 Task: Look for space in Río Cuarto, Argentina from 7th July, 2023 to 14th July, 2023 for 1 adult in price range Rs.6000 to Rs.14000. Place can be shared room with 1  bedroom having 1 bed and 1 bathroom. Property type can be hotel. Amenities needed are: wifi, heating, . Booking option can be shelf check-in. Required host language is English.
Action: Mouse moved to (478, 106)
Screenshot: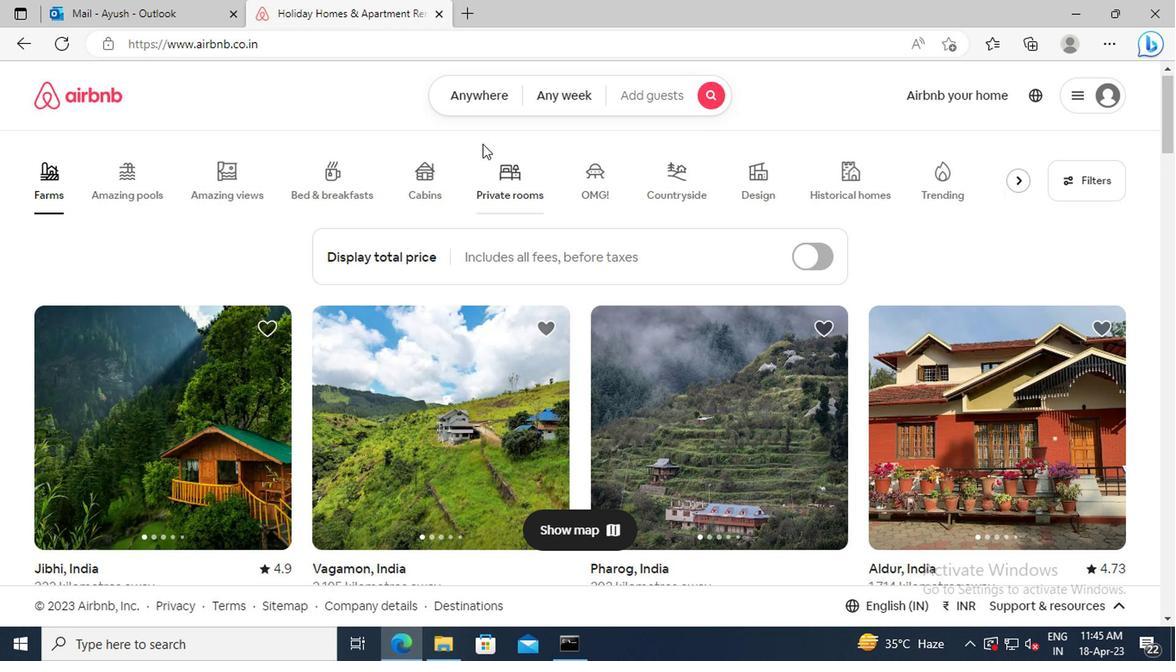 
Action: Mouse pressed left at (478, 106)
Screenshot: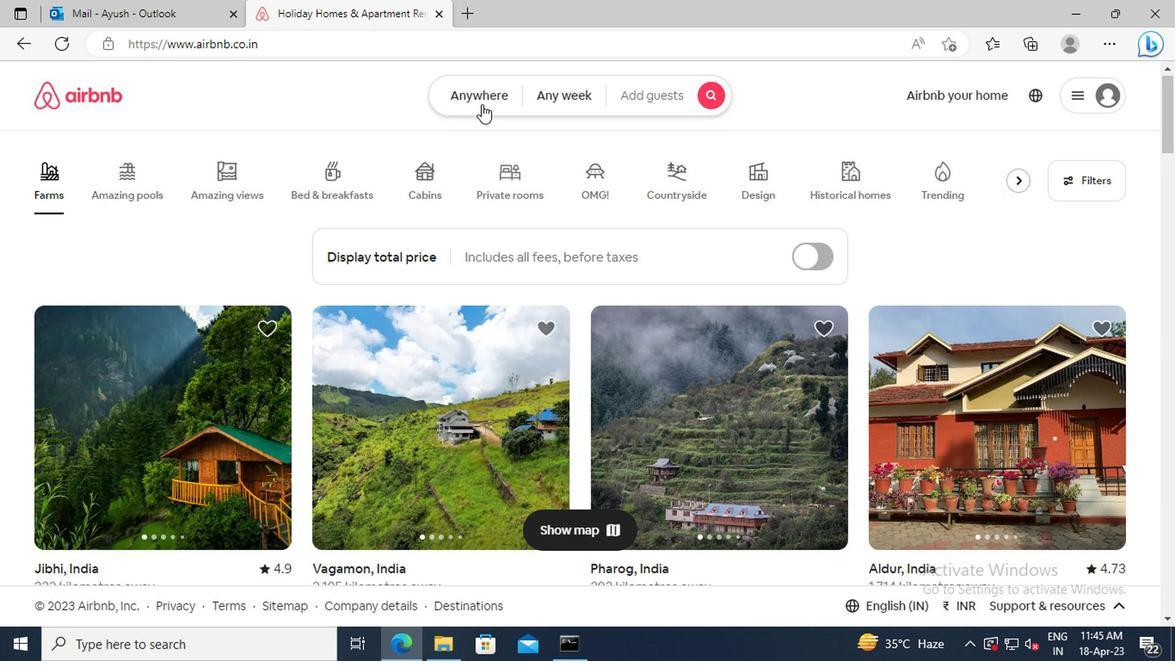 
Action: Mouse moved to (306, 169)
Screenshot: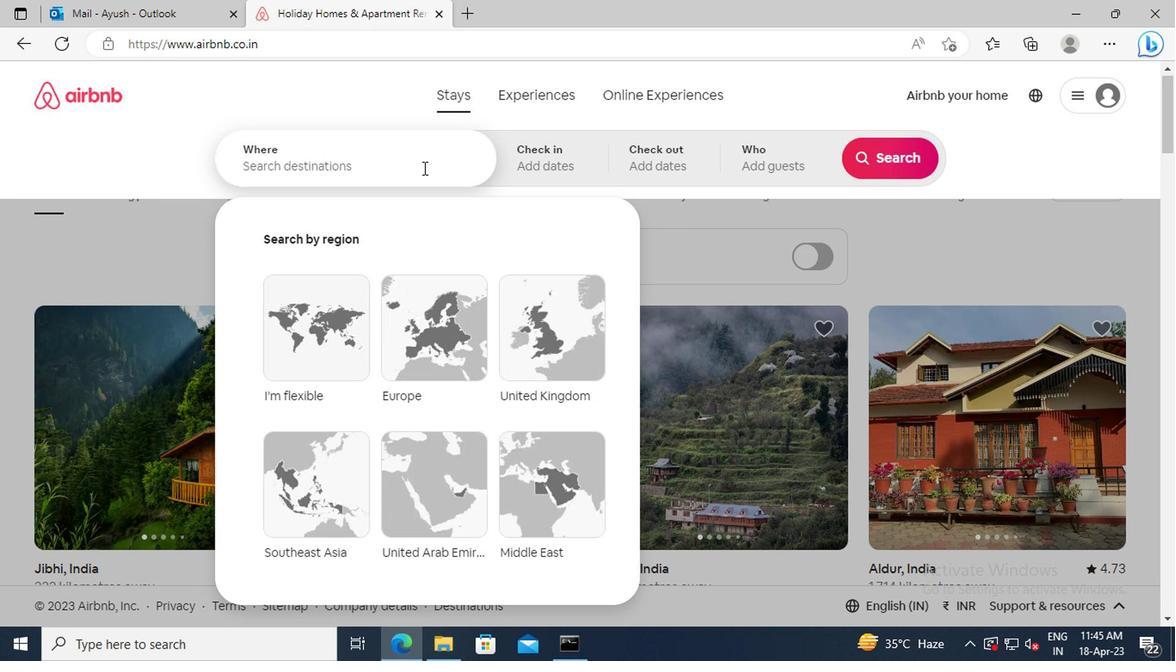 
Action: Mouse pressed left at (306, 169)
Screenshot: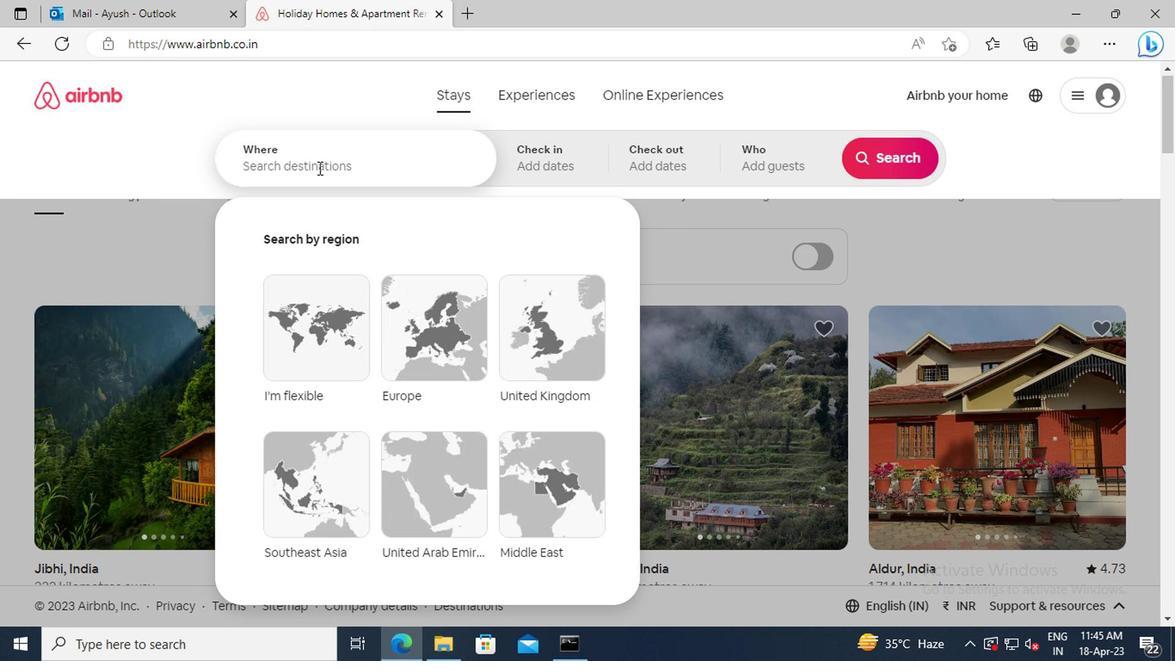 
Action: Key pressed <Key.shift>RIO<Key.space><Key.shift>CUARTO,<Key.space><Key.shift_r>ARGENTINA<Key.enter>
Screenshot: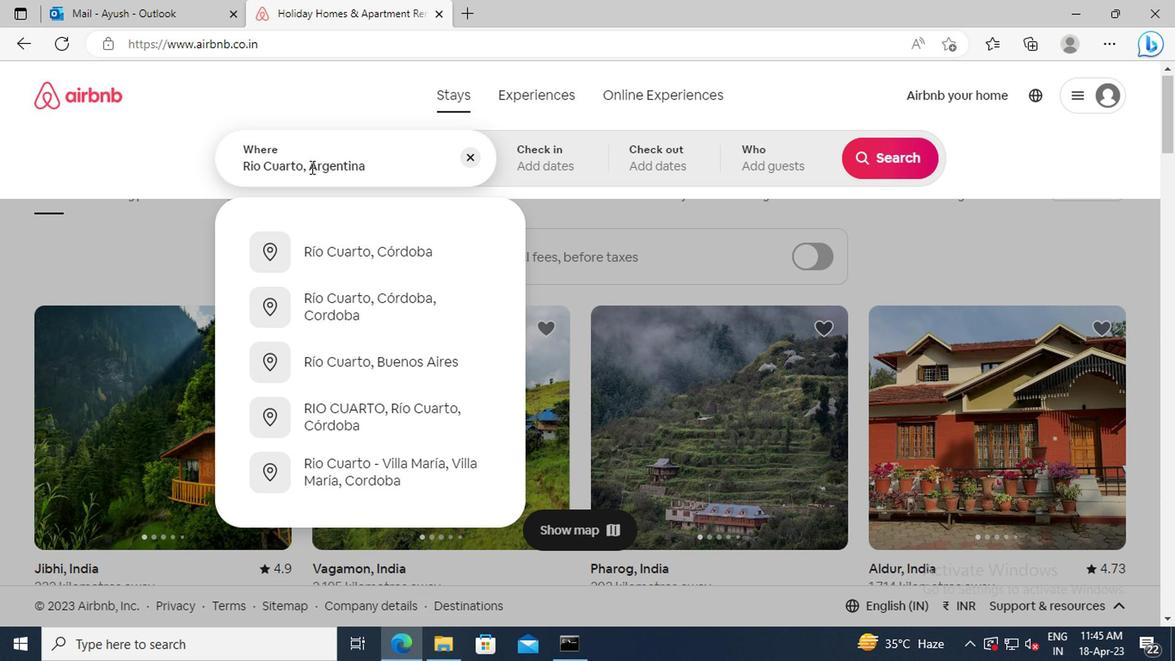 
Action: Mouse moved to (874, 298)
Screenshot: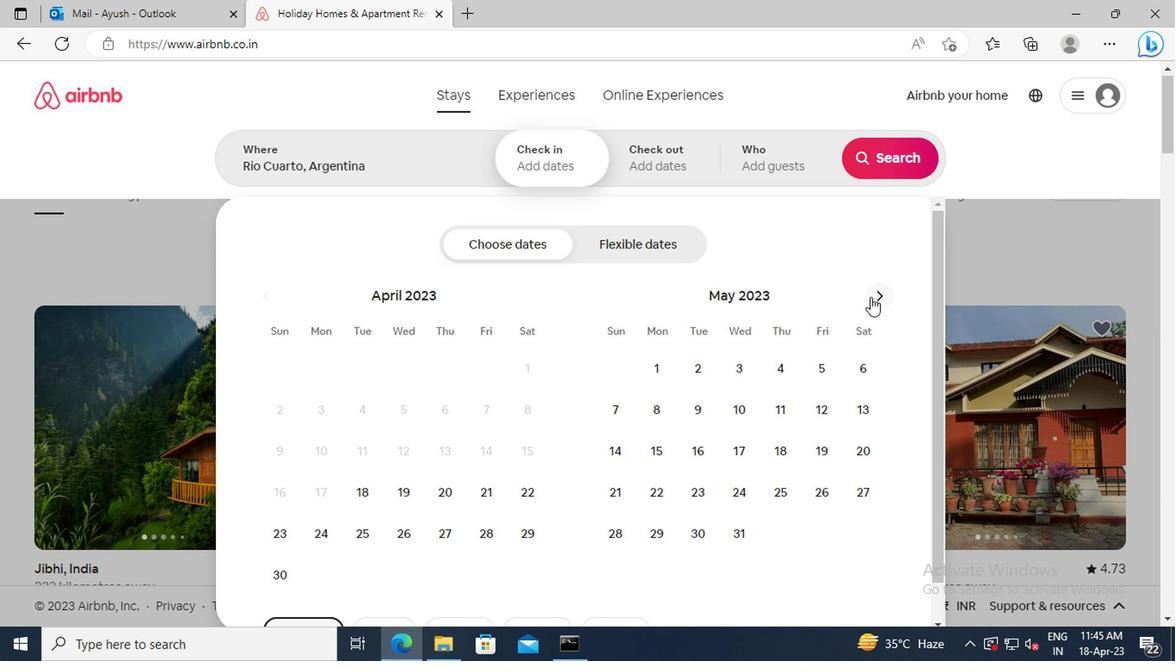 
Action: Mouse pressed left at (874, 298)
Screenshot: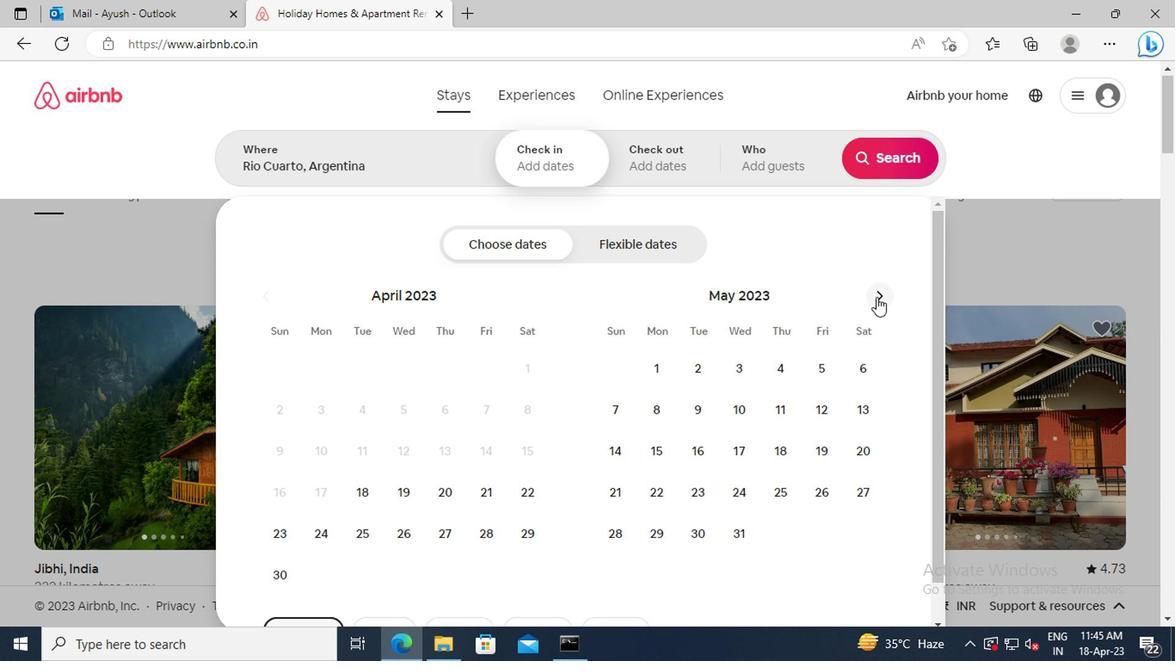 
Action: Mouse pressed left at (874, 298)
Screenshot: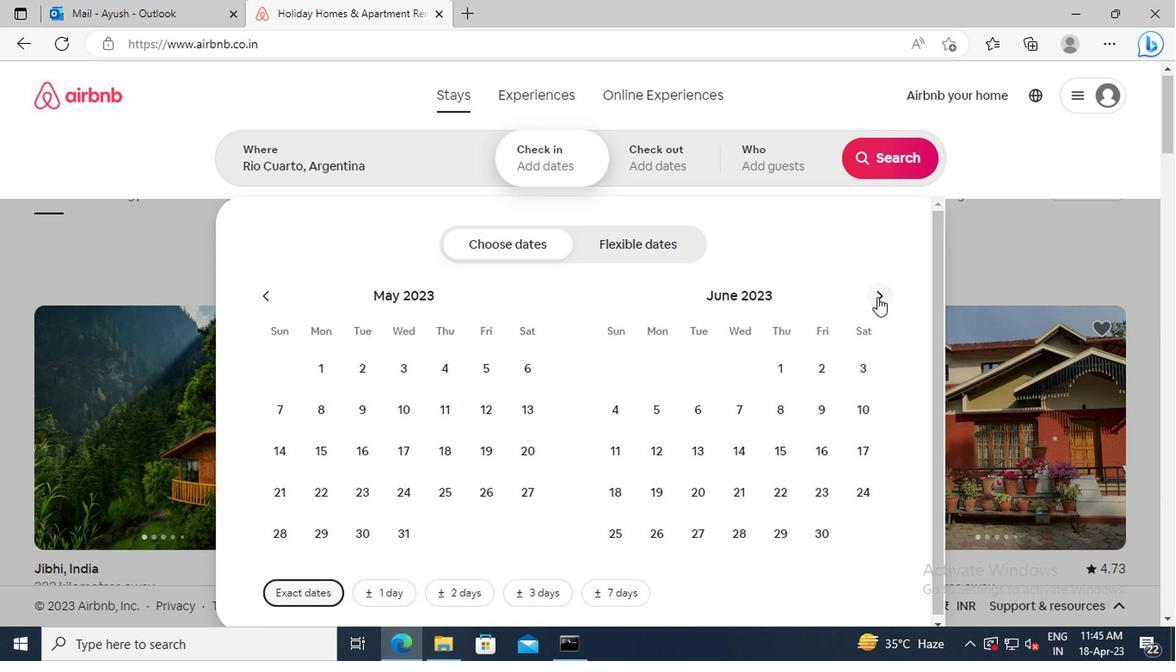 
Action: Mouse moved to (822, 405)
Screenshot: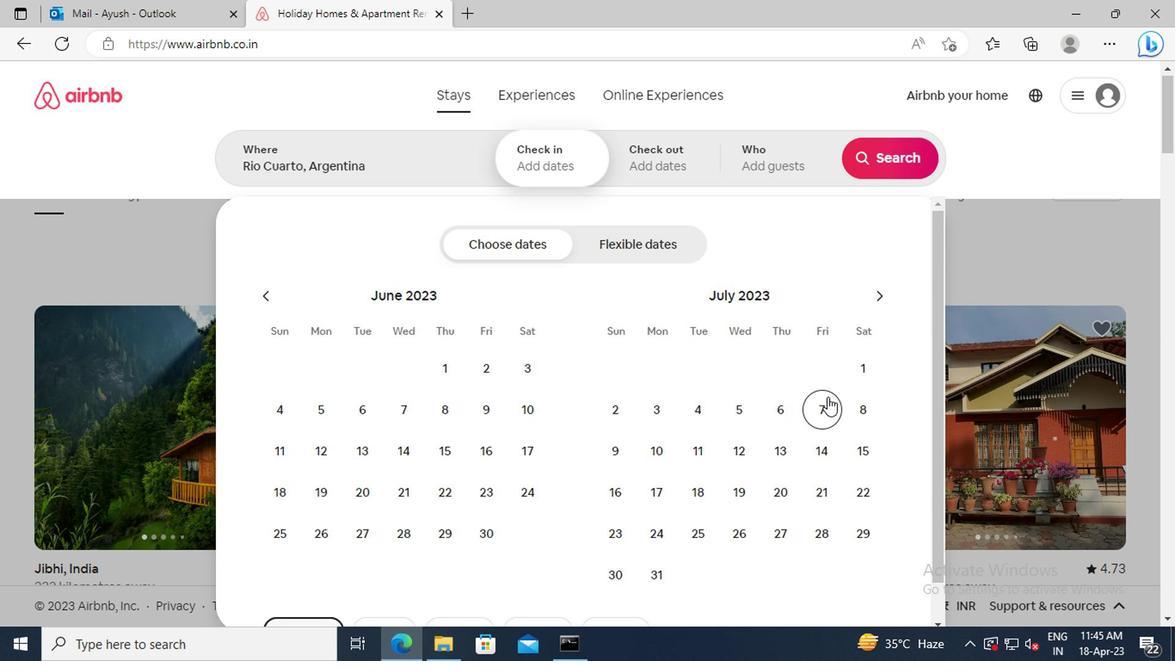 
Action: Mouse pressed left at (822, 405)
Screenshot: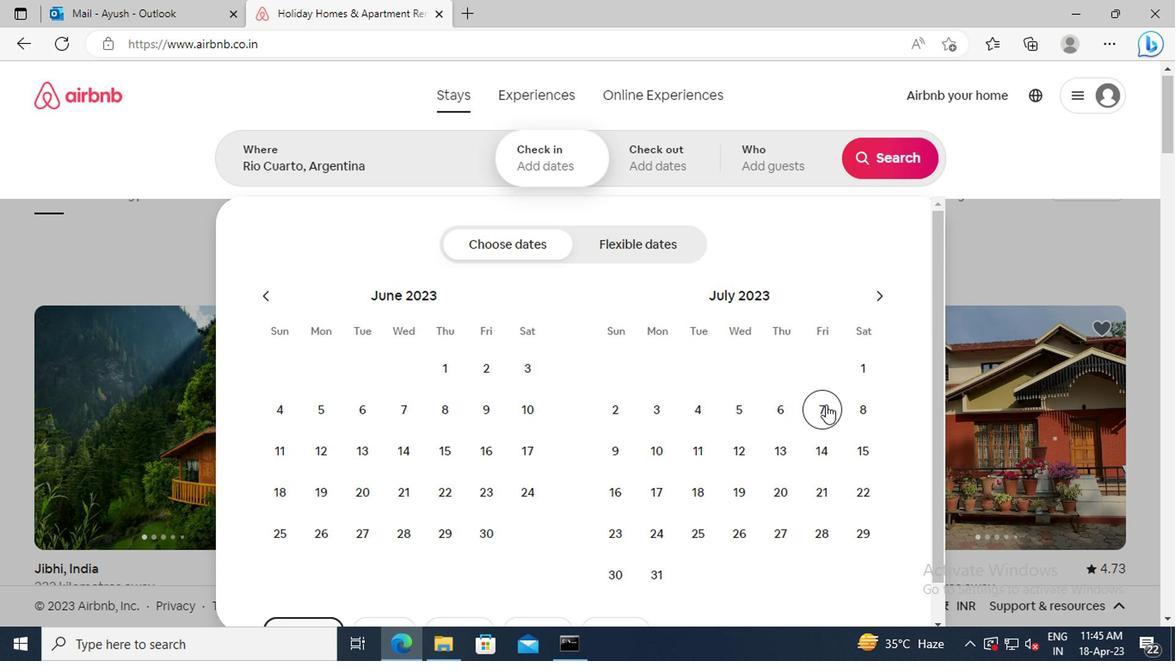 
Action: Mouse moved to (810, 450)
Screenshot: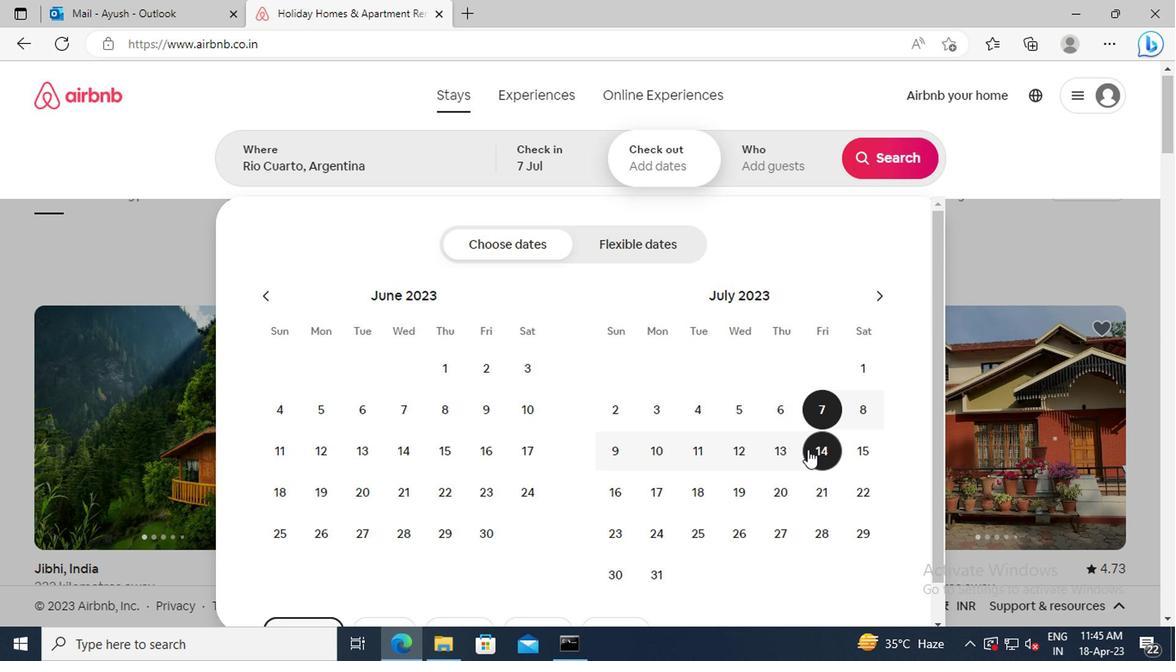 
Action: Mouse pressed left at (810, 450)
Screenshot: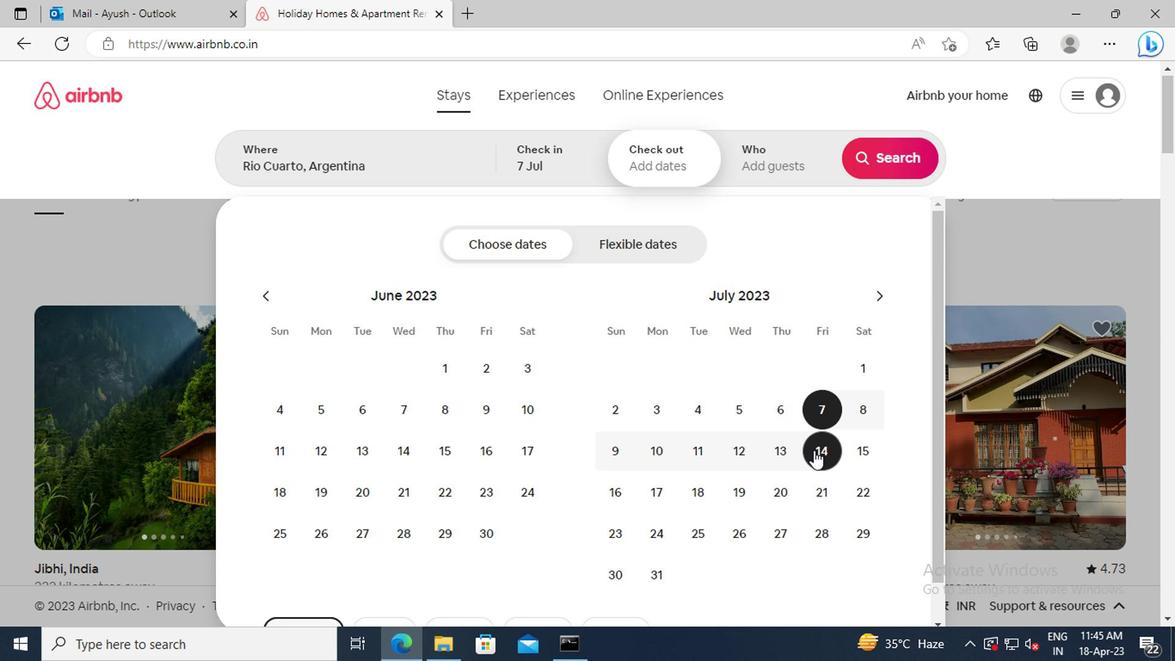 
Action: Mouse moved to (777, 160)
Screenshot: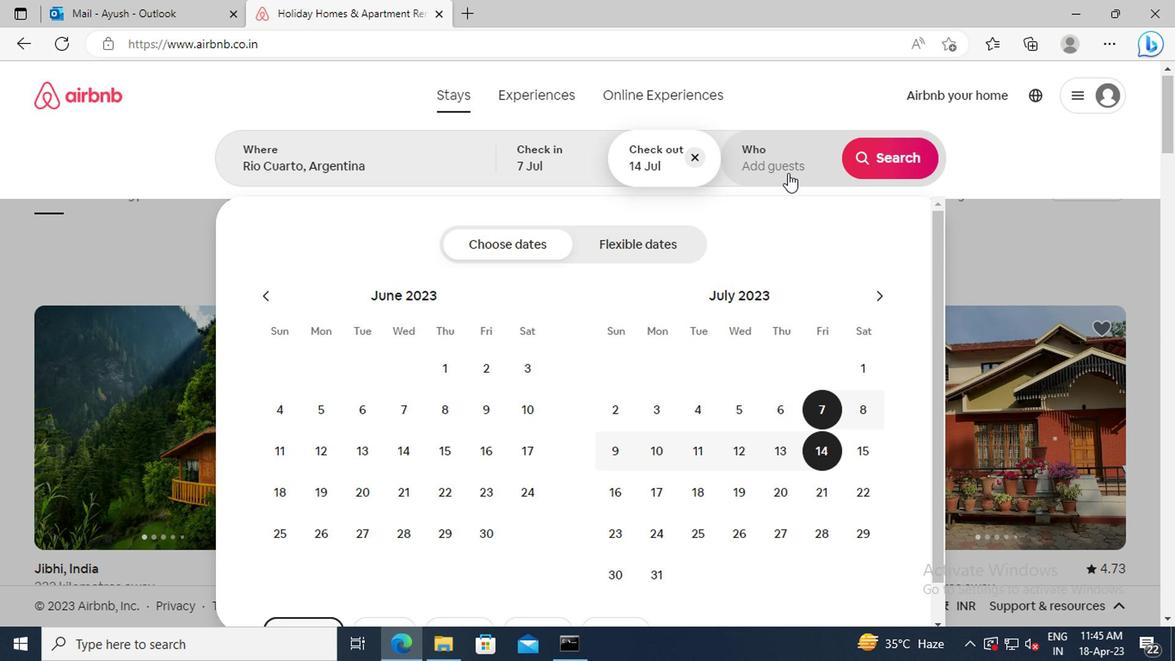 
Action: Mouse pressed left at (777, 160)
Screenshot: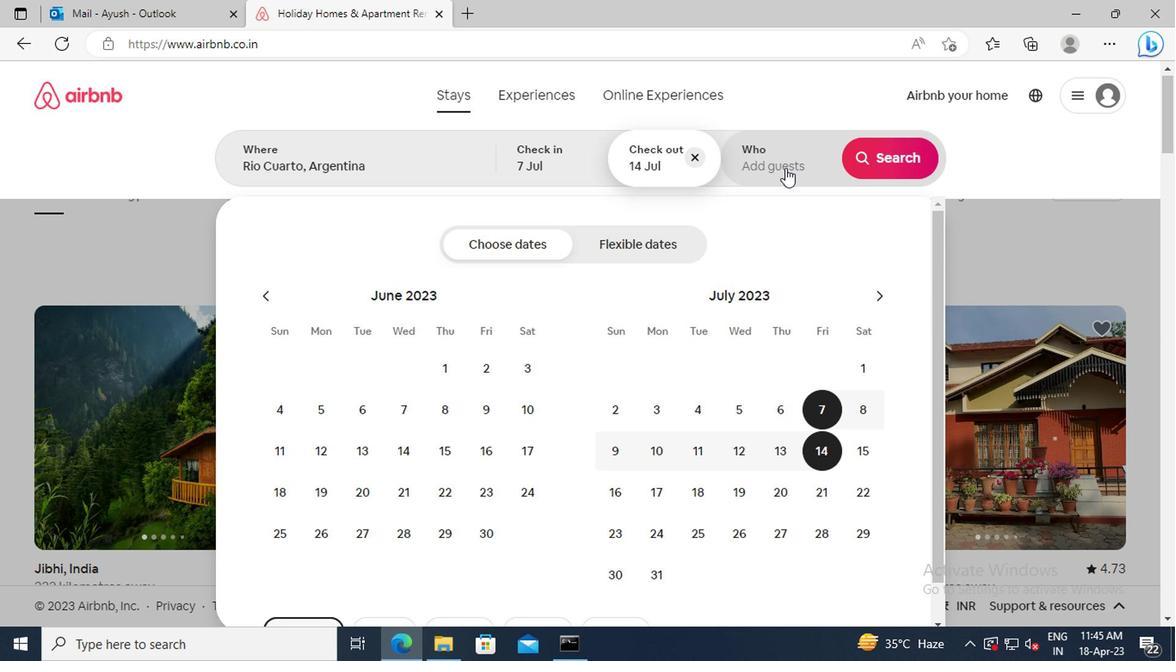 
Action: Mouse moved to (886, 250)
Screenshot: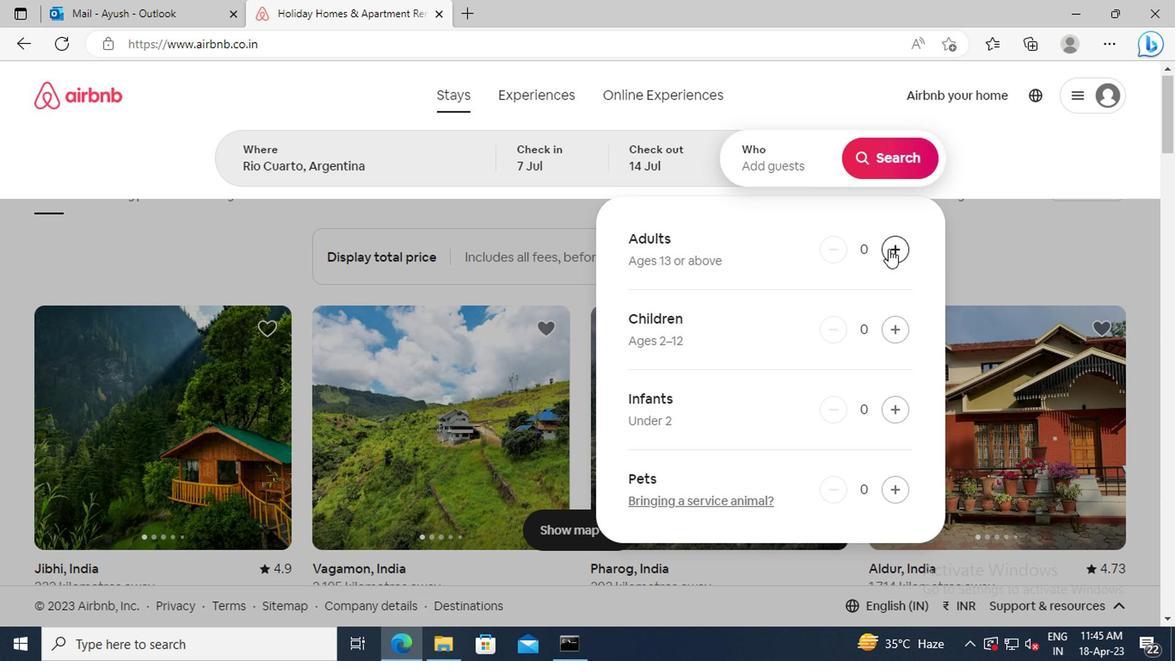 
Action: Mouse pressed left at (886, 250)
Screenshot: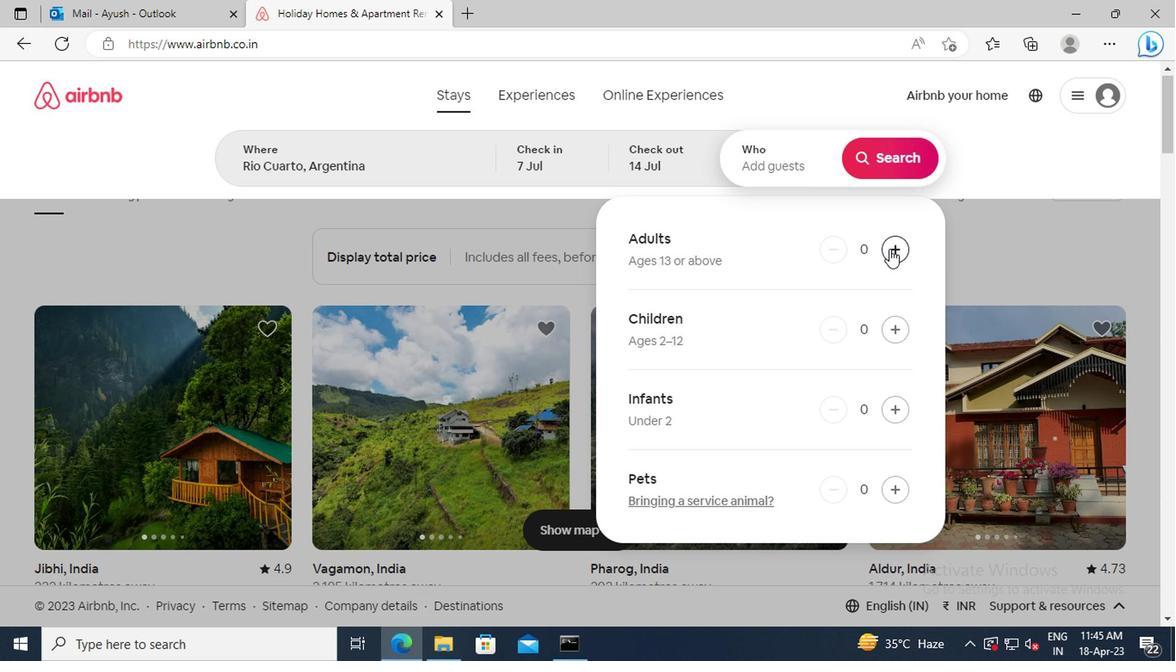 
Action: Mouse moved to (885, 156)
Screenshot: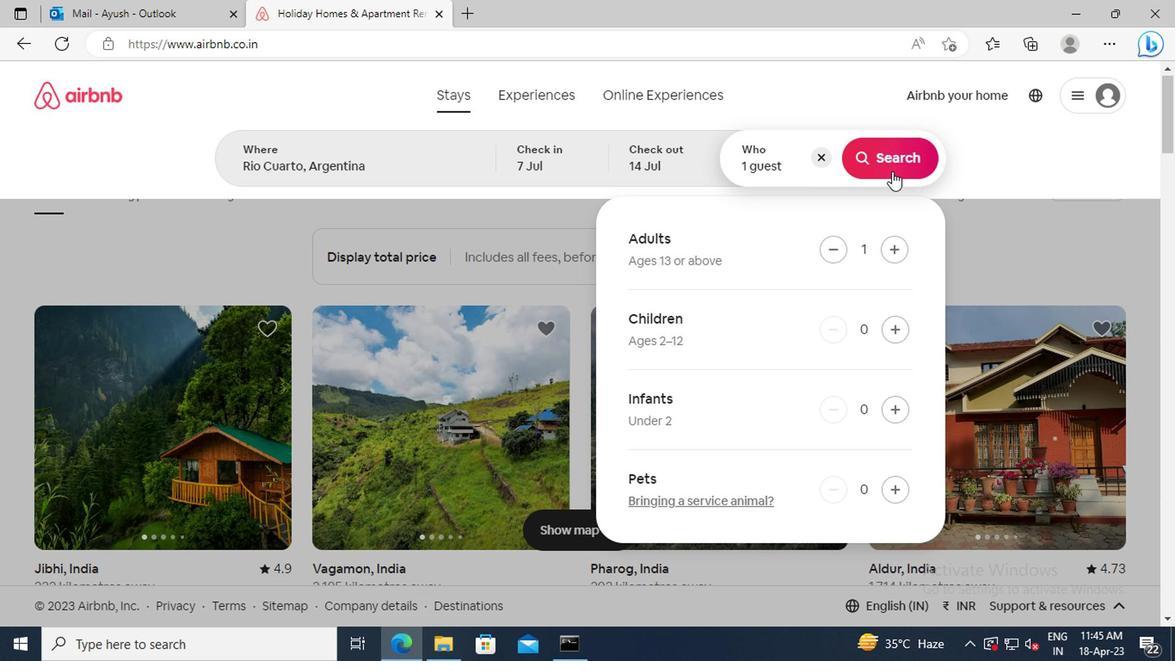 
Action: Mouse pressed left at (885, 156)
Screenshot: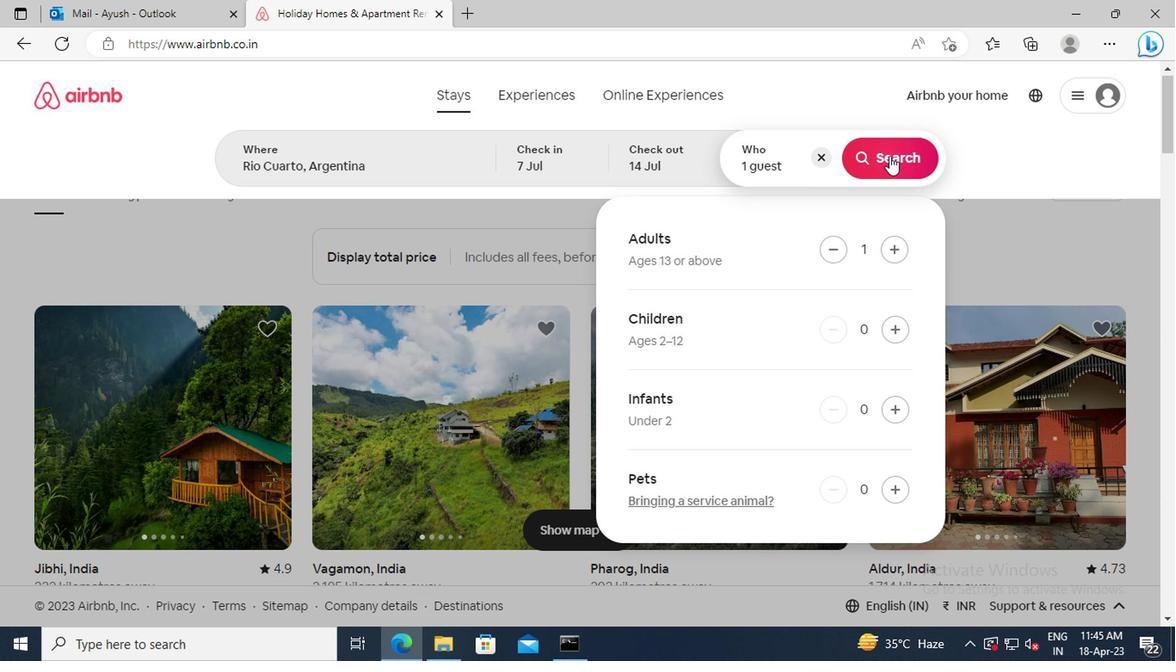 
Action: Mouse moved to (1081, 167)
Screenshot: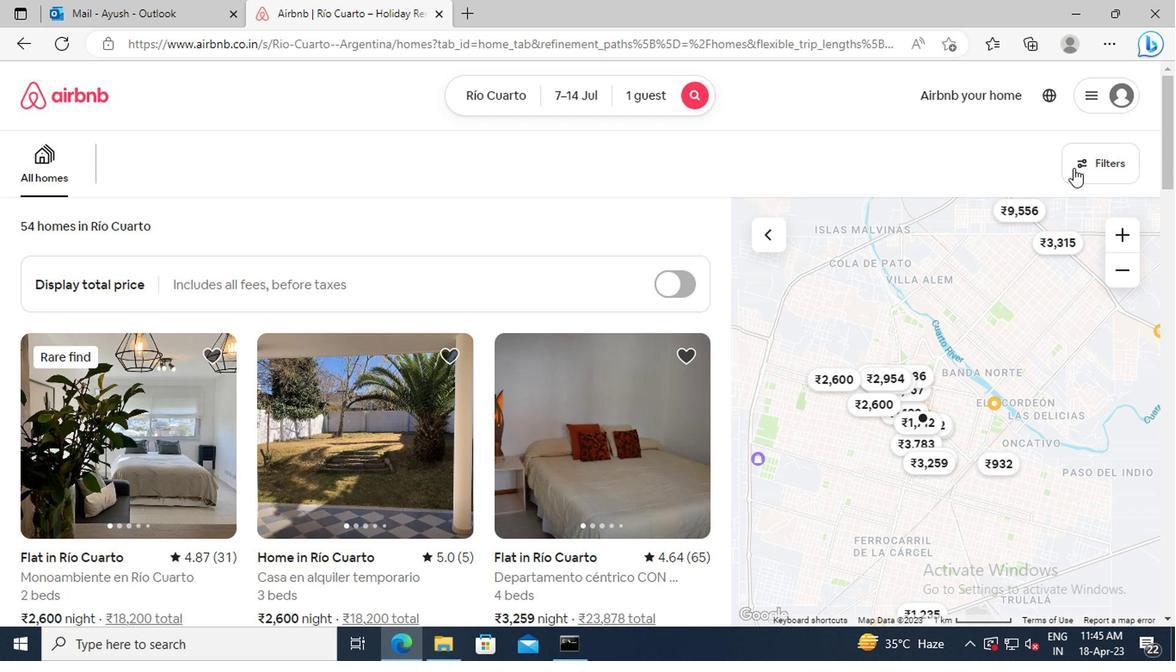 
Action: Mouse pressed left at (1081, 167)
Screenshot: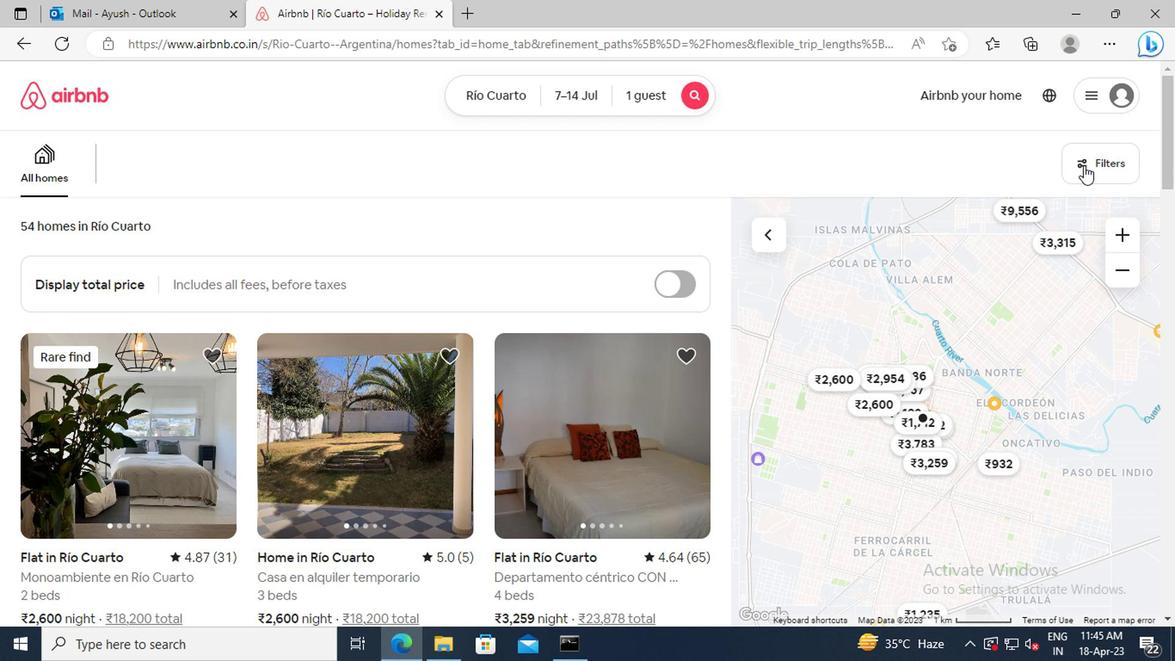 
Action: Mouse moved to (384, 388)
Screenshot: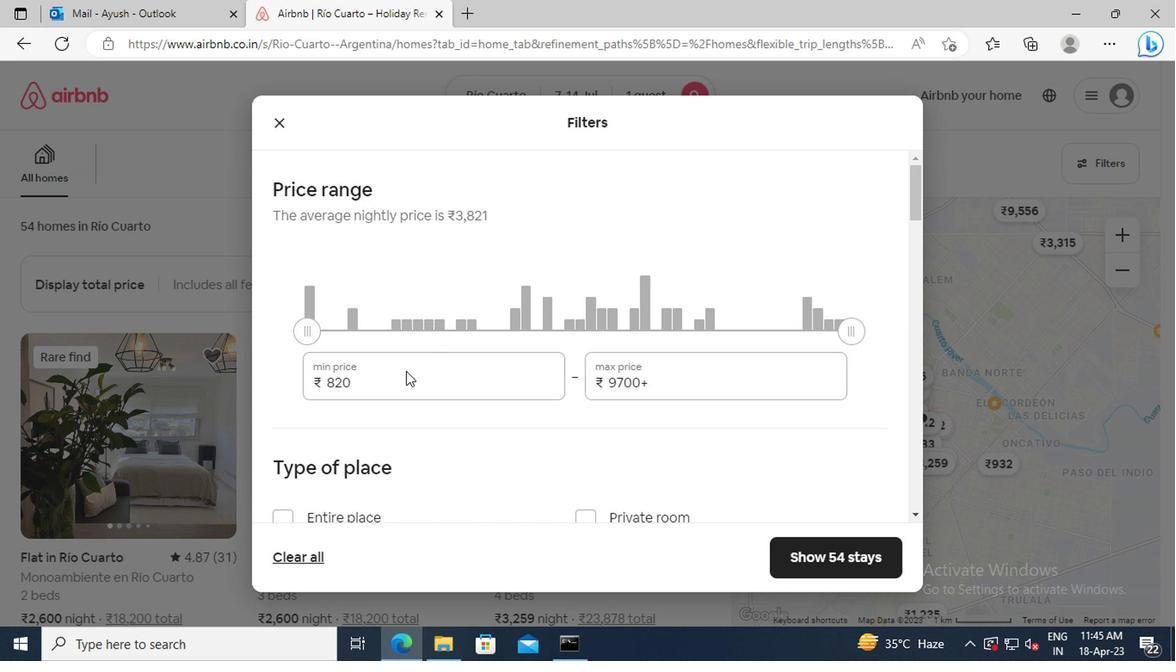 
Action: Mouse pressed left at (384, 388)
Screenshot: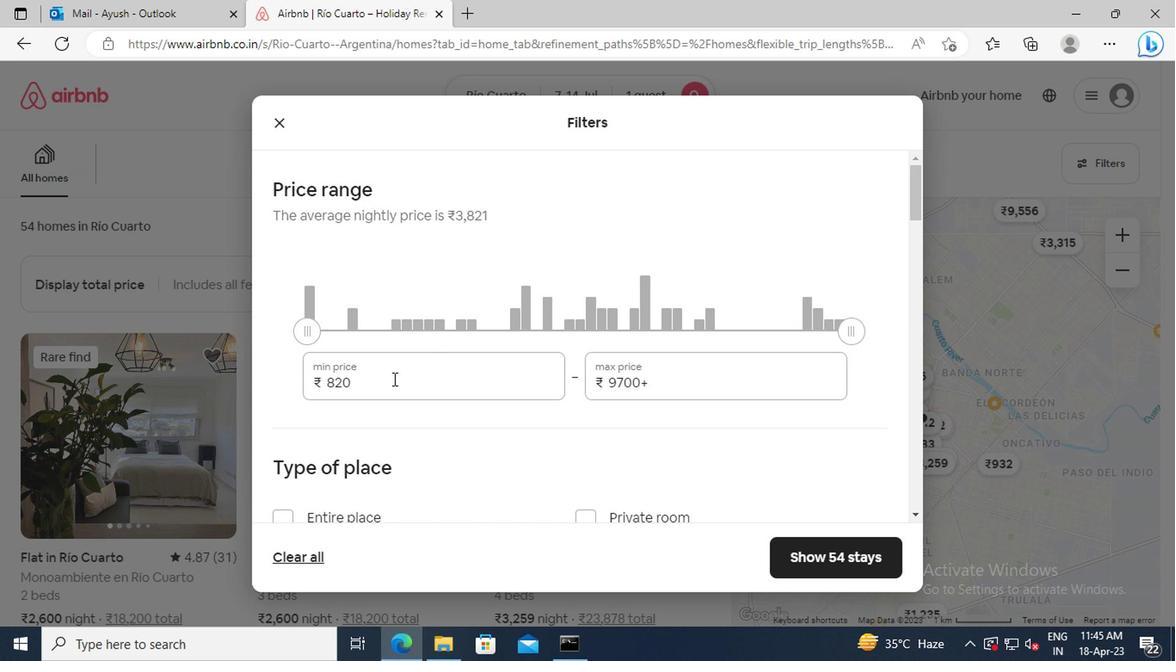 
Action: Key pressed <Key.backspace><Key.backspace><Key.backspace>6000<Key.tab><Key.delete>14000
Screenshot: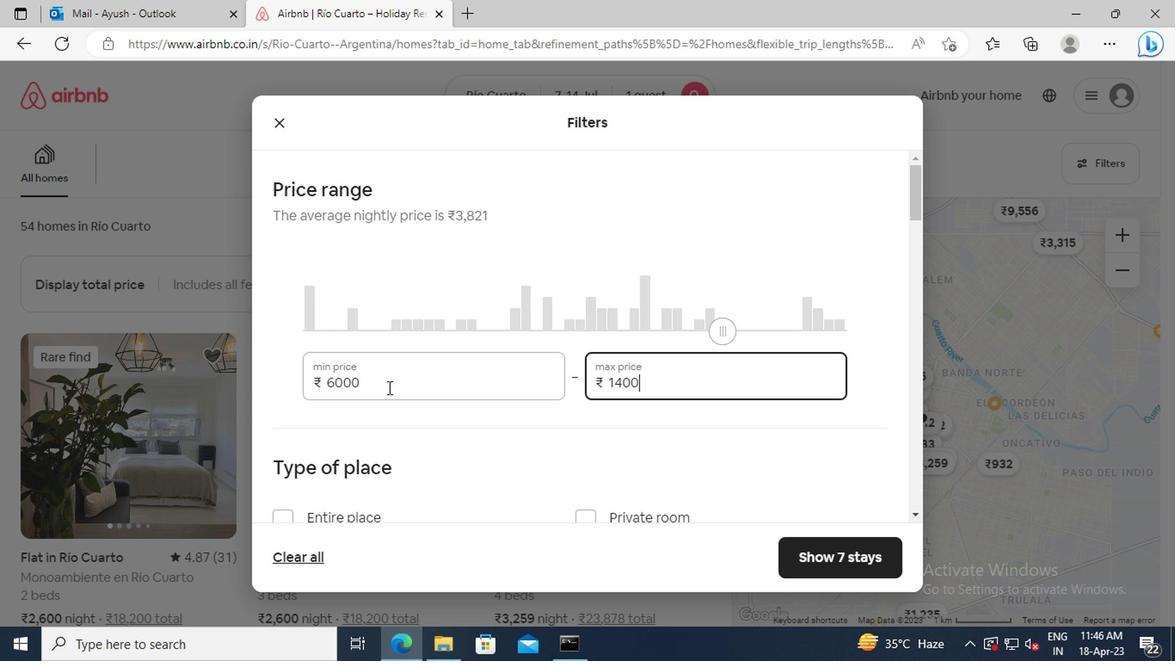 
Action: Mouse scrolled (384, 387) with delta (0, 0)
Screenshot: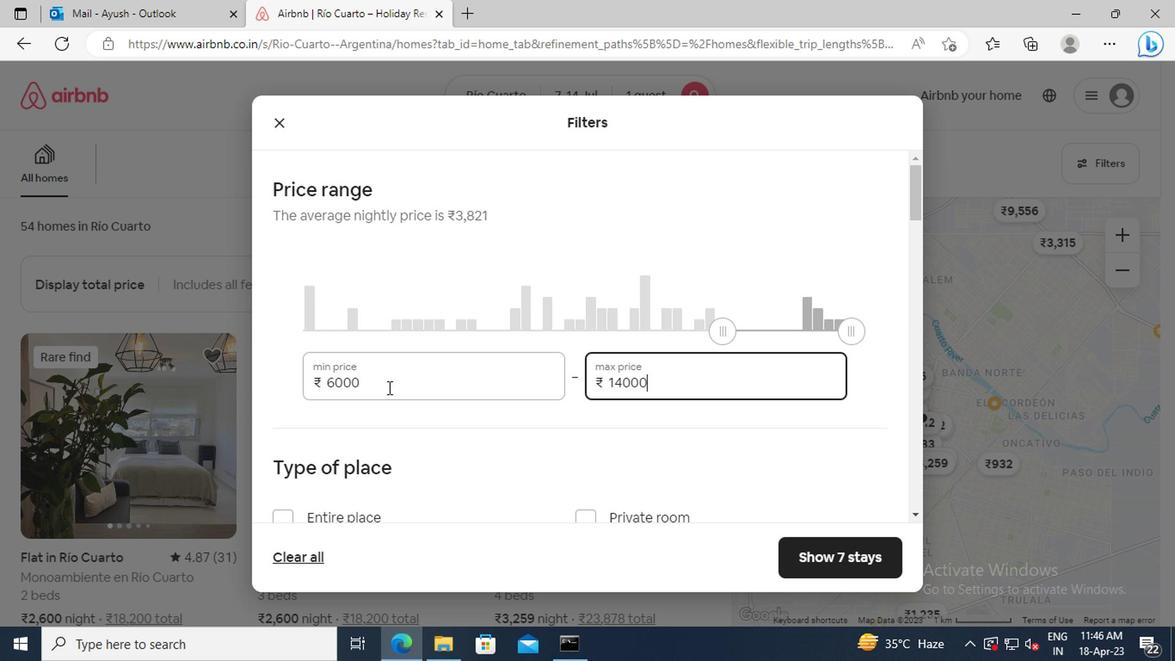 
Action: Mouse moved to (418, 333)
Screenshot: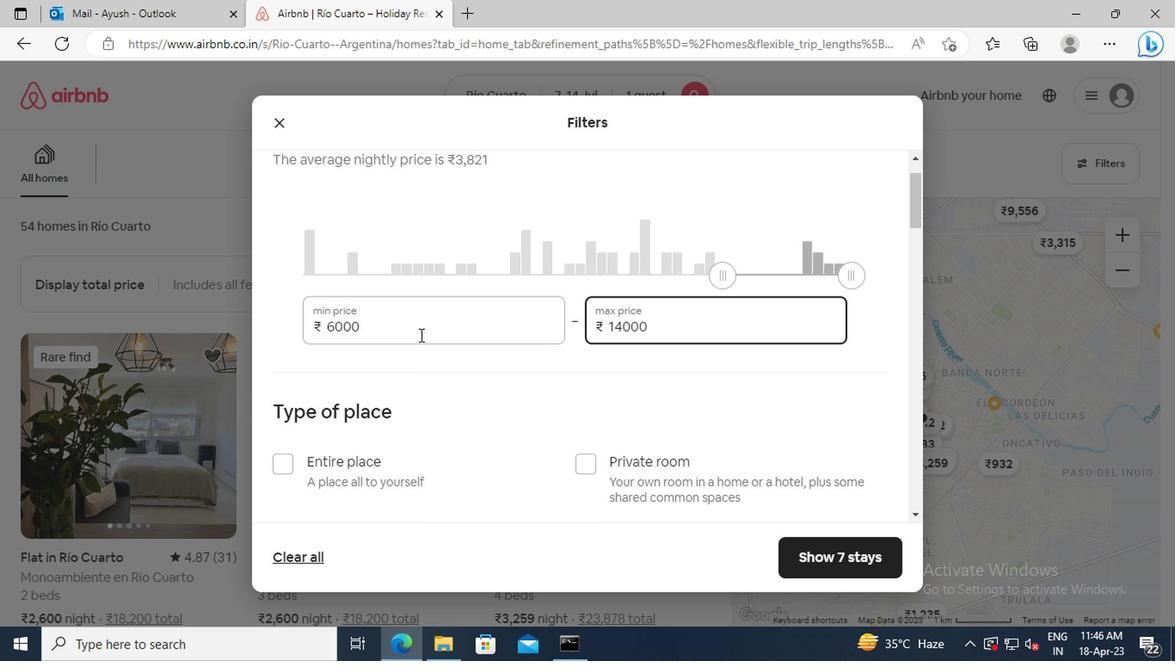 
Action: Mouse scrolled (418, 332) with delta (0, 0)
Screenshot: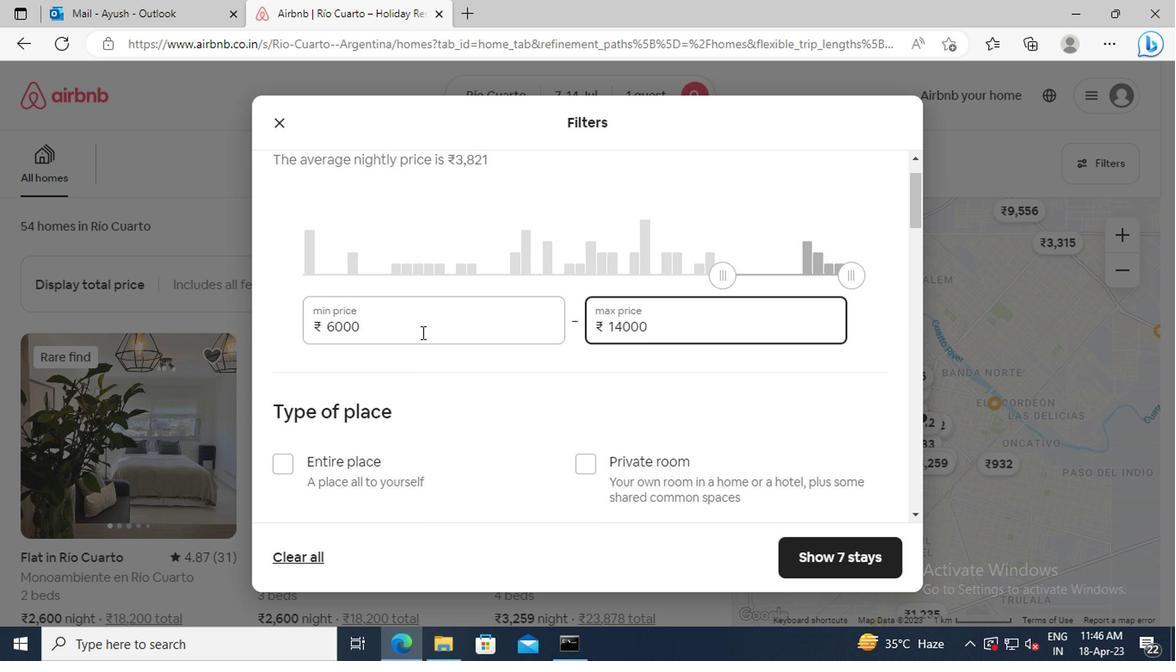 
Action: Mouse scrolled (418, 332) with delta (0, 0)
Screenshot: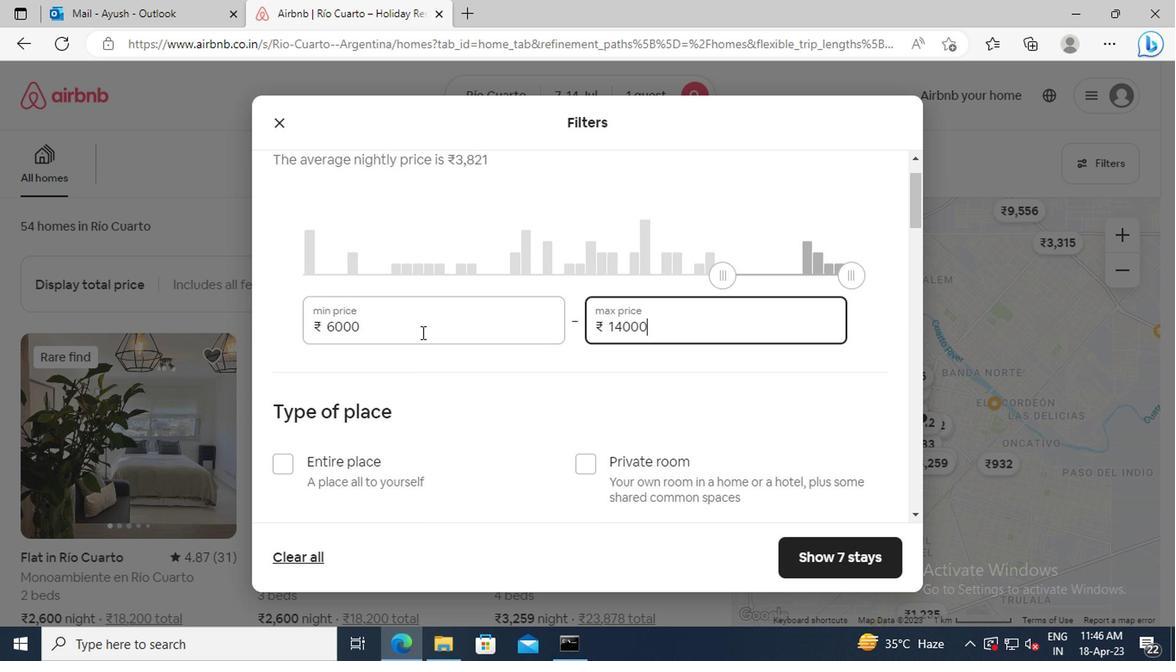 
Action: Mouse scrolled (418, 332) with delta (0, 0)
Screenshot: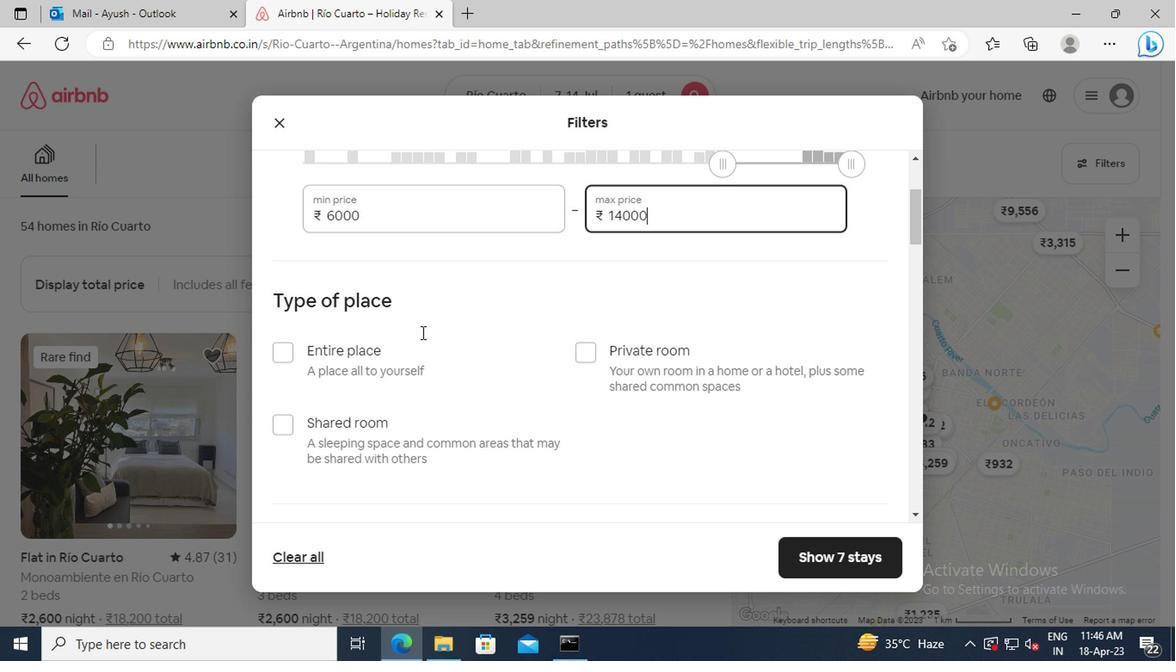 
Action: Mouse moved to (274, 367)
Screenshot: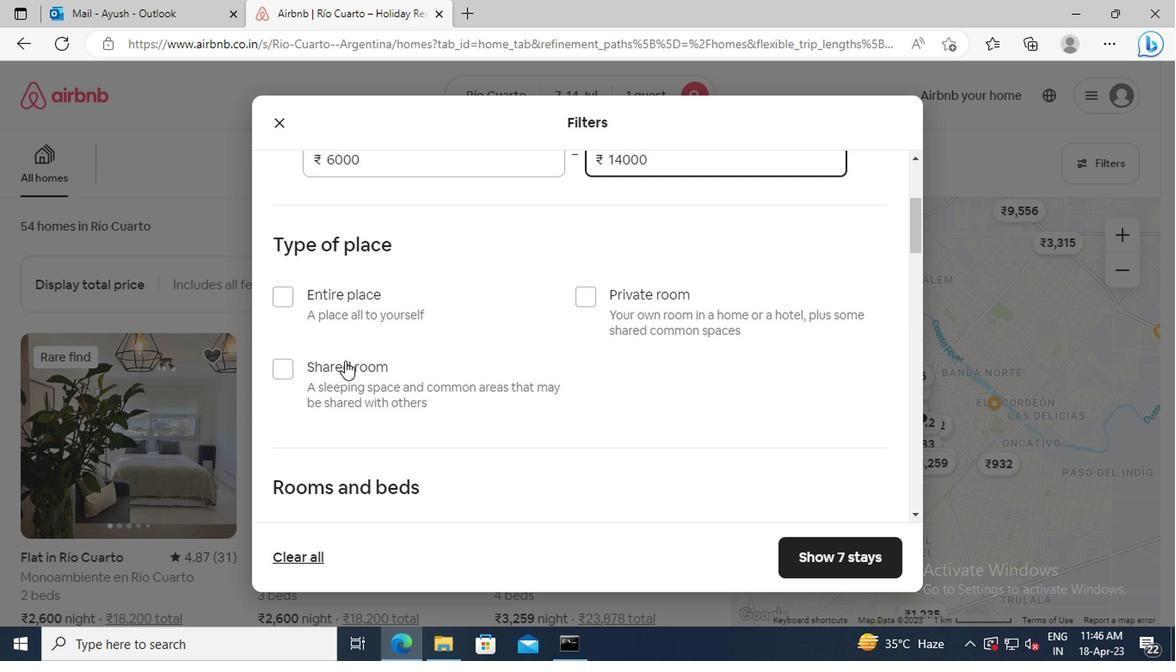 
Action: Mouse pressed left at (274, 367)
Screenshot: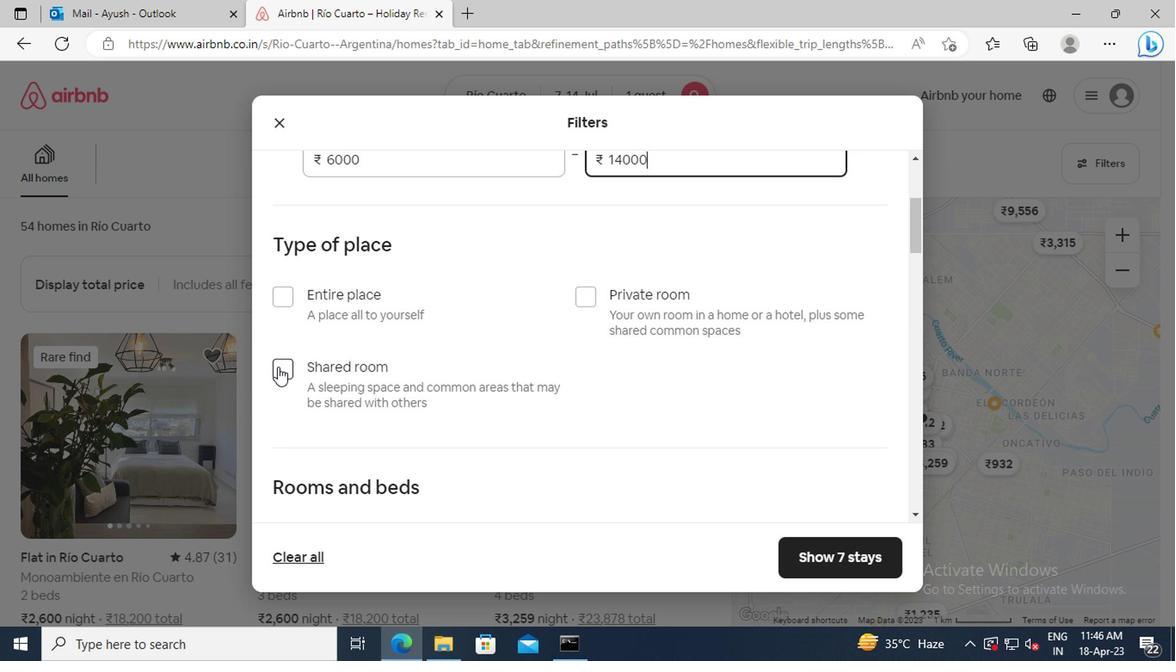 
Action: Mouse moved to (435, 341)
Screenshot: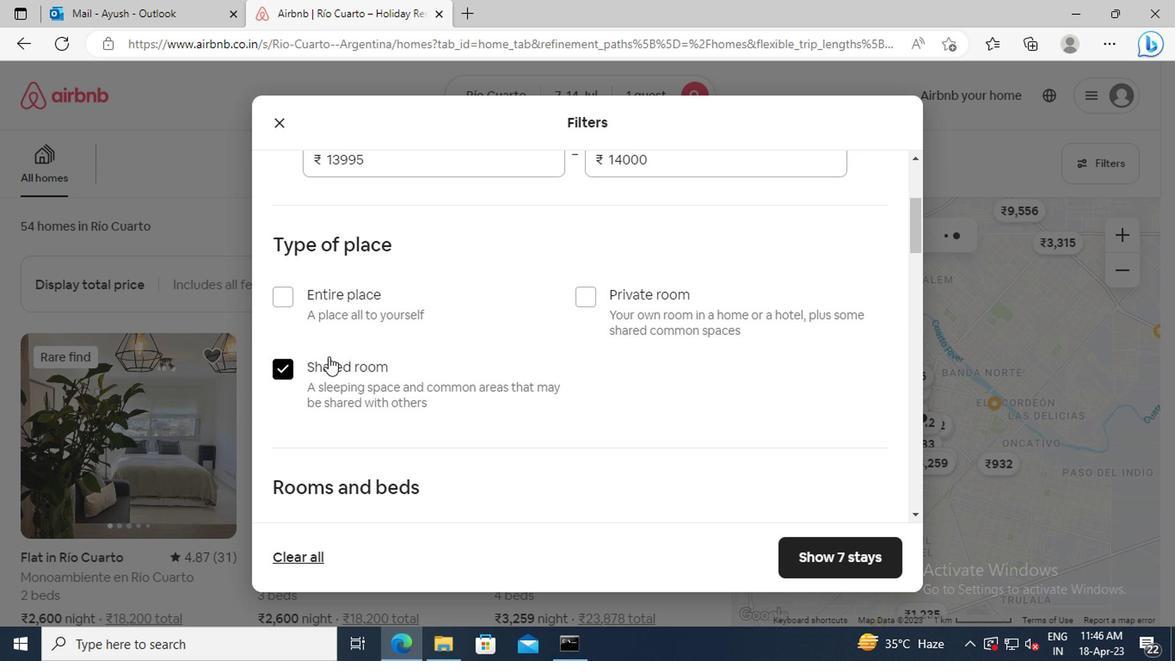
Action: Mouse scrolled (435, 340) with delta (0, 0)
Screenshot: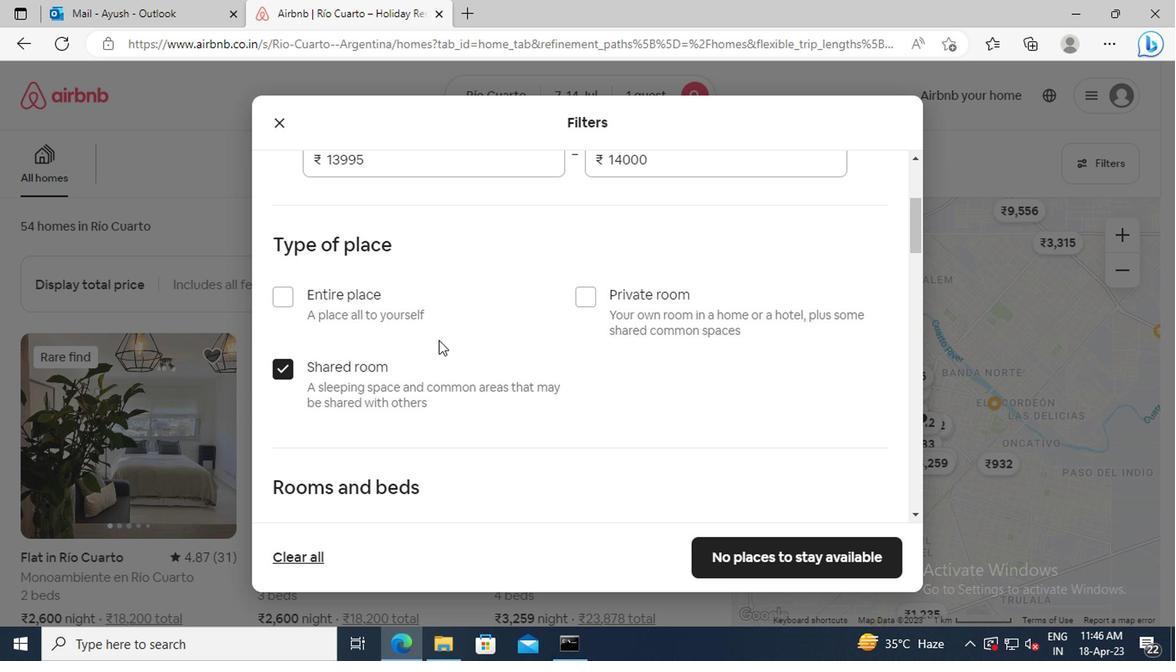 
Action: Mouse scrolled (435, 340) with delta (0, 0)
Screenshot: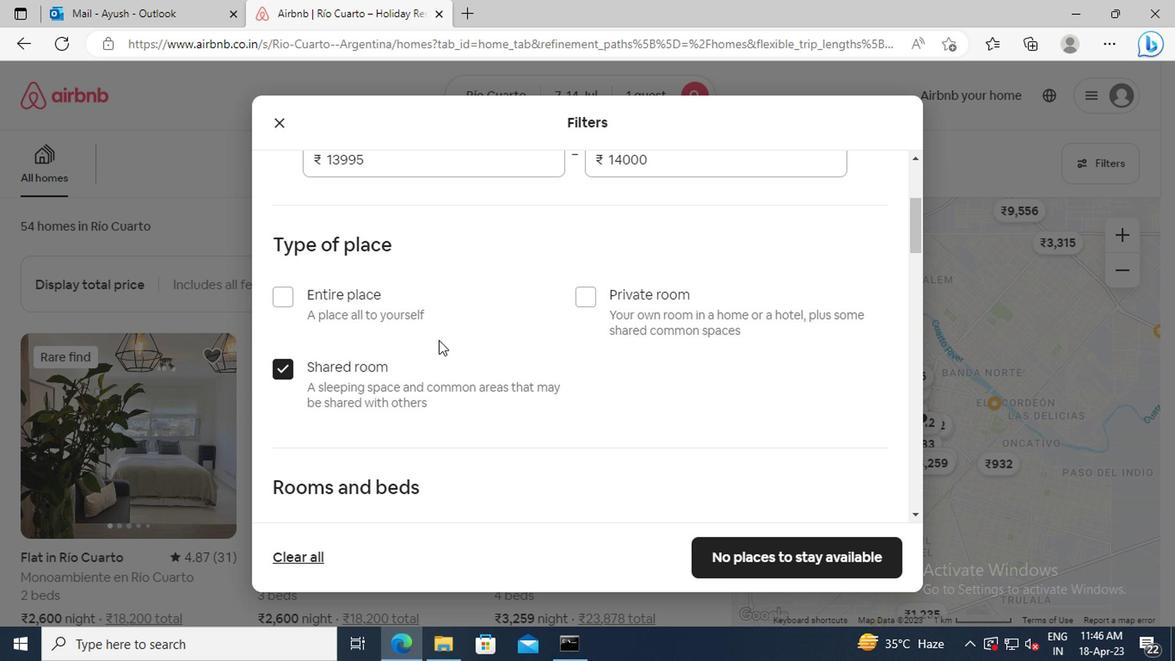 
Action: Mouse scrolled (435, 340) with delta (0, 0)
Screenshot: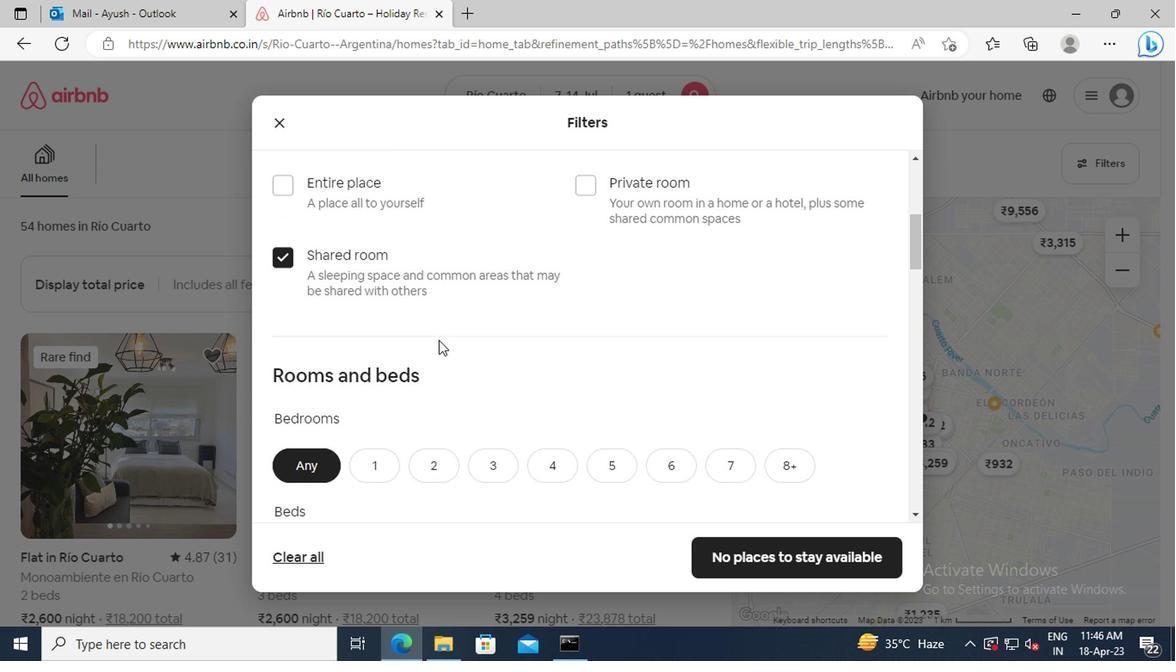 
Action: Mouse scrolled (435, 340) with delta (0, 0)
Screenshot: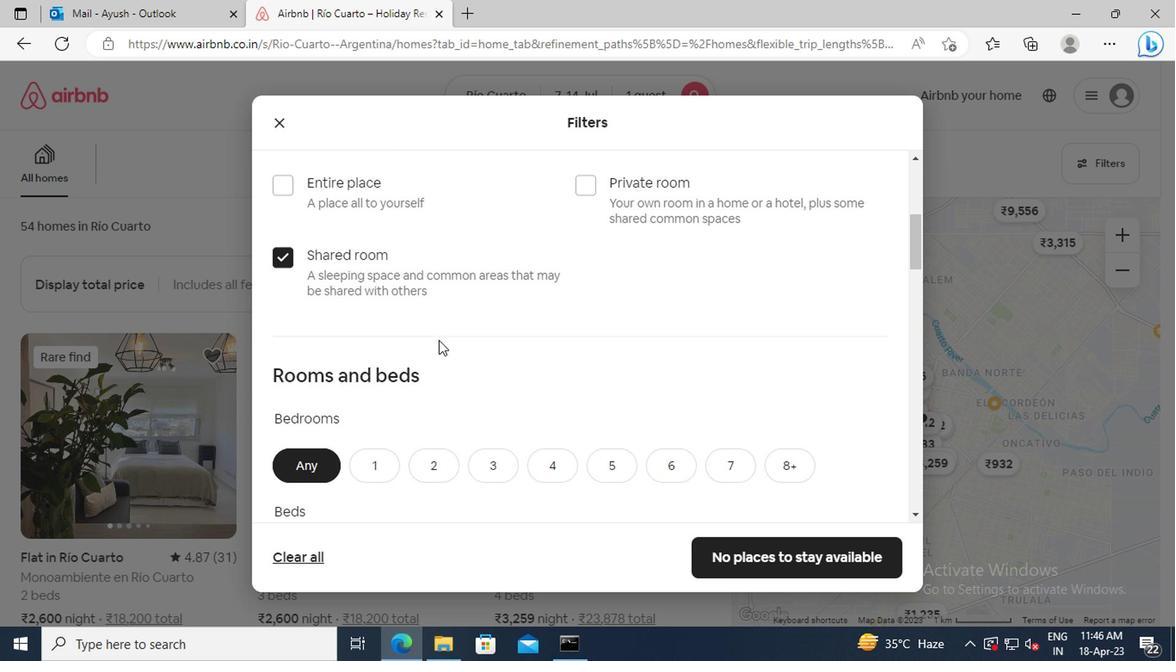 
Action: Mouse moved to (385, 350)
Screenshot: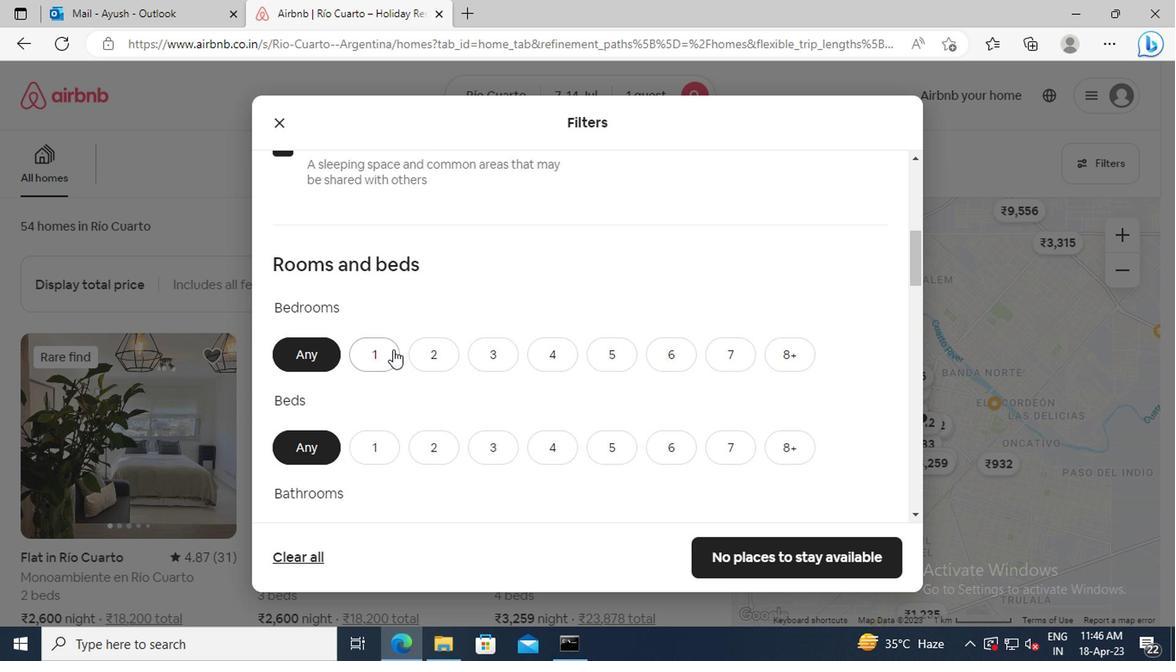 
Action: Mouse pressed left at (385, 350)
Screenshot: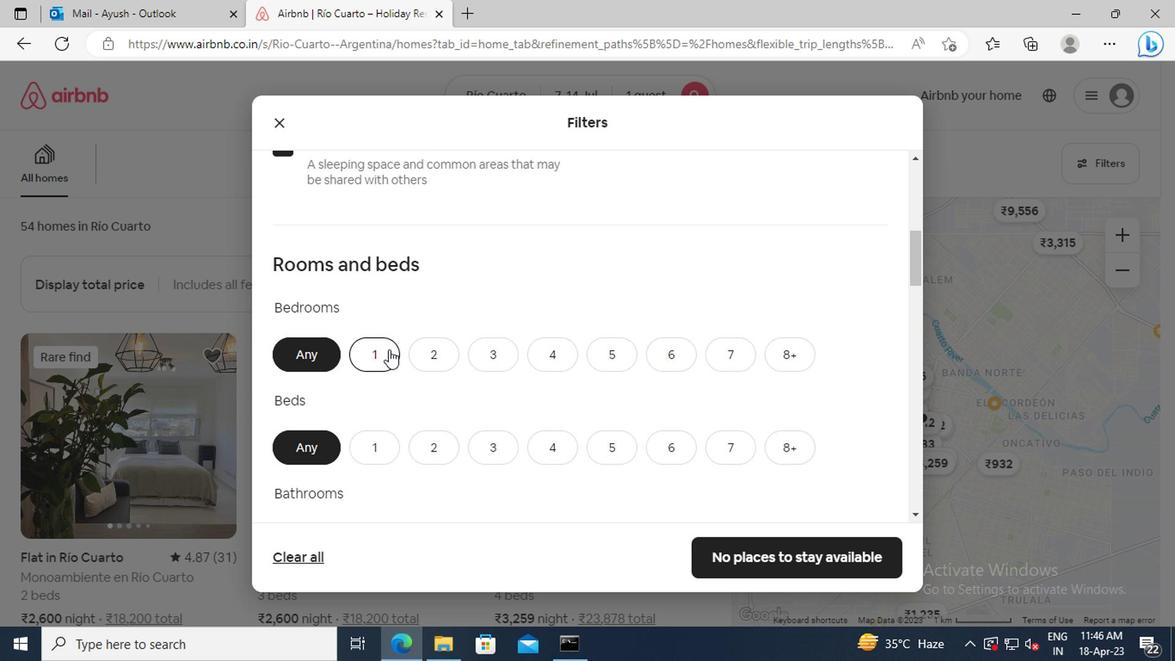 
Action: Mouse scrolled (385, 349) with delta (0, 0)
Screenshot: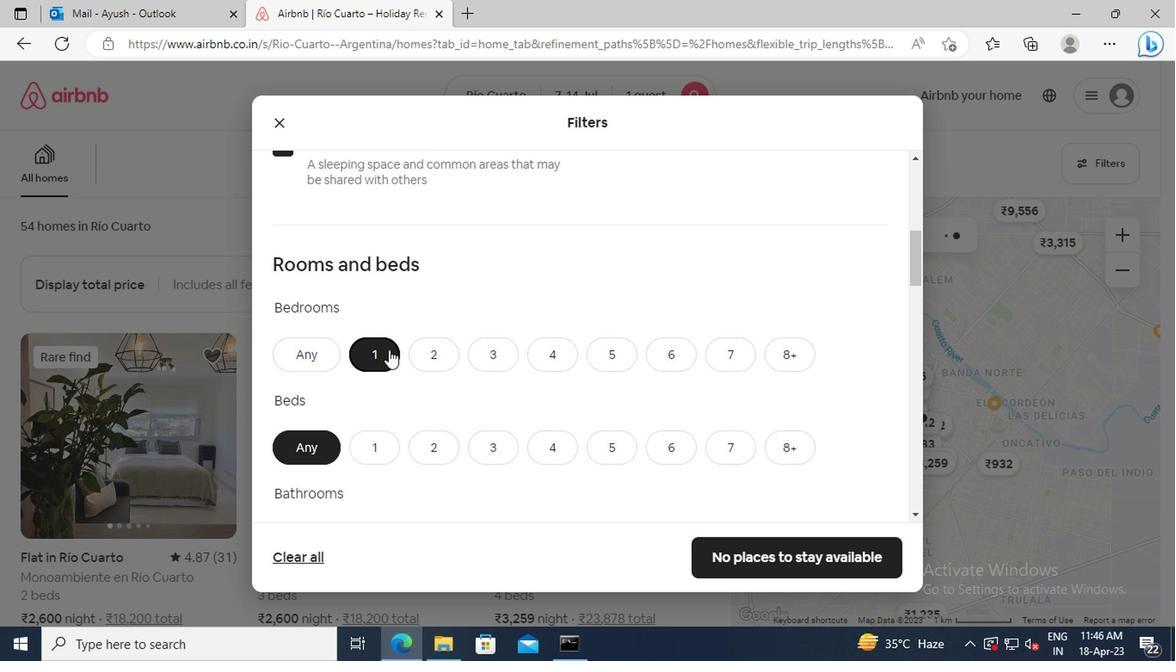 
Action: Mouse scrolled (385, 349) with delta (0, 0)
Screenshot: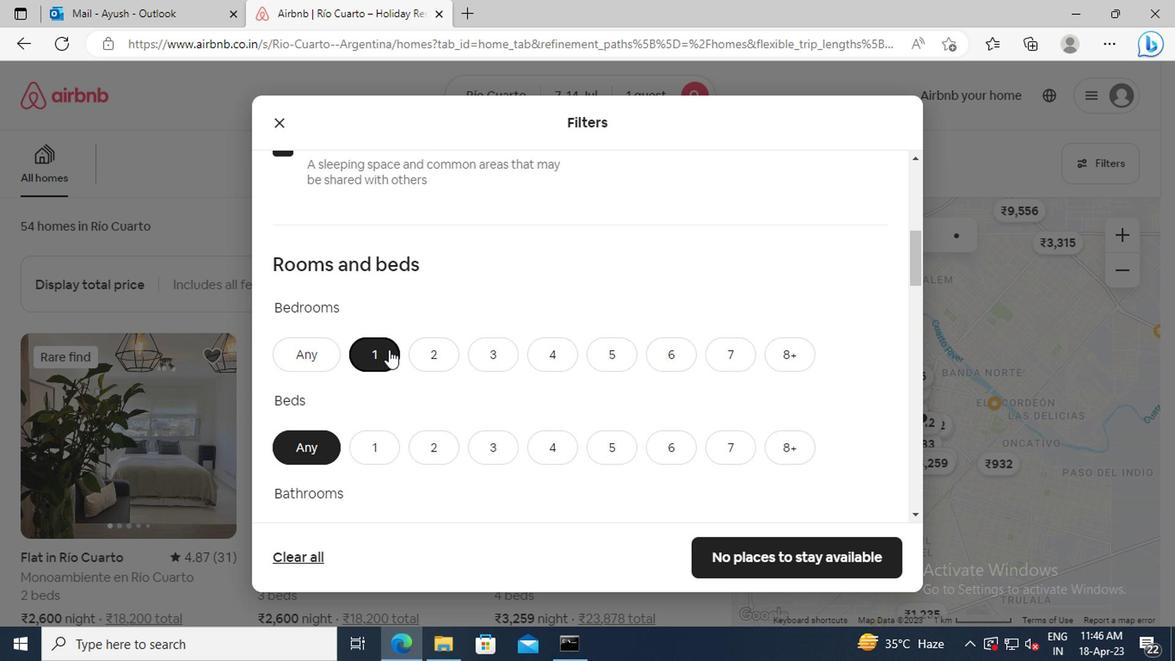 
Action: Mouse moved to (372, 345)
Screenshot: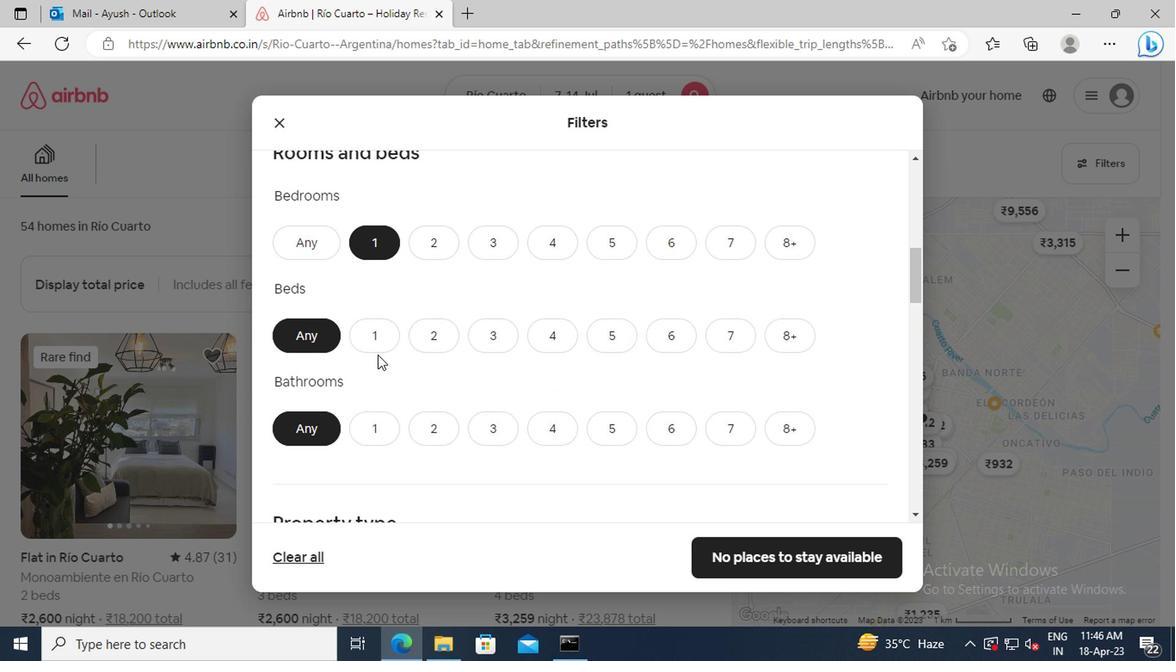 
Action: Mouse pressed left at (372, 345)
Screenshot: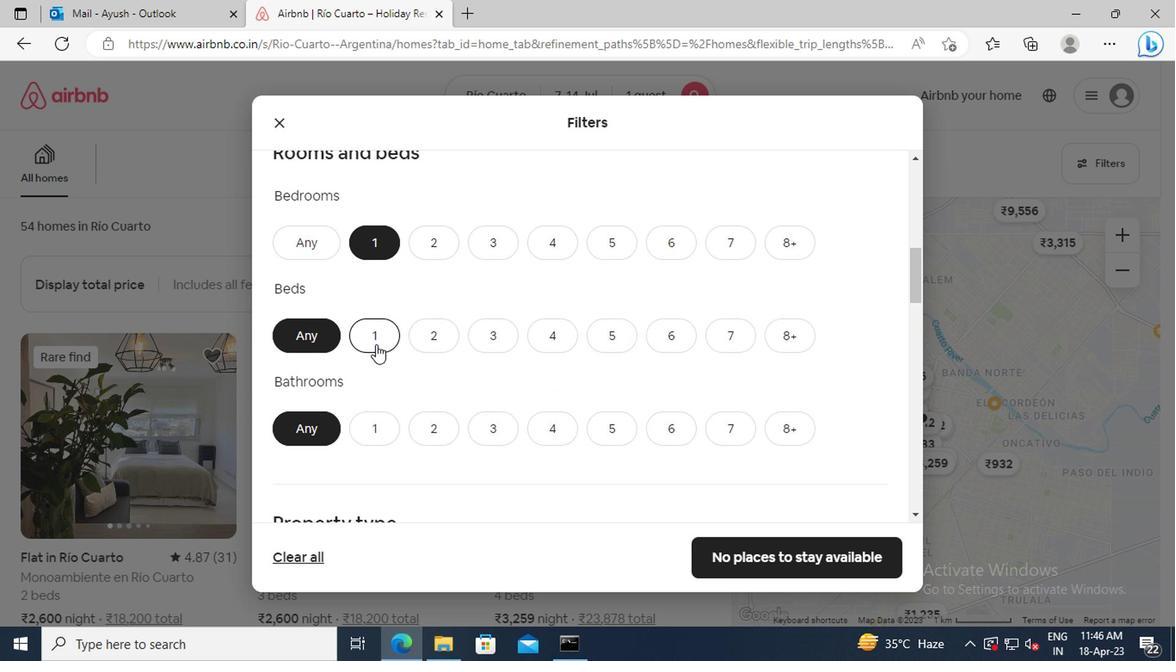 
Action: Mouse scrolled (372, 344) with delta (0, 0)
Screenshot: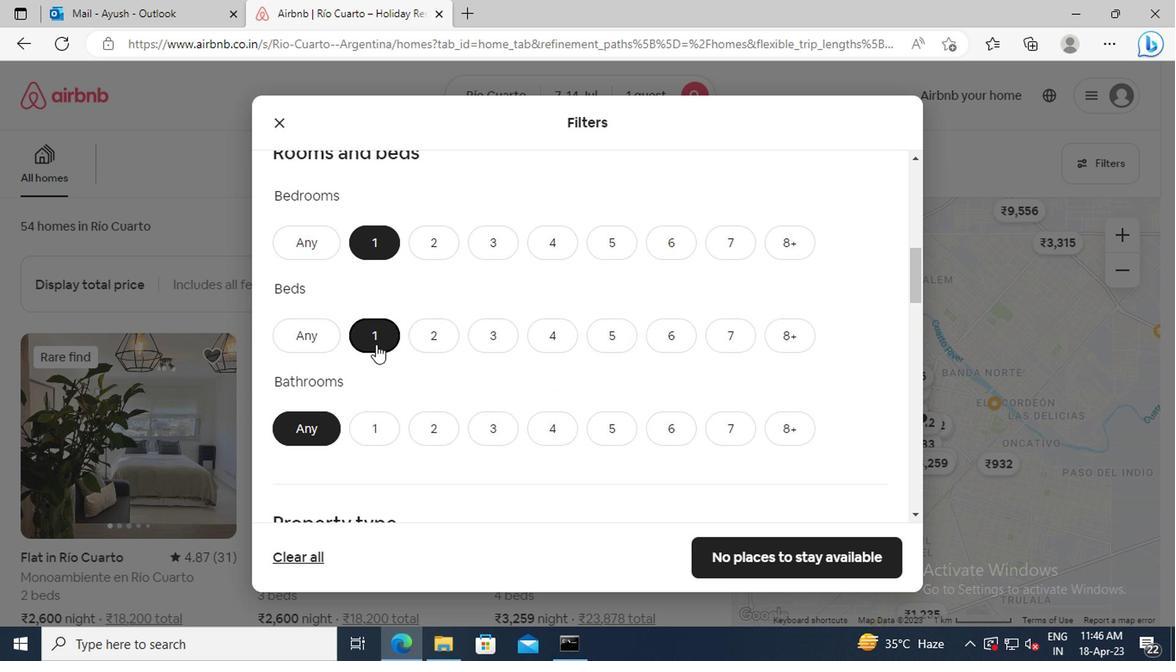 
Action: Mouse moved to (363, 368)
Screenshot: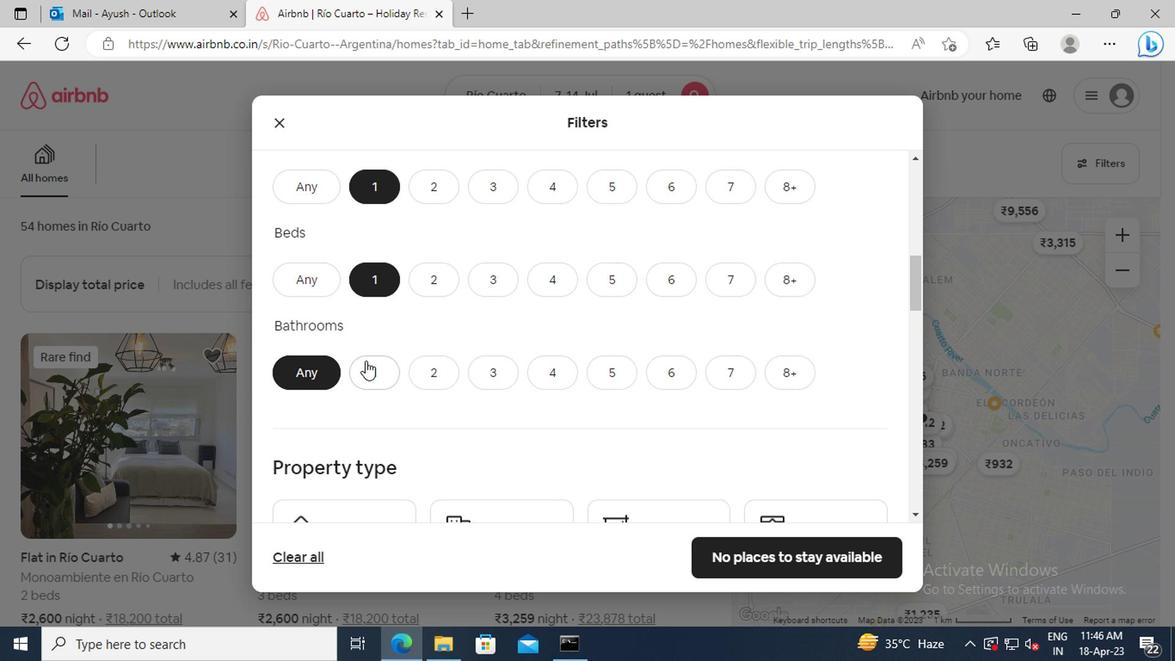 
Action: Mouse pressed left at (363, 368)
Screenshot: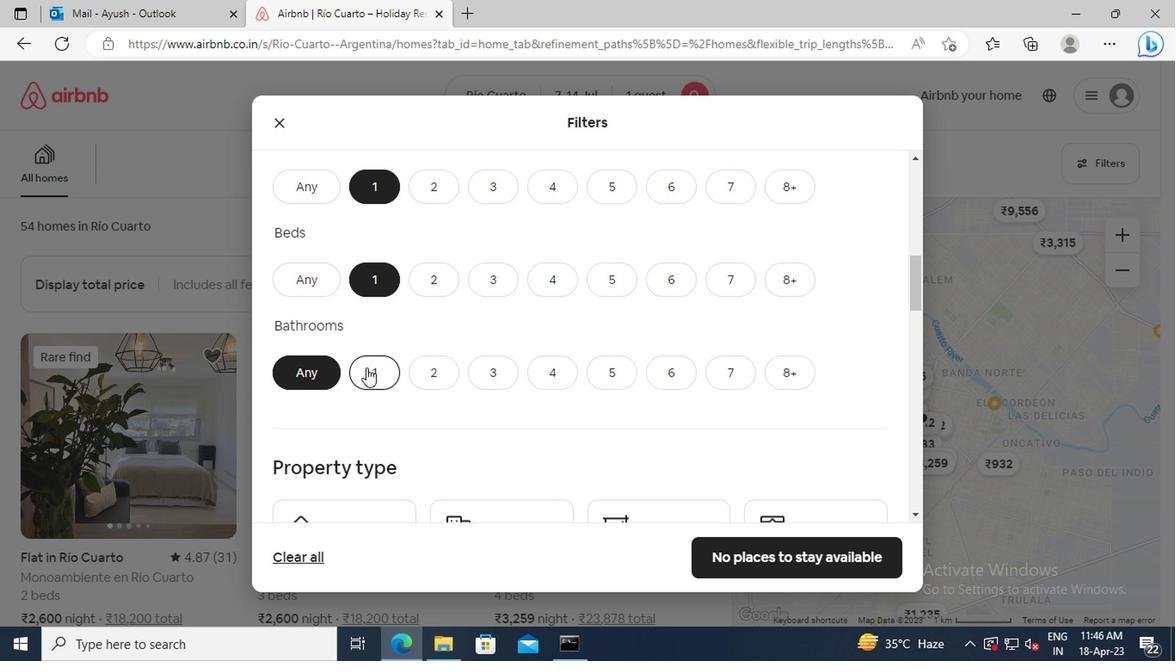 
Action: Mouse scrolled (363, 367) with delta (0, -1)
Screenshot: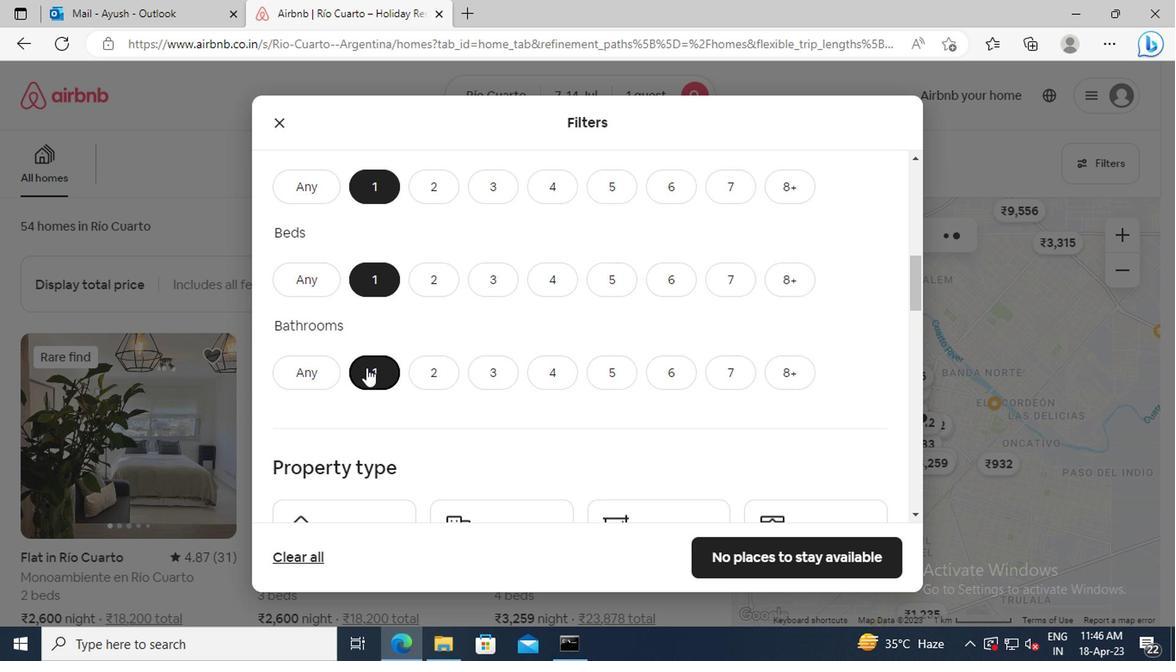 
Action: Mouse scrolled (363, 367) with delta (0, -1)
Screenshot: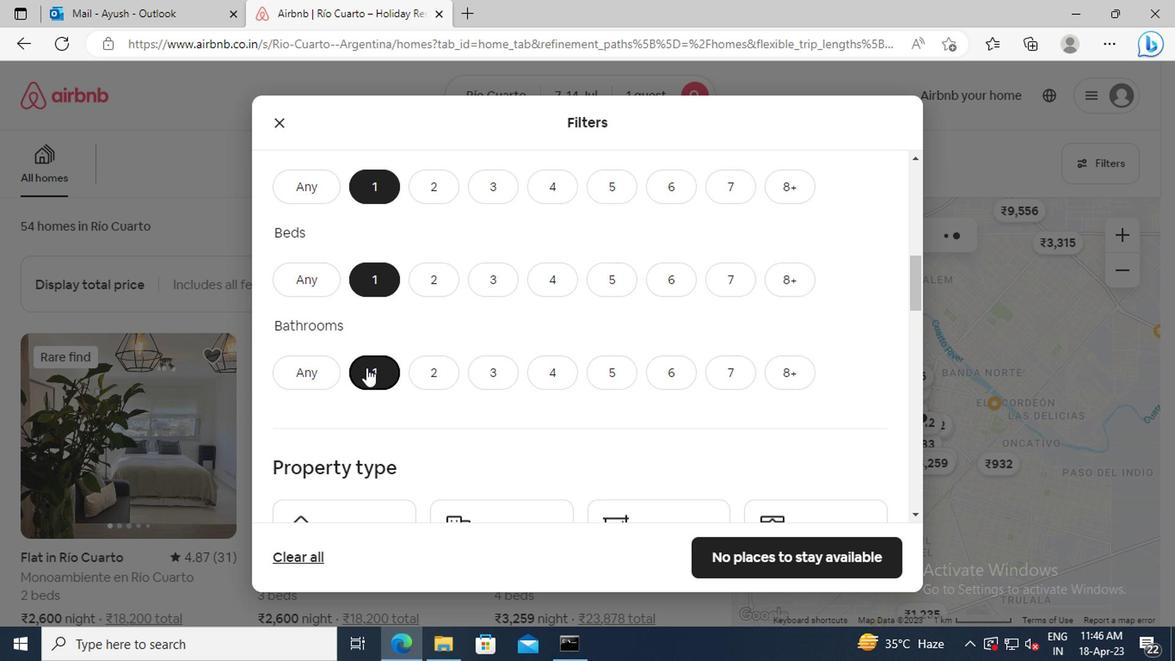 
Action: Mouse scrolled (363, 367) with delta (0, -1)
Screenshot: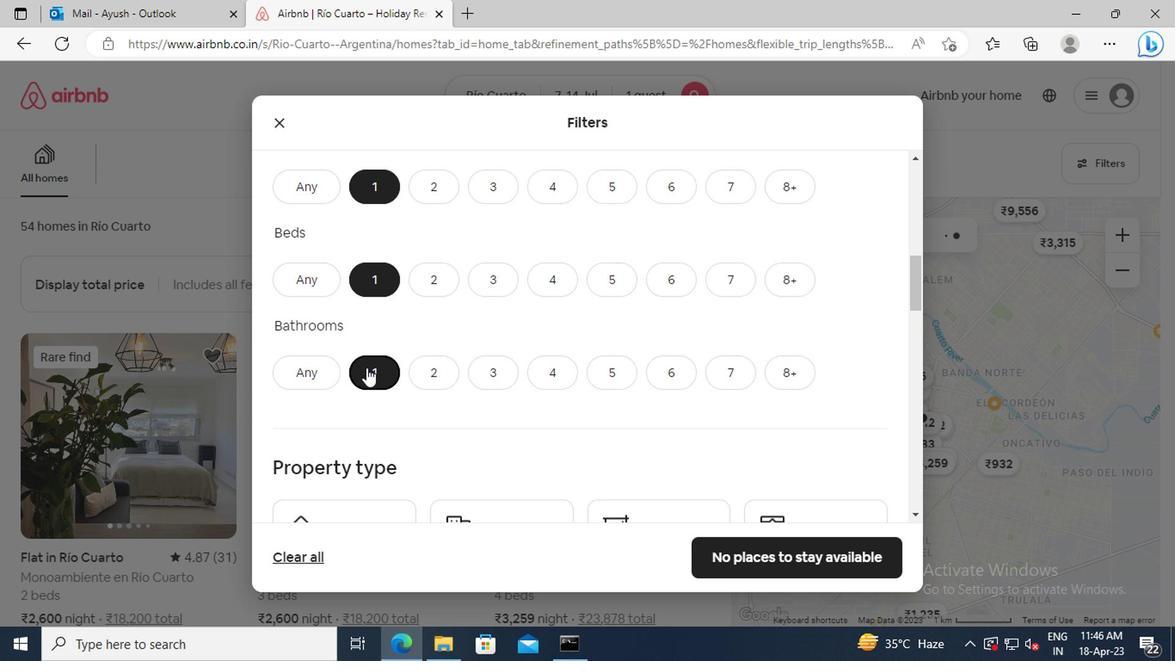 
Action: Mouse moved to (783, 379)
Screenshot: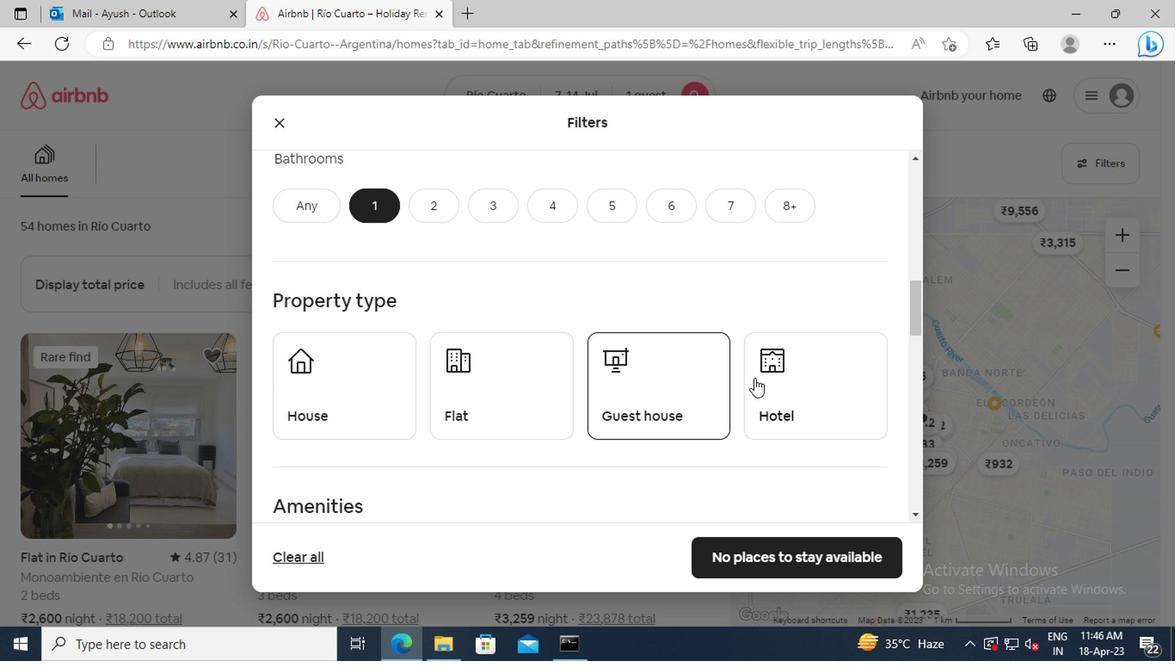 
Action: Mouse pressed left at (783, 379)
Screenshot: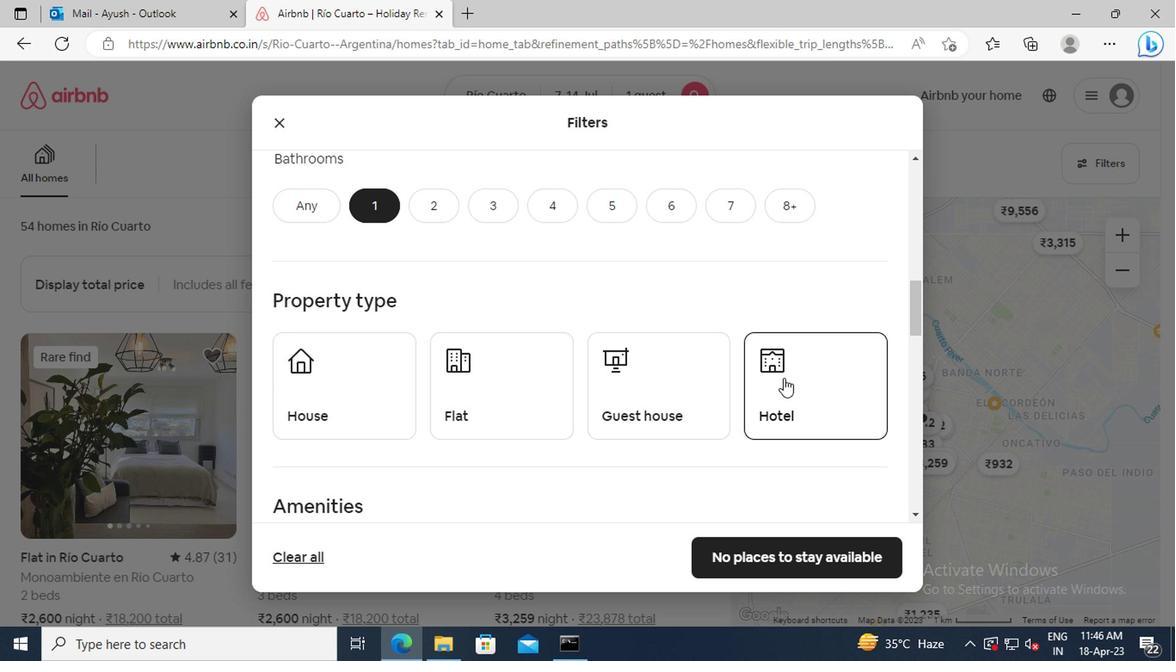
Action: Mouse moved to (516, 363)
Screenshot: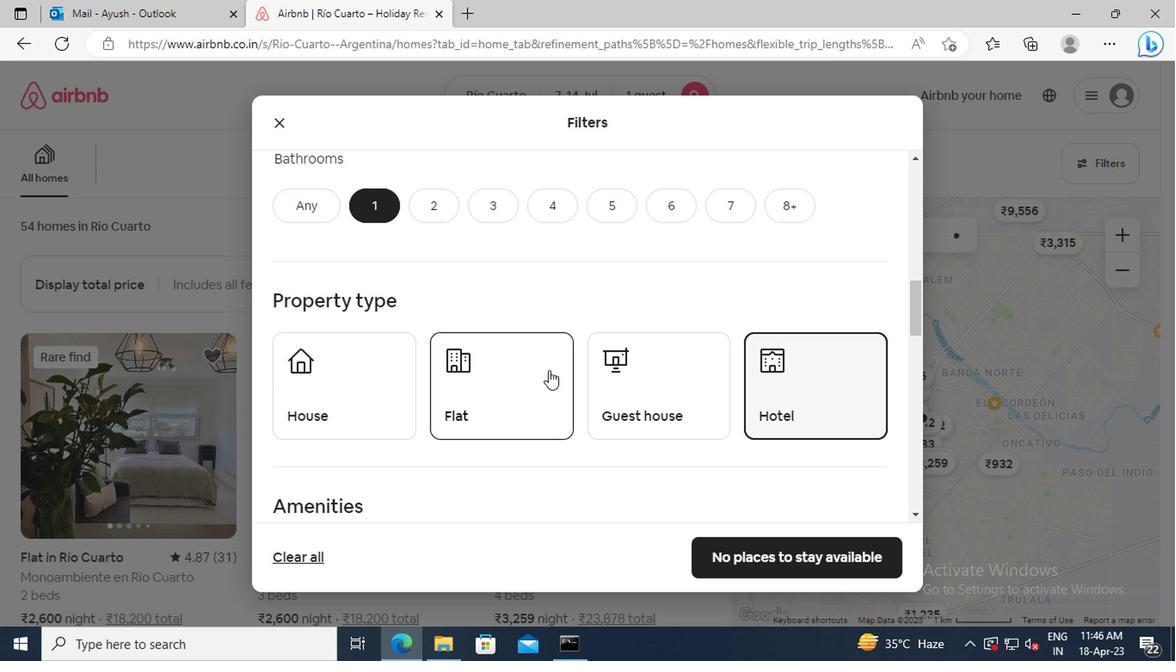
Action: Mouse scrolled (516, 362) with delta (0, 0)
Screenshot: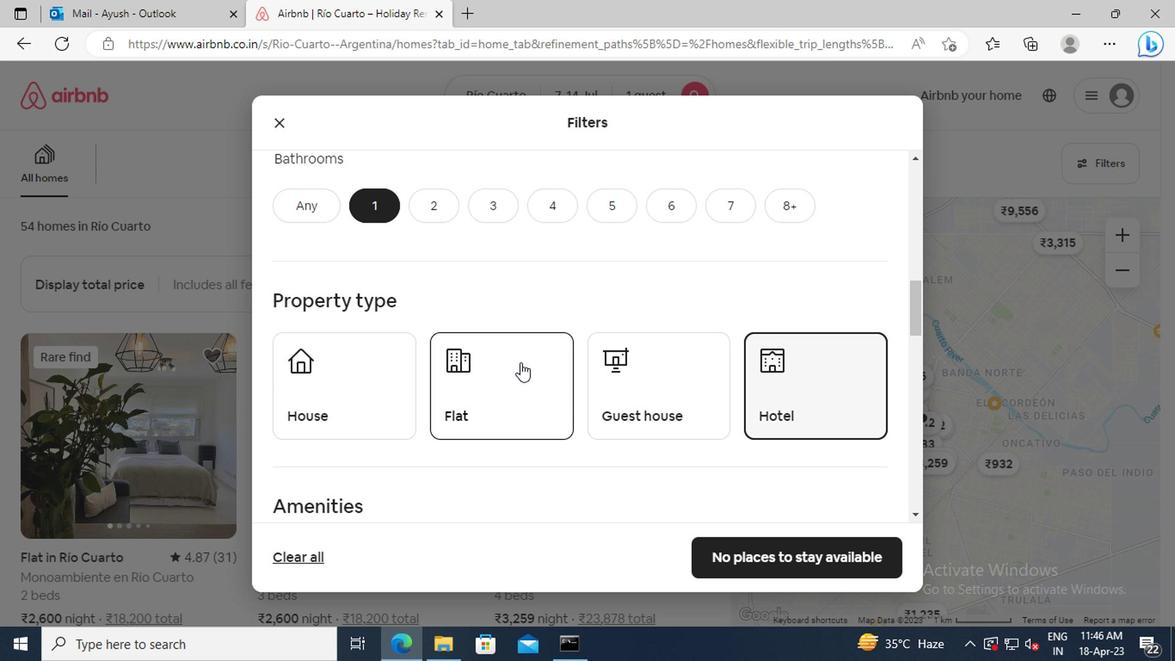 
Action: Mouse scrolled (516, 362) with delta (0, 0)
Screenshot: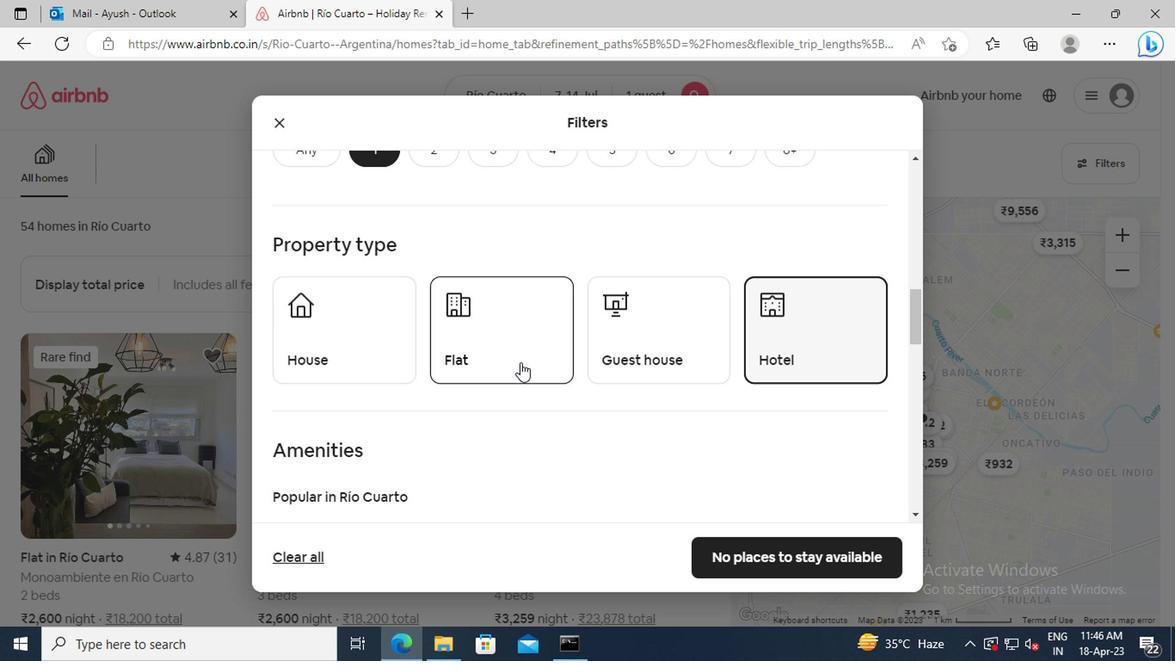 
Action: Mouse scrolled (516, 362) with delta (0, 0)
Screenshot: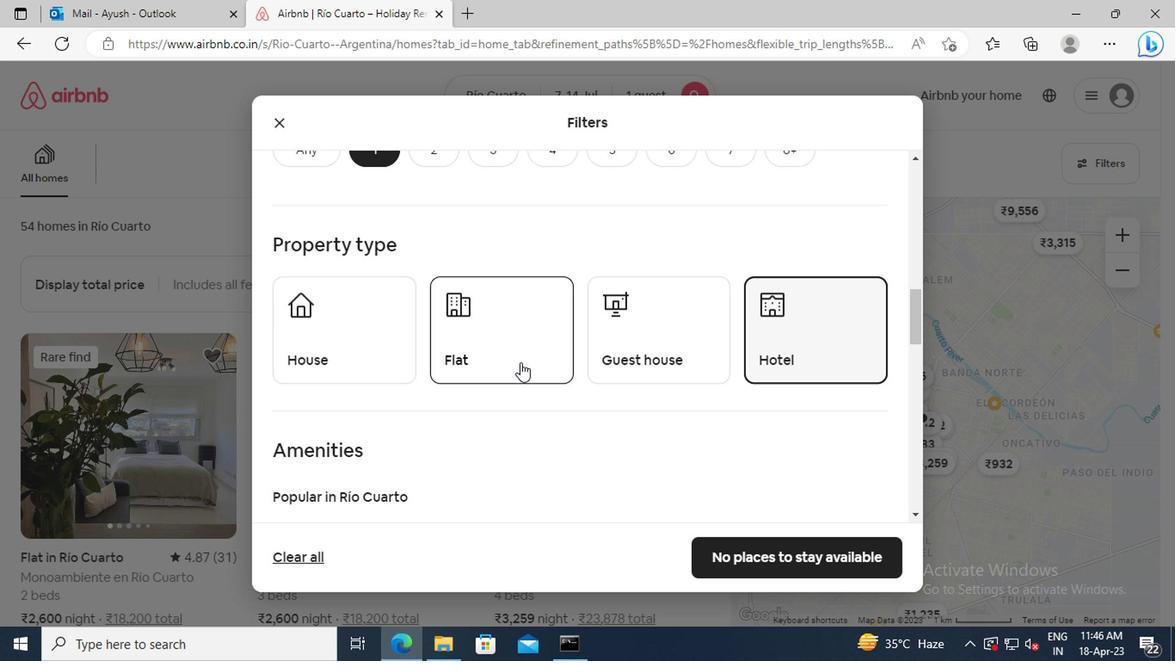 
Action: Mouse scrolled (516, 362) with delta (0, 0)
Screenshot: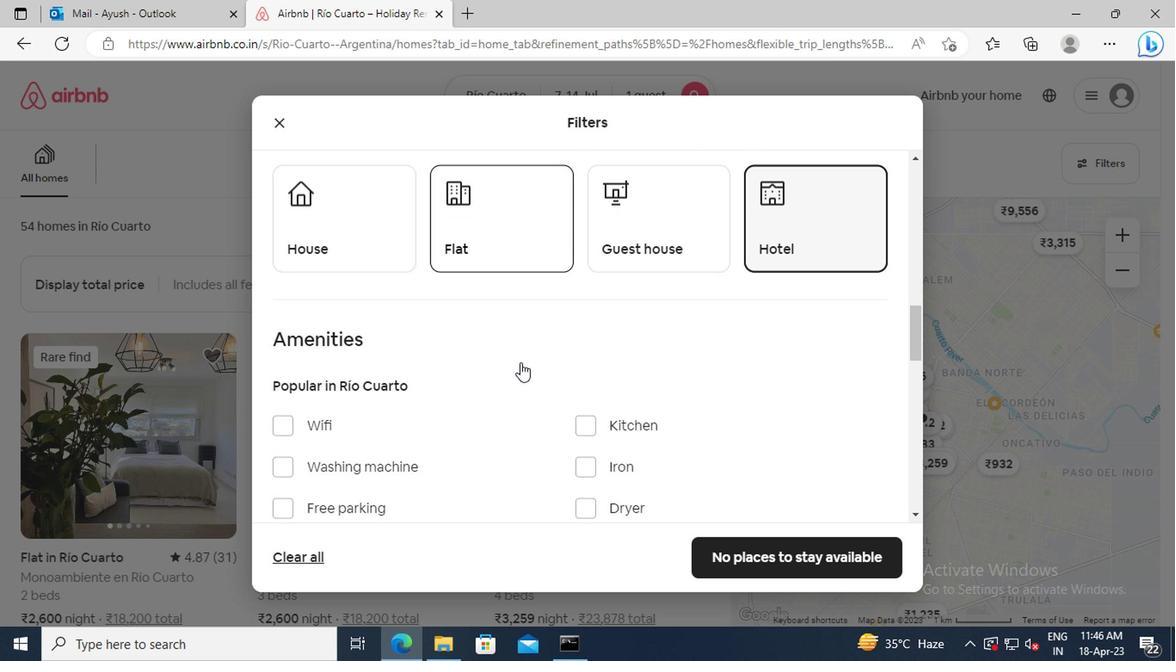 
Action: Mouse scrolled (516, 362) with delta (0, 0)
Screenshot: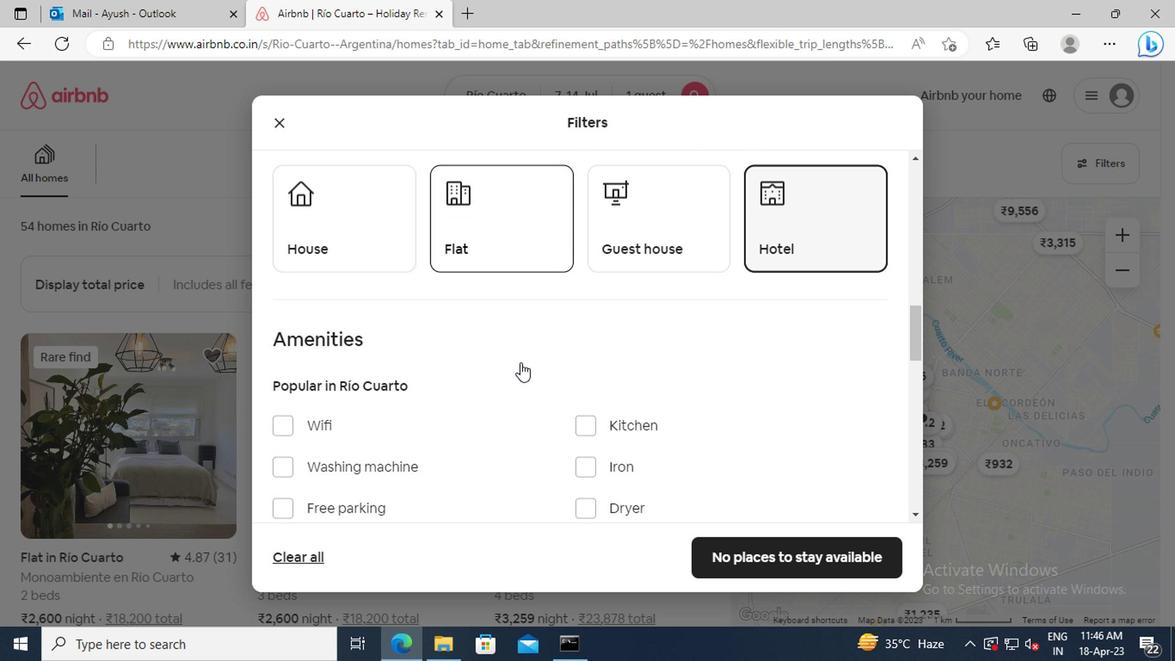 
Action: Mouse moved to (281, 315)
Screenshot: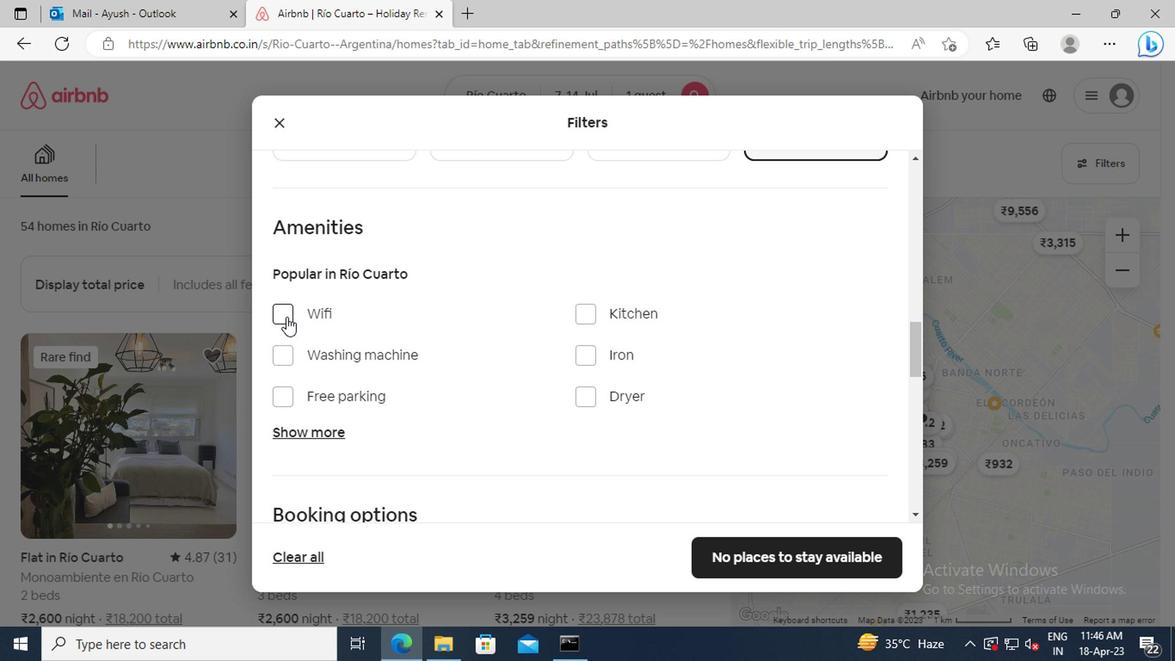 
Action: Mouse pressed left at (281, 315)
Screenshot: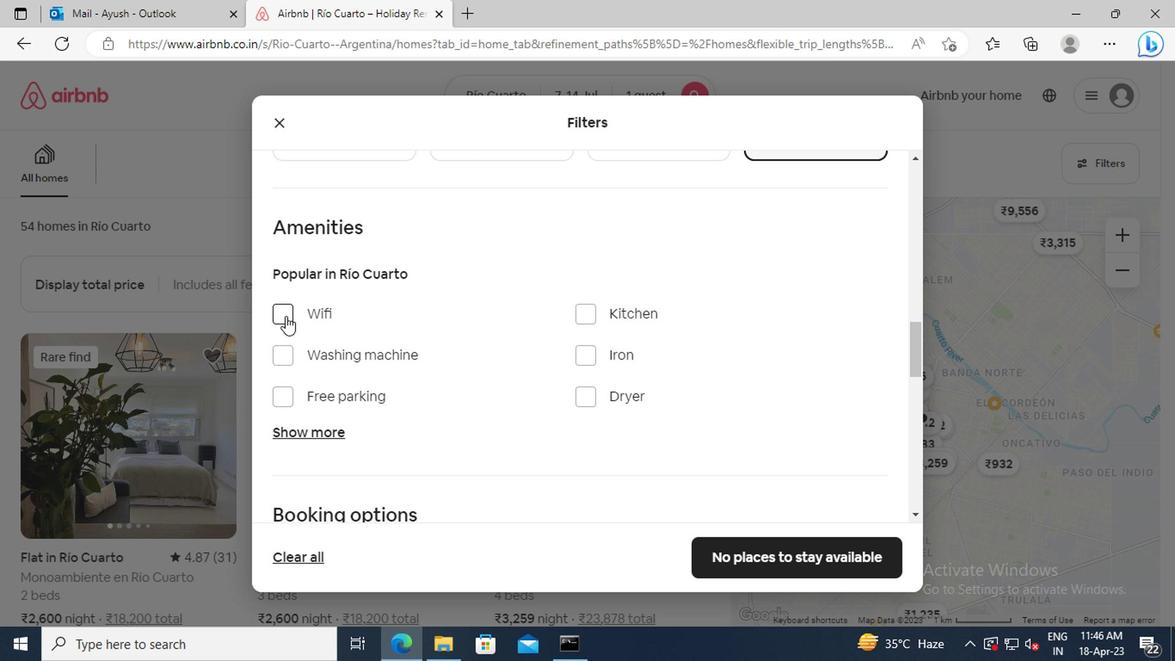 
Action: Mouse moved to (298, 352)
Screenshot: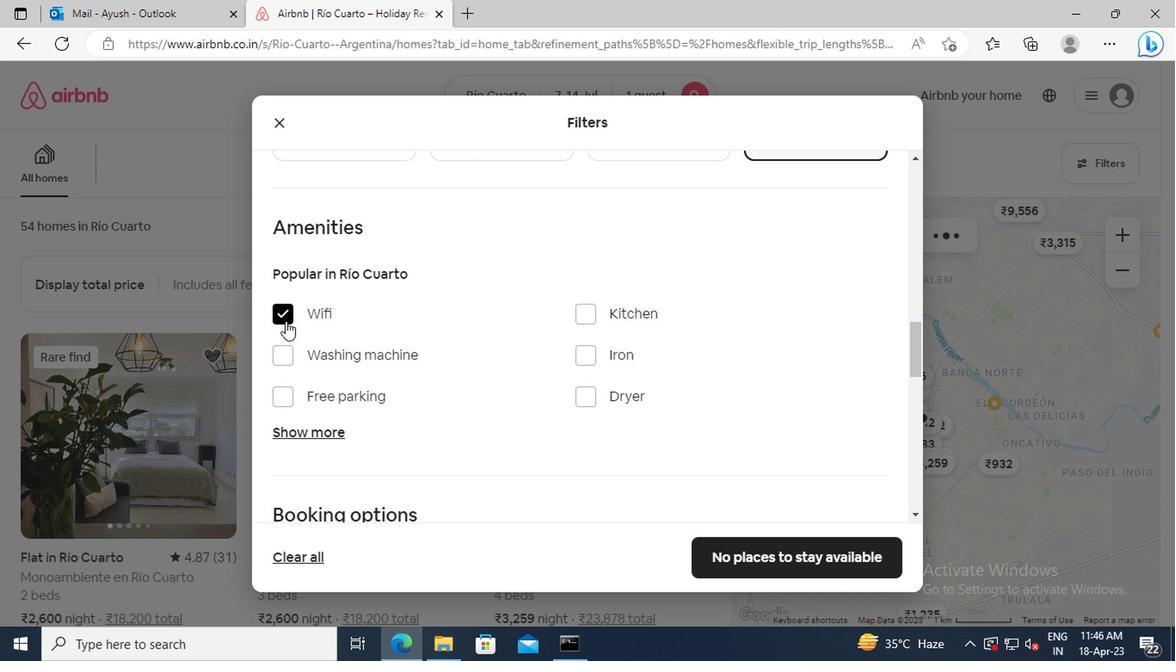 
Action: Mouse scrolled (298, 351) with delta (0, 0)
Screenshot: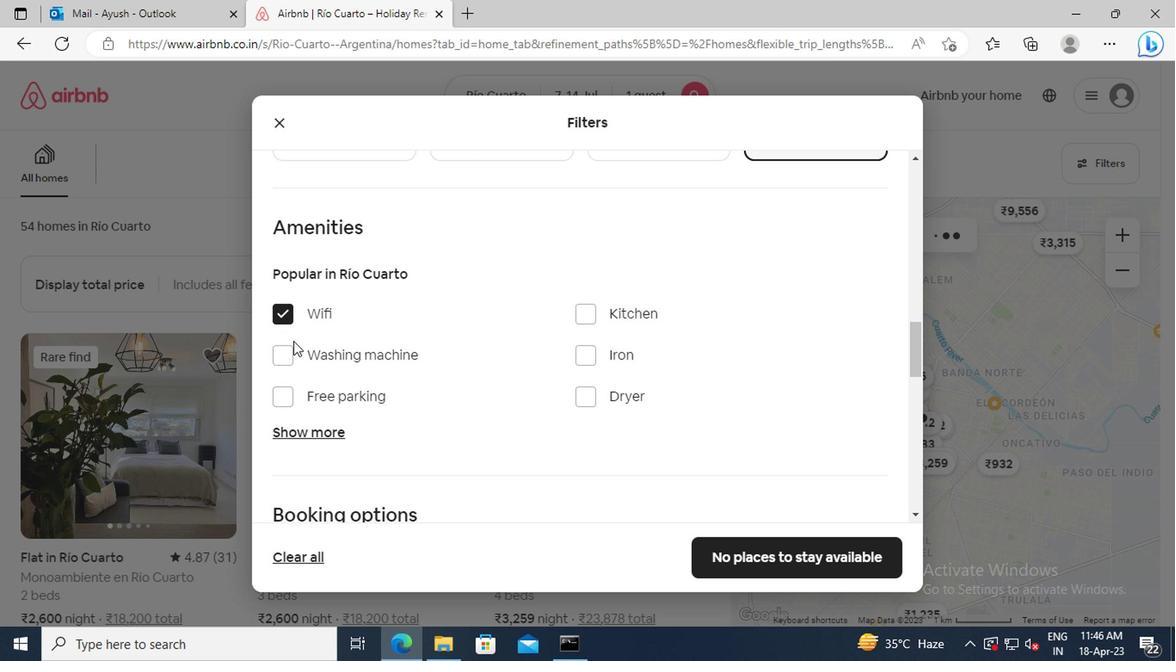 
Action: Mouse moved to (302, 375)
Screenshot: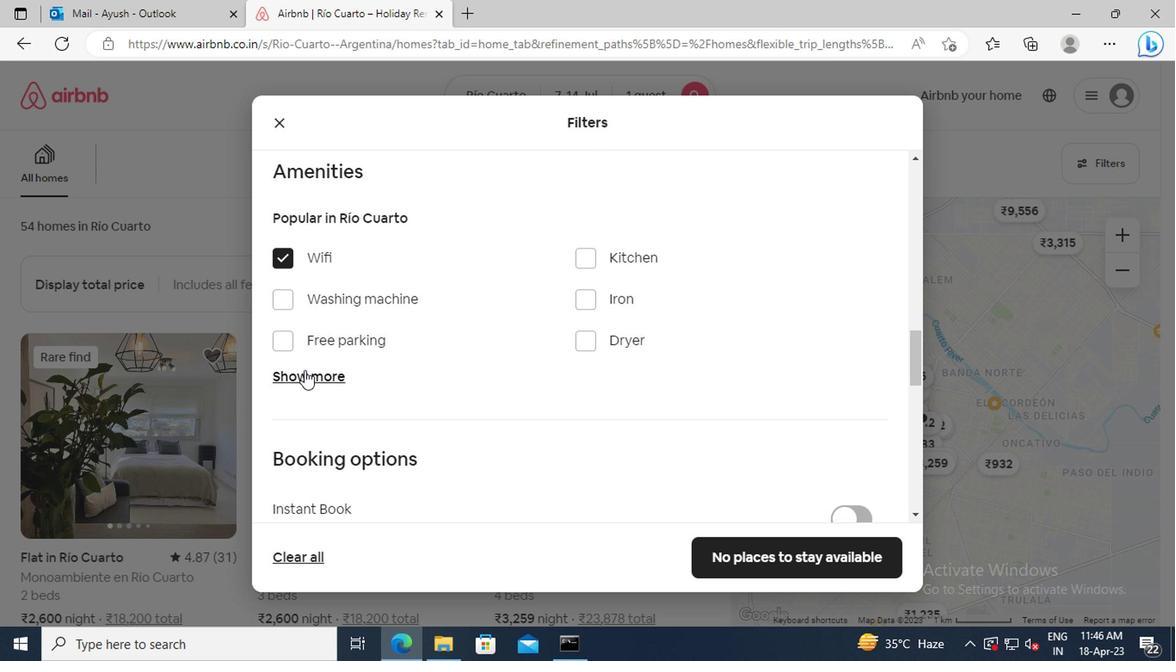 
Action: Mouse pressed left at (302, 375)
Screenshot: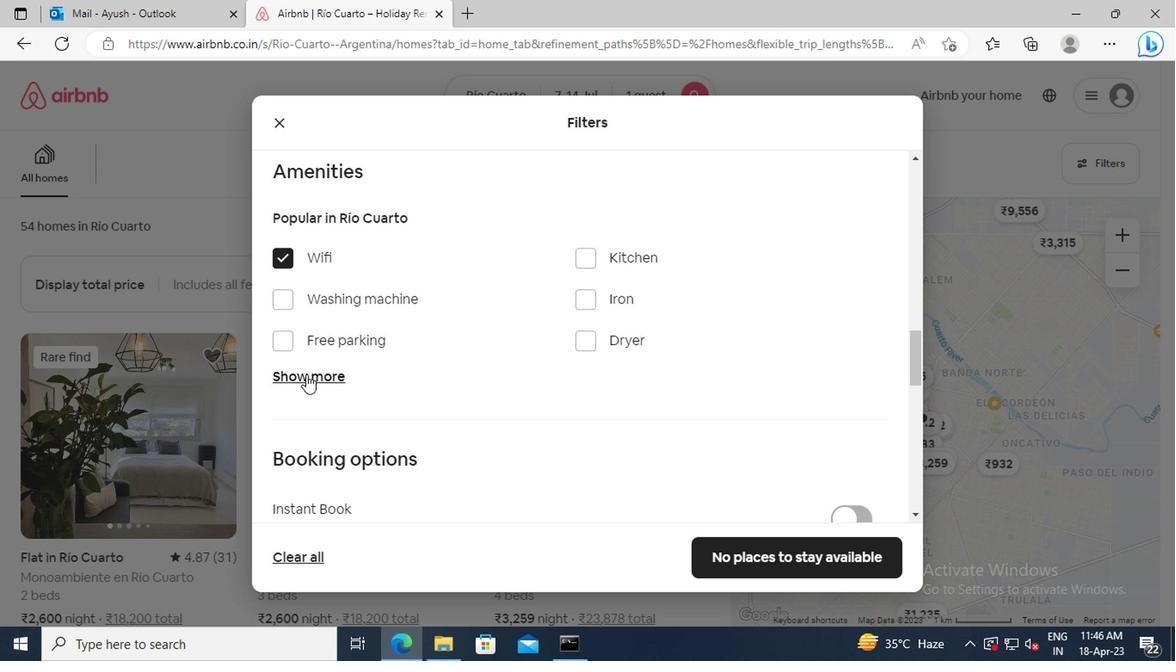
Action: Mouse moved to (421, 375)
Screenshot: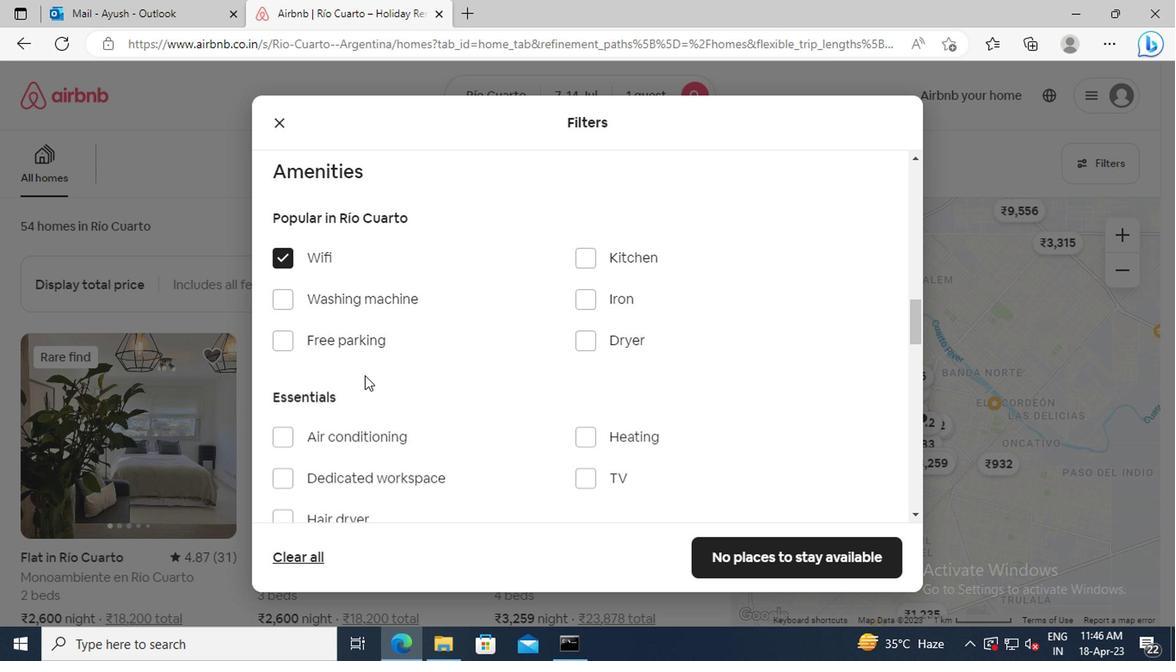 
Action: Mouse scrolled (421, 375) with delta (0, 0)
Screenshot: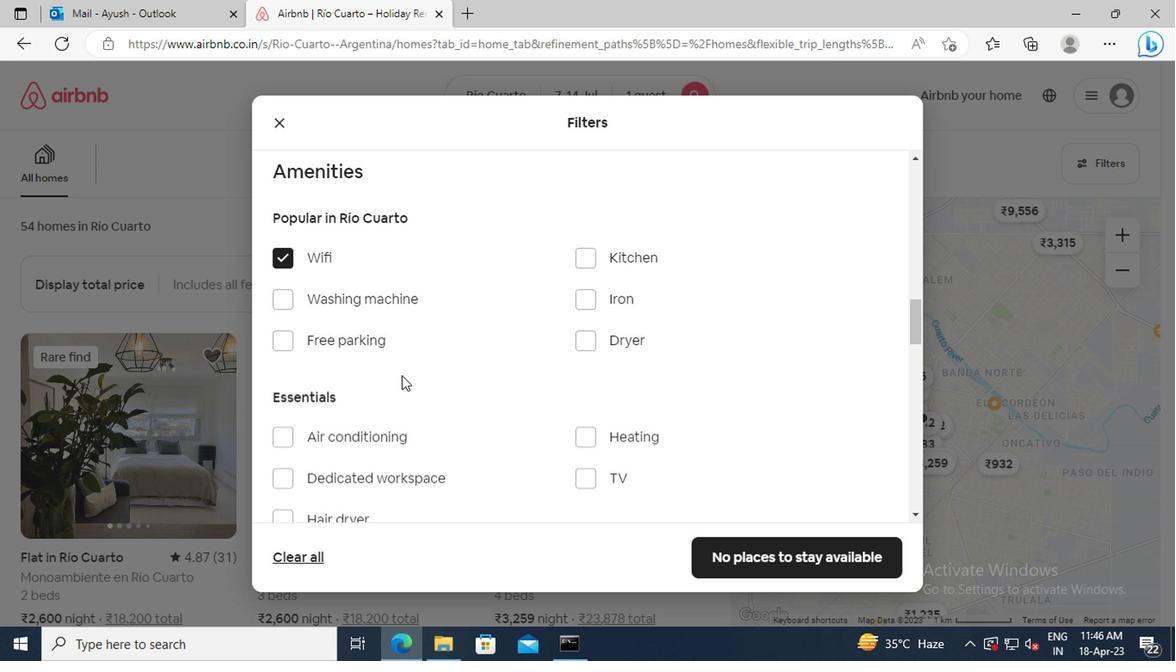 
Action: Mouse moved to (576, 379)
Screenshot: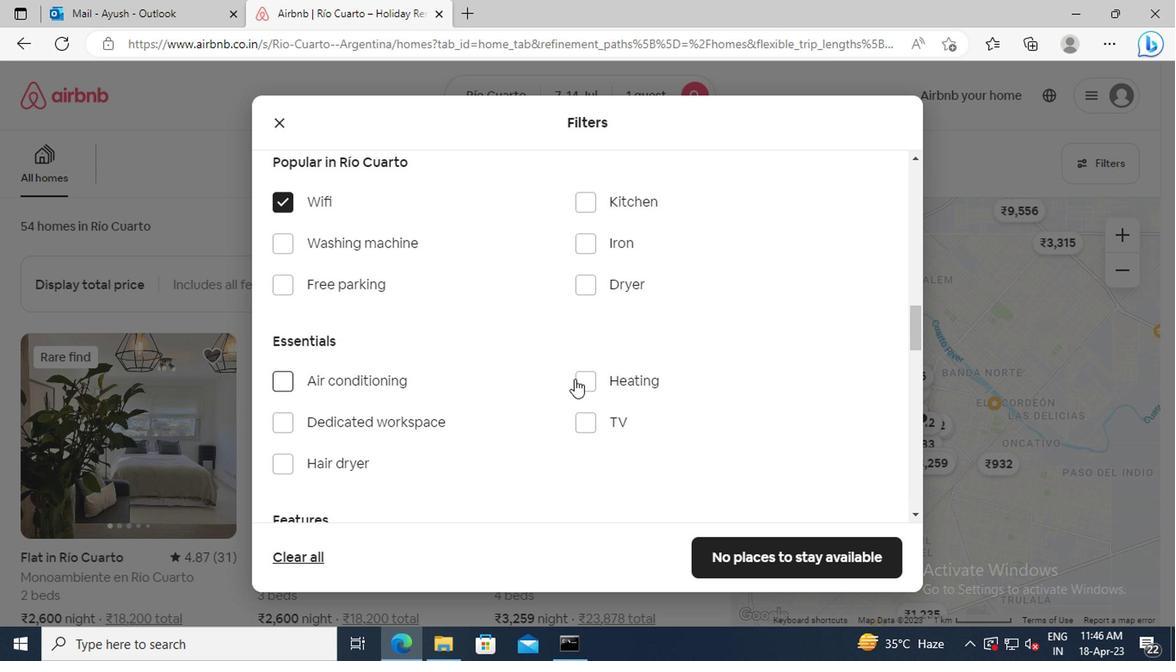 
Action: Mouse pressed left at (576, 379)
Screenshot: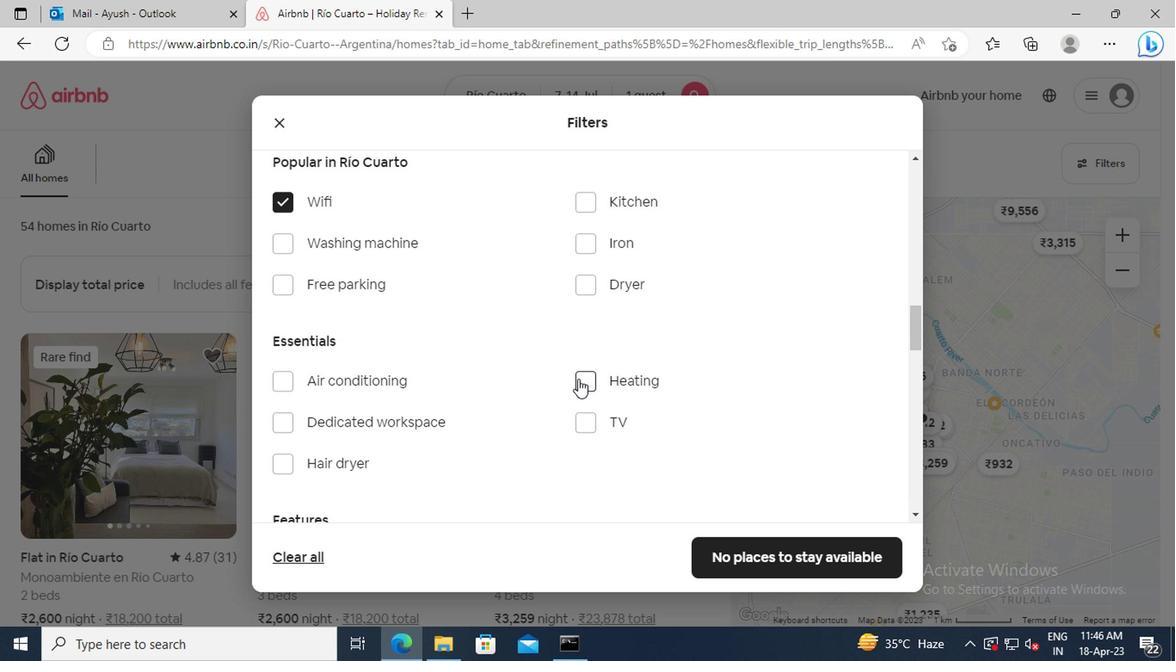 
Action: Mouse moved to (461, 350)
Screenshot: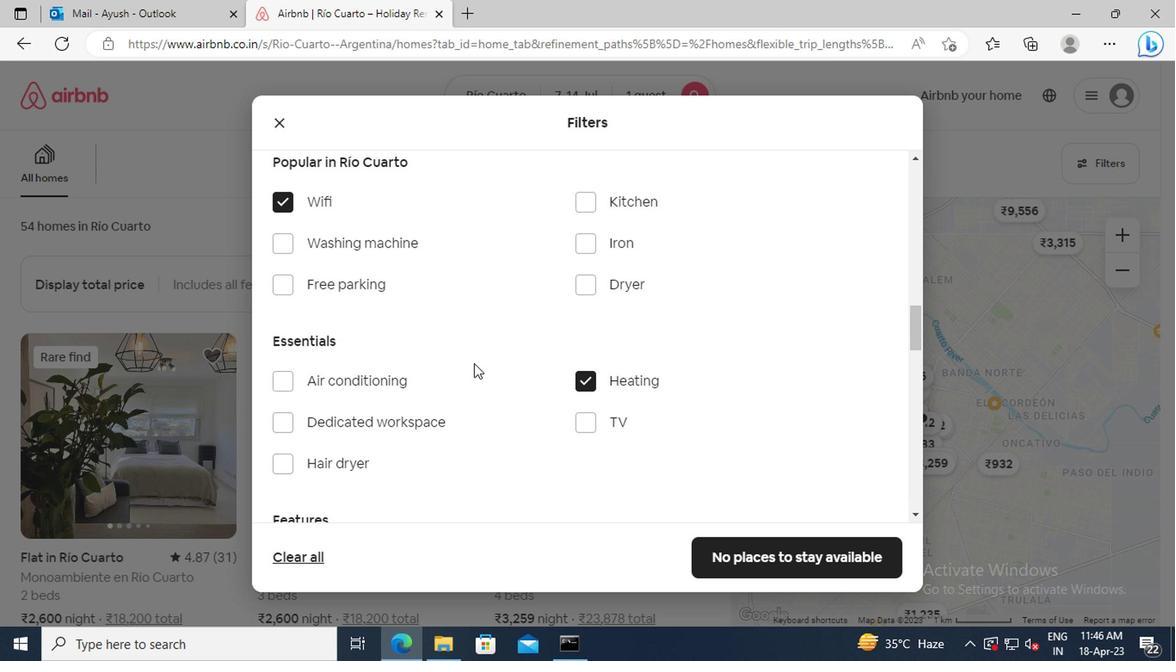 
Action: Mouse scrolled (461, 349) with delta (0, 0)
Screenshot: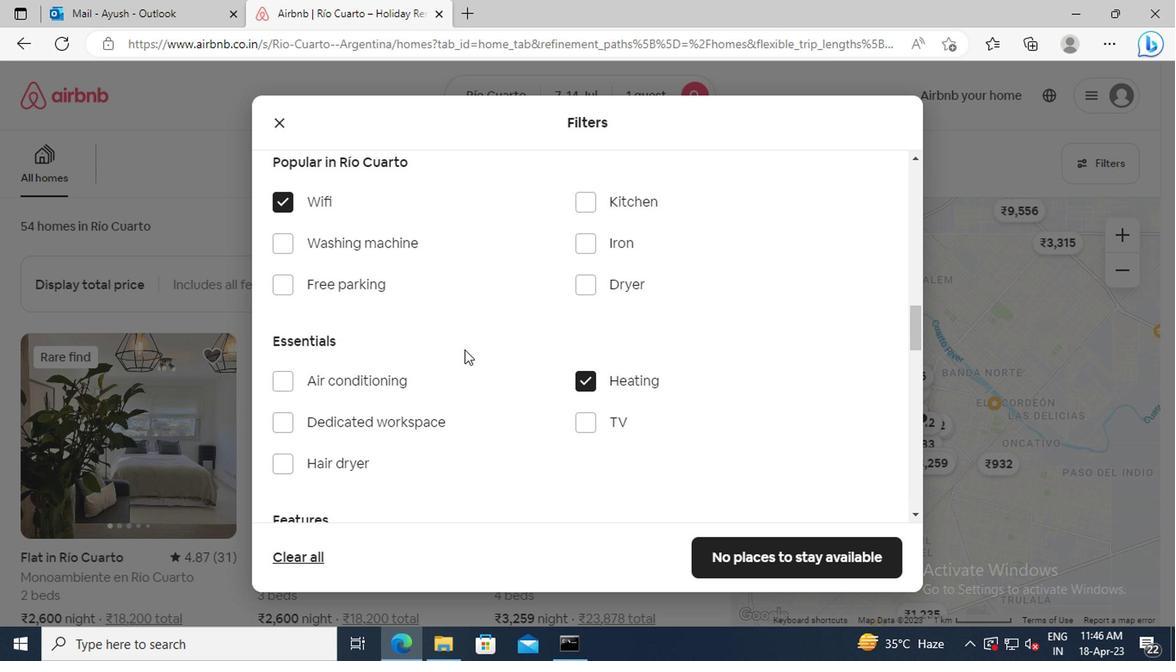 
Action: Mouse scrolled (461, 349) with delta (0, 0)
Screenshot: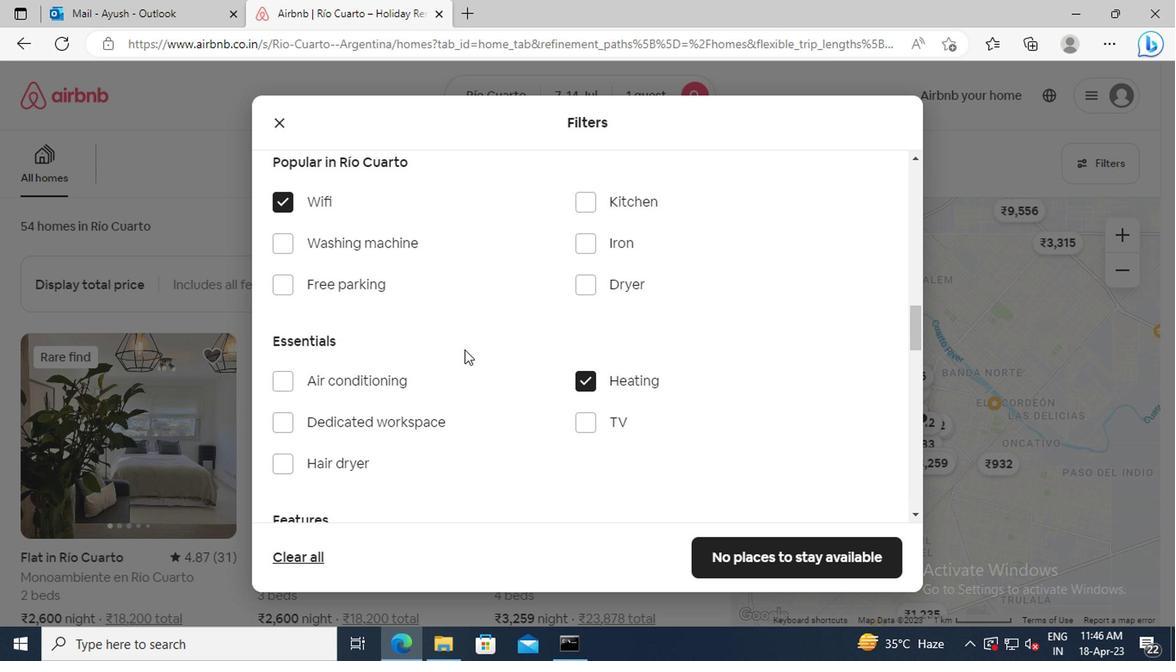 
Action: Mouse scrolled (461, 349) with delta (0, 0)
Screenshot: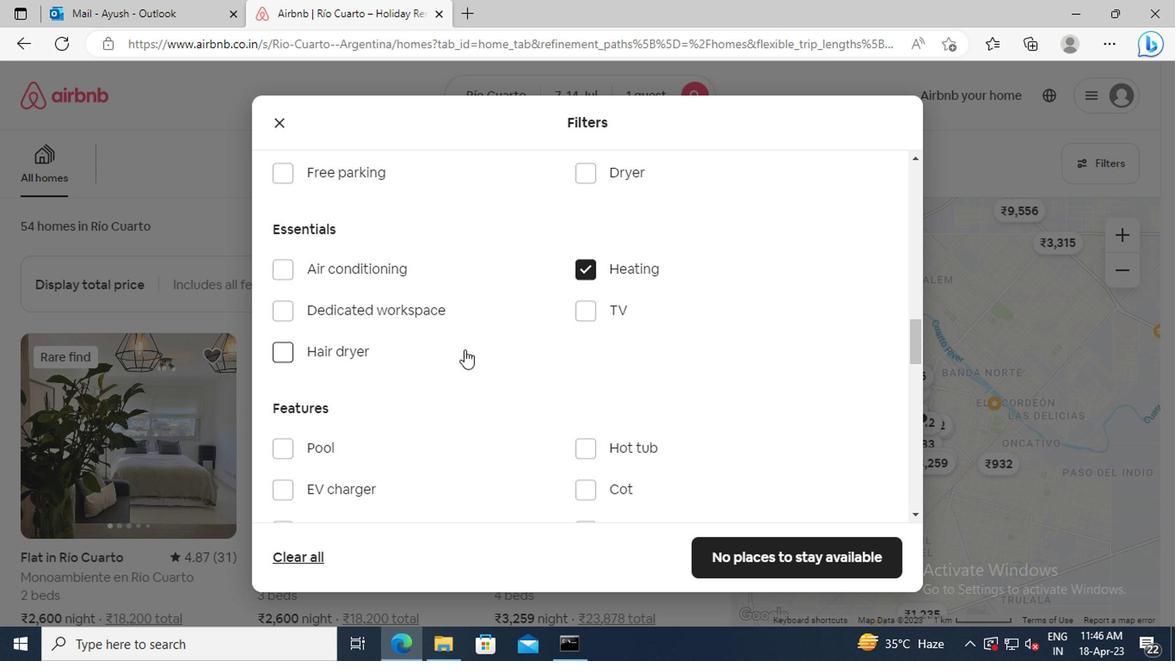 
Action: Mouse scrolled (461, 349) with delta (0, 0)
Screenshot: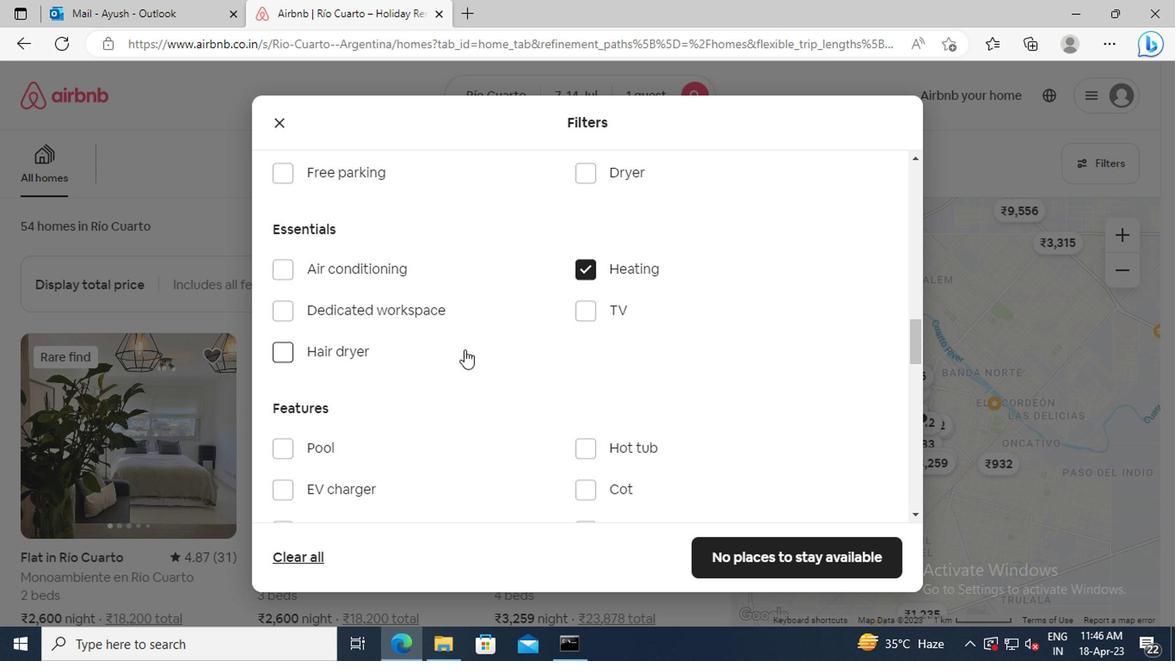 
Action: Mouse scrolled (461, 349) with delta (0, 0)
Screenshot: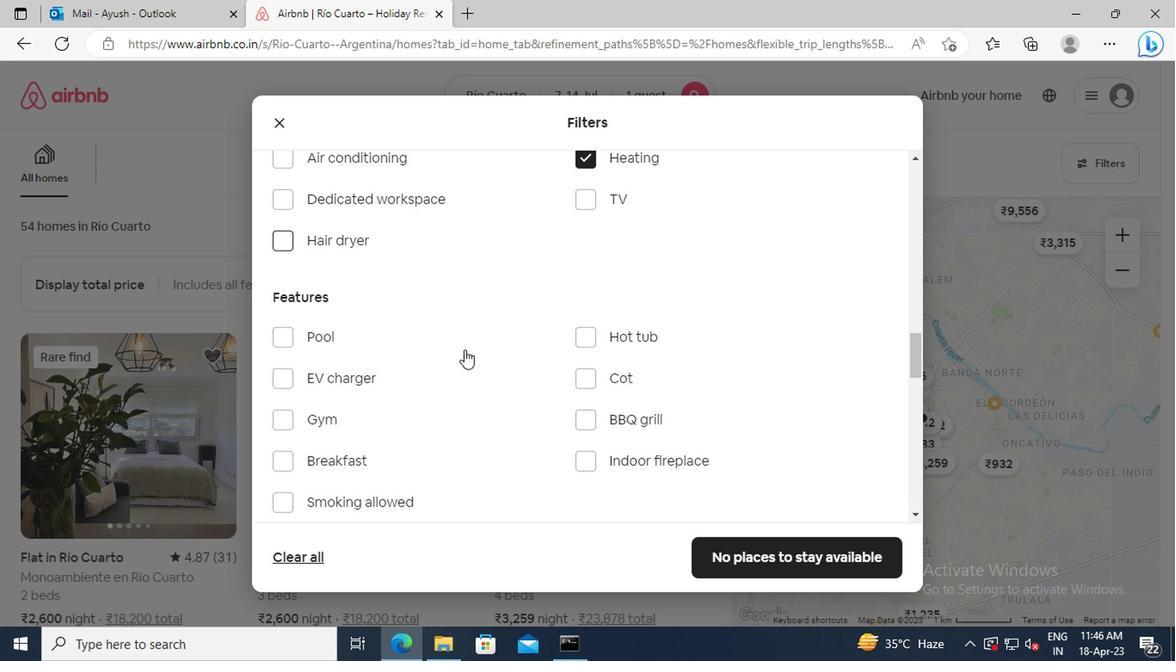 
Action: Mouse scrolled (461, 349) with delta (0, 0)
Screenshot: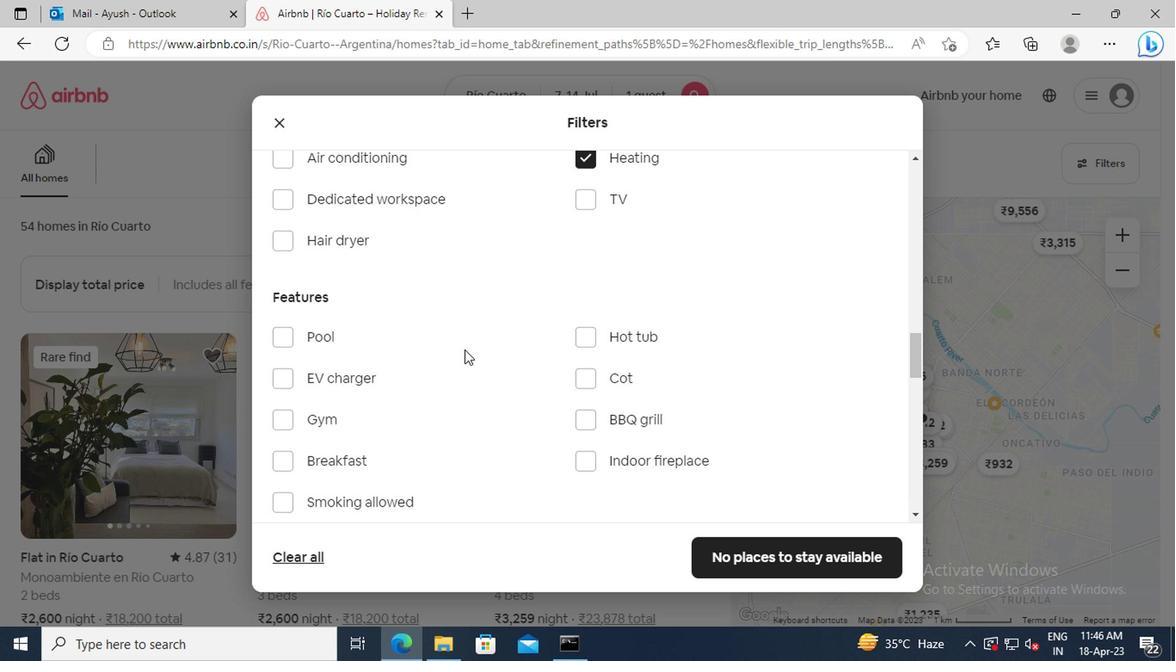 
Action: Mouse scrolled (461, 349) with delta (0, 0)
Screenshot: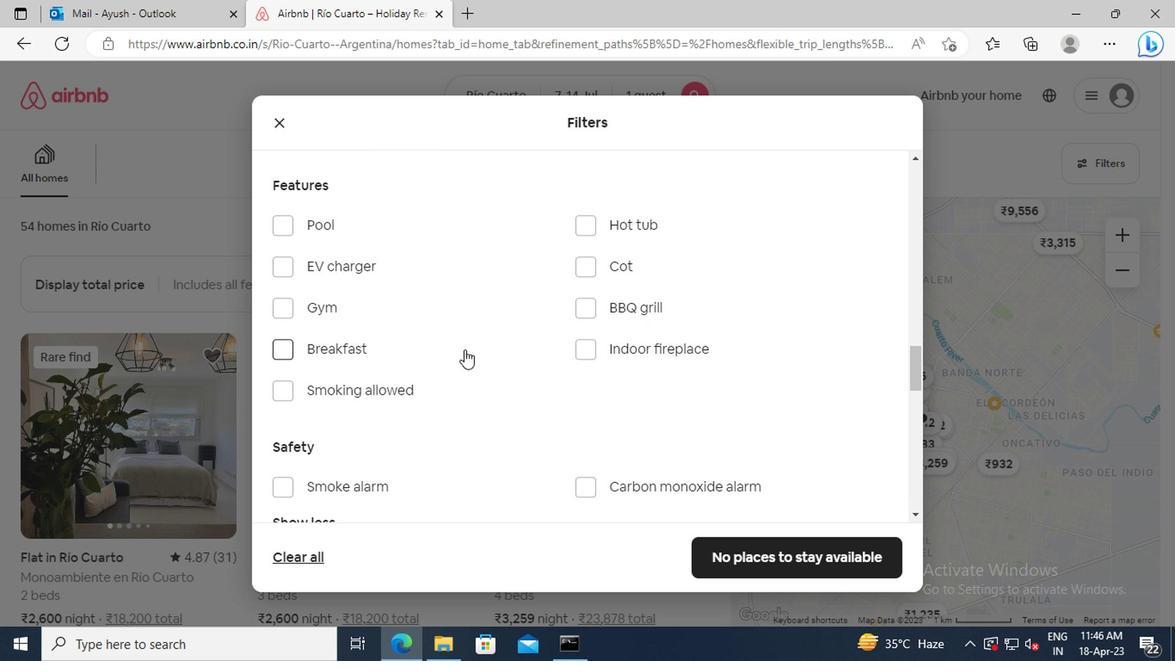 
Action: Mouse scrolled (461, 349) with delta (0, 0)
Screenshot: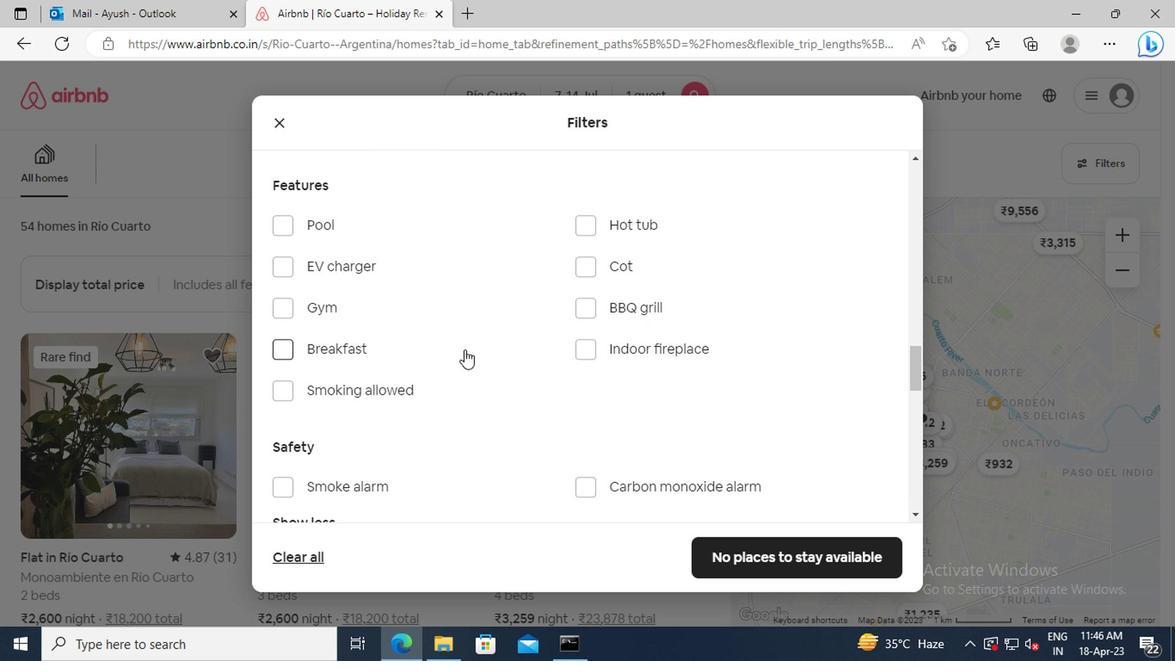 
Action: Mouse scrolled (461, 349) with delta (0, 0)
Screenshot: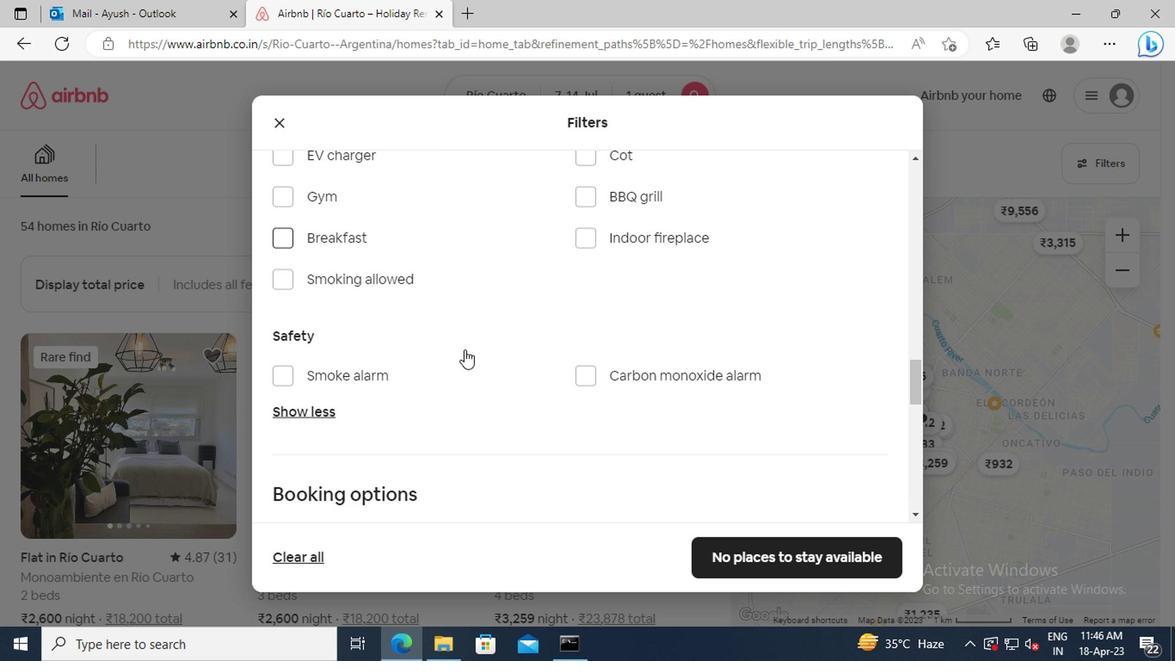 
Action: Mouse scrolled (461, 349) with delta (0, 0)
Screenshot: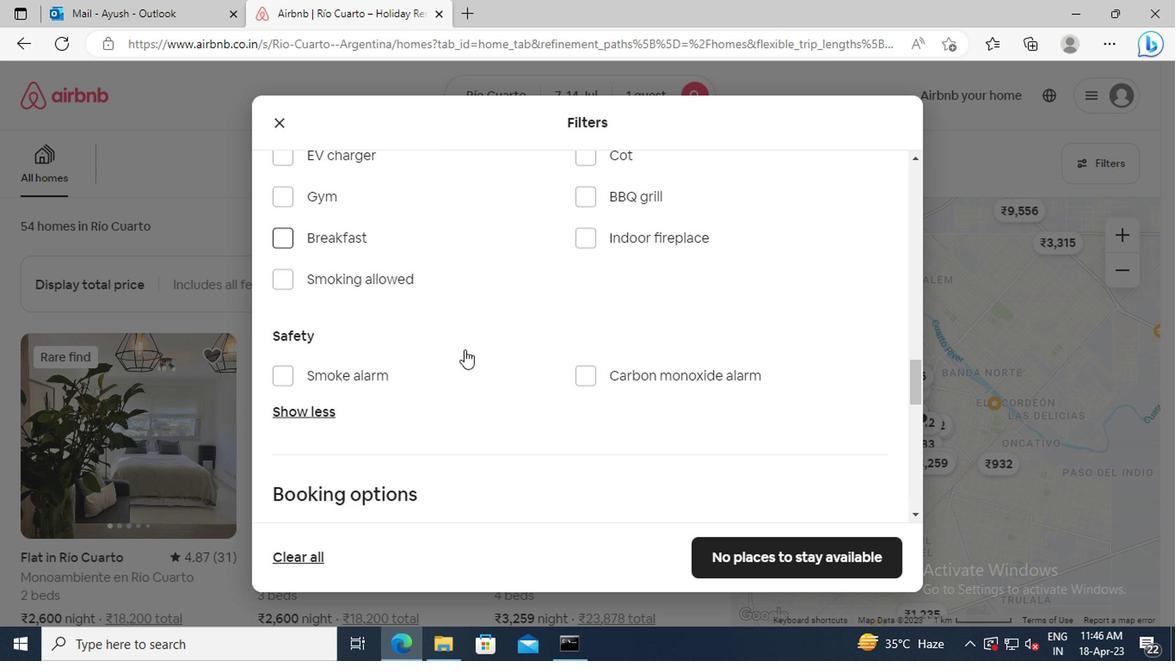 
Action: Mouse scrolled (461, 349) with delta (0, 0)
Screenshot: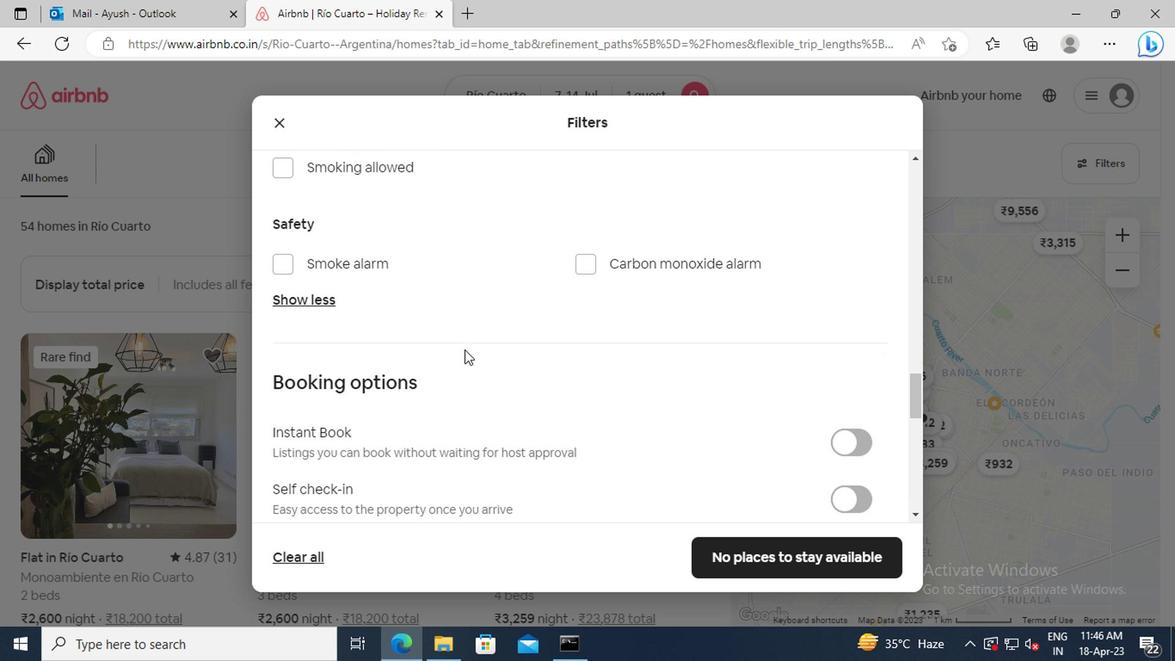 
Action: Mouse scrolled (461, 349) with delta (0, 0)
Screenshot: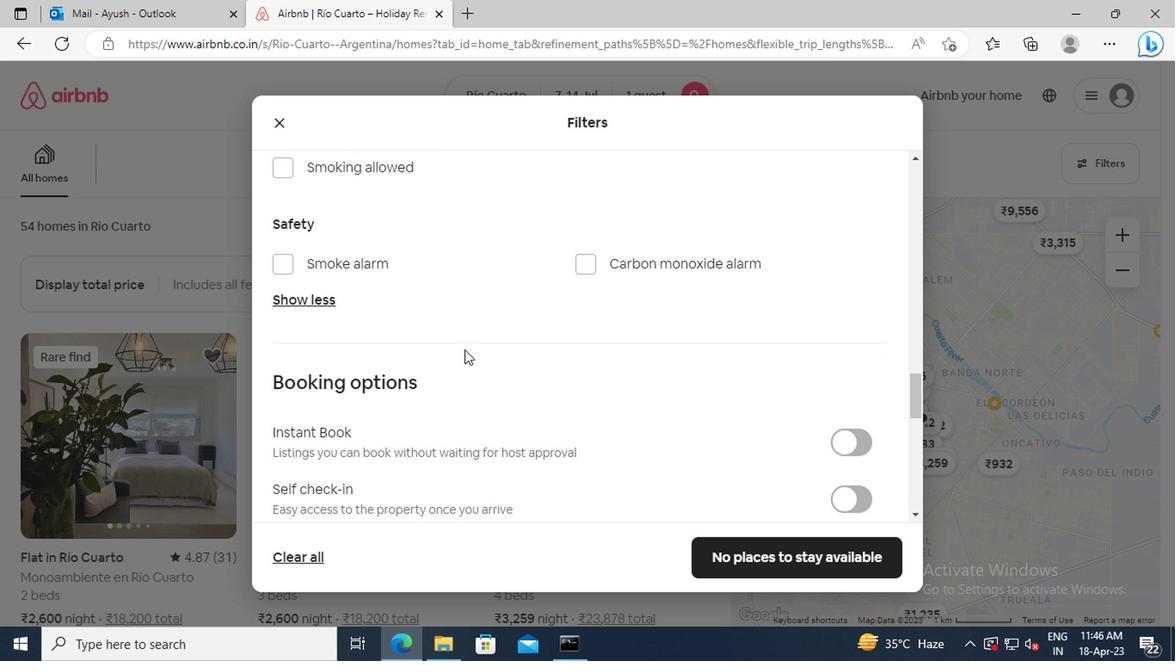 
Action: Mouse scrolled (461, 349) with delta (0, 0)
Screenshot: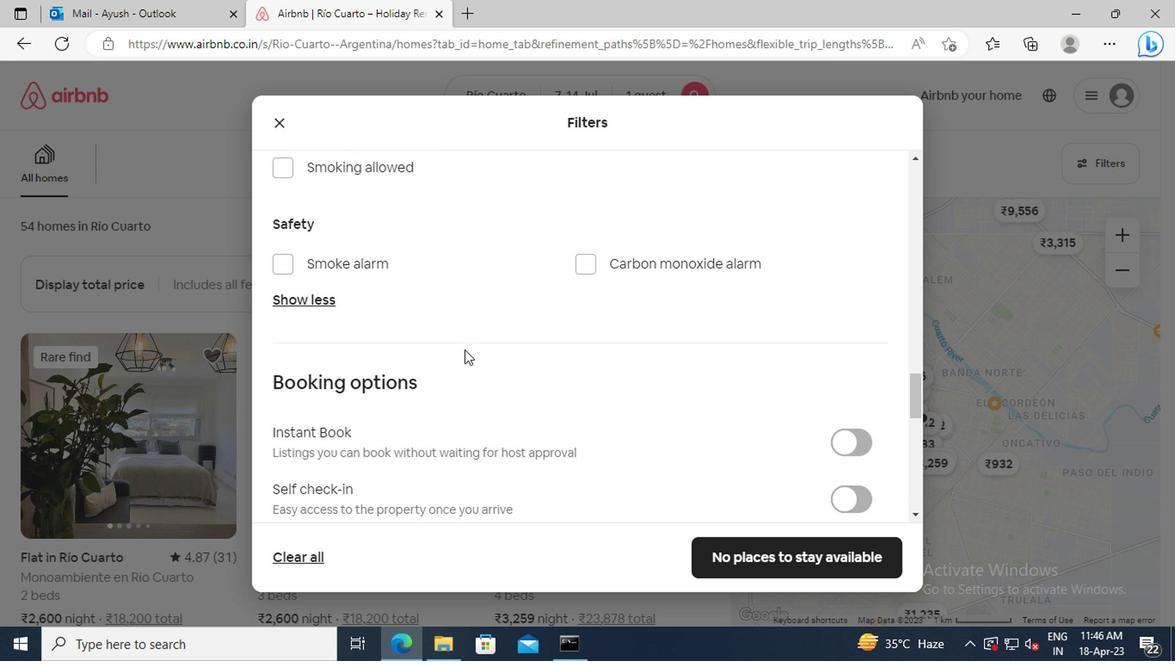 
Action: Mouse moved to (852, 333)
Screenshot: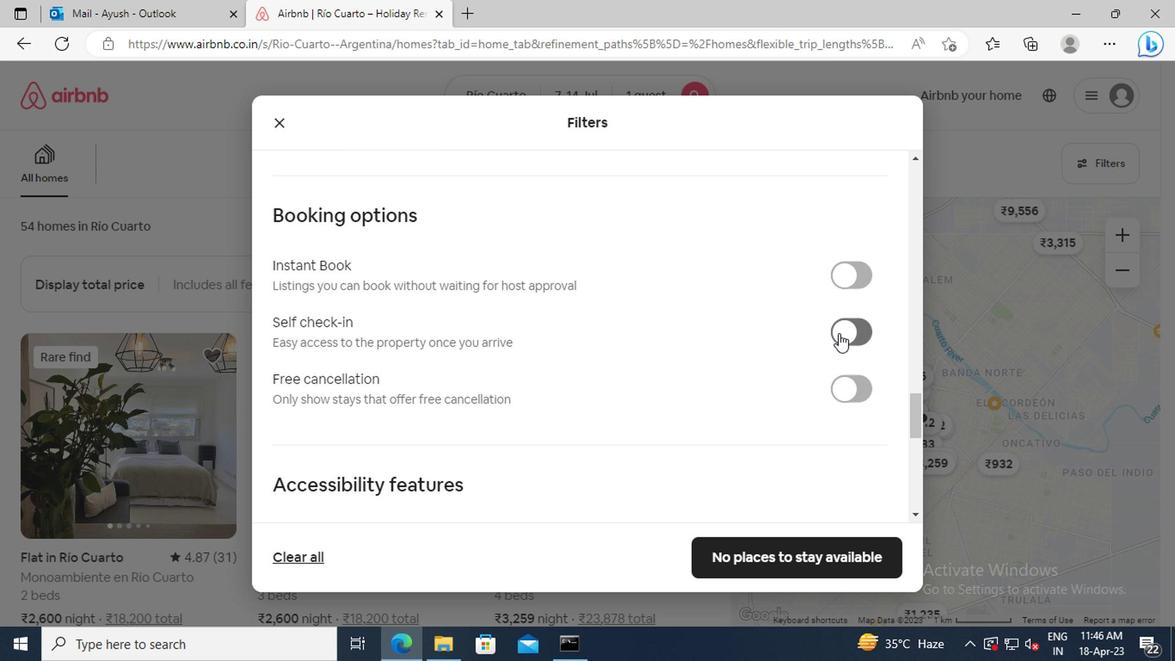 
Action: Mouse pressed left at (852, 333)
Screenshot: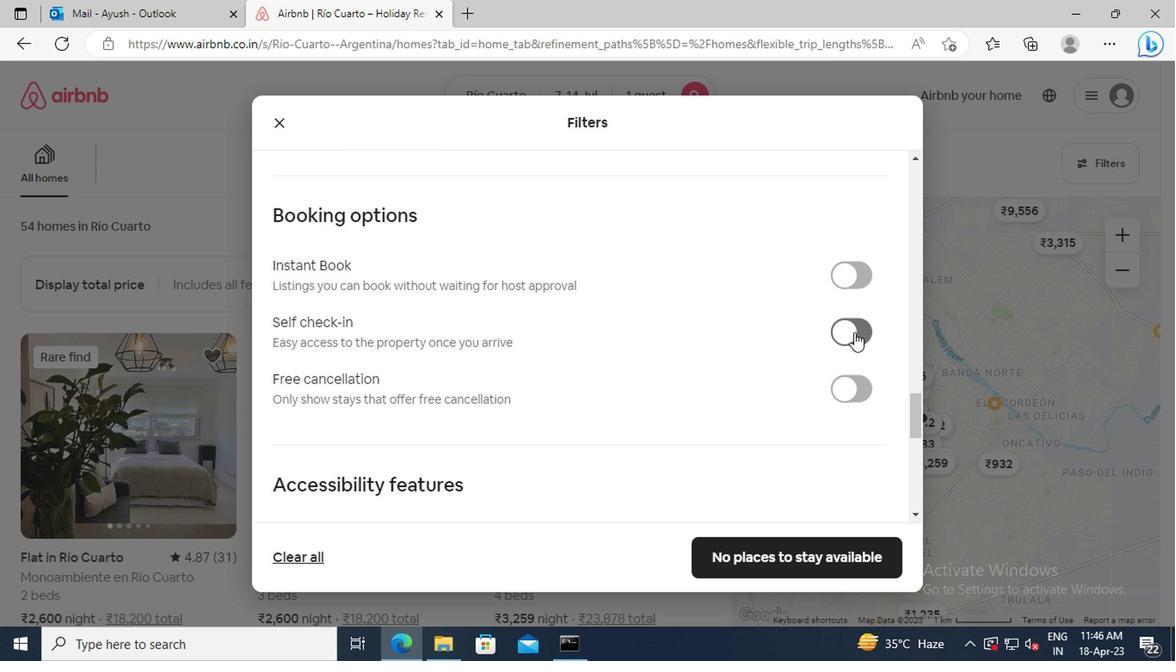 
Action: Mouse moved to (488, 347)
Screenshot: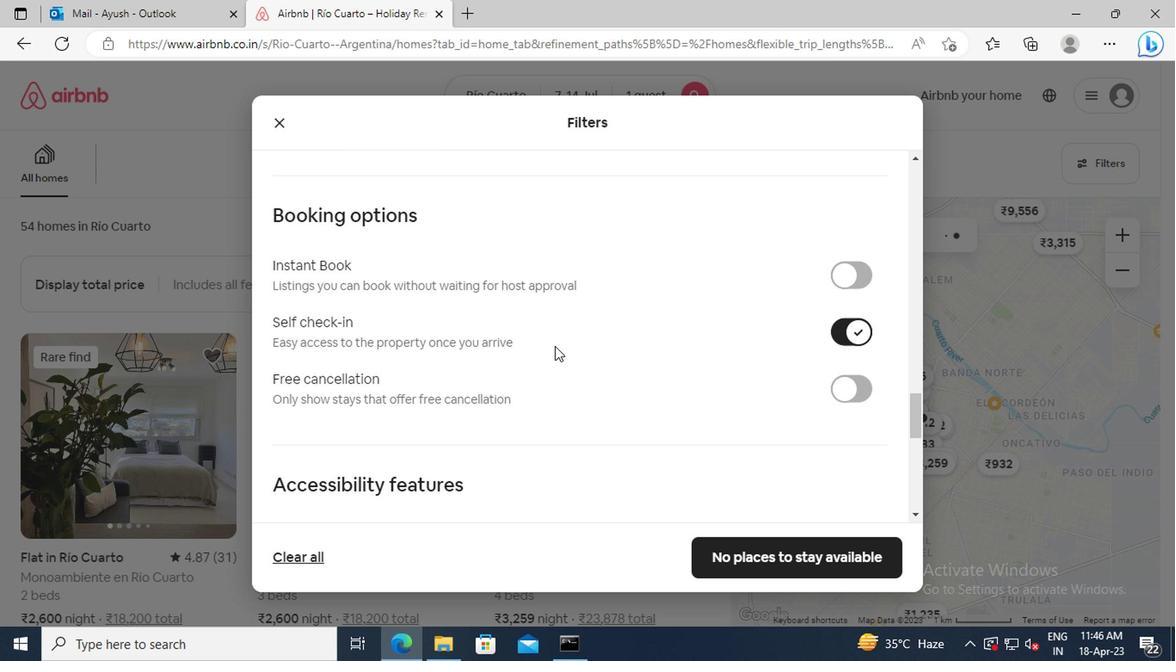 
Action: Mouse scrolled (488, 345) with delta (0, -1)
Screenshot: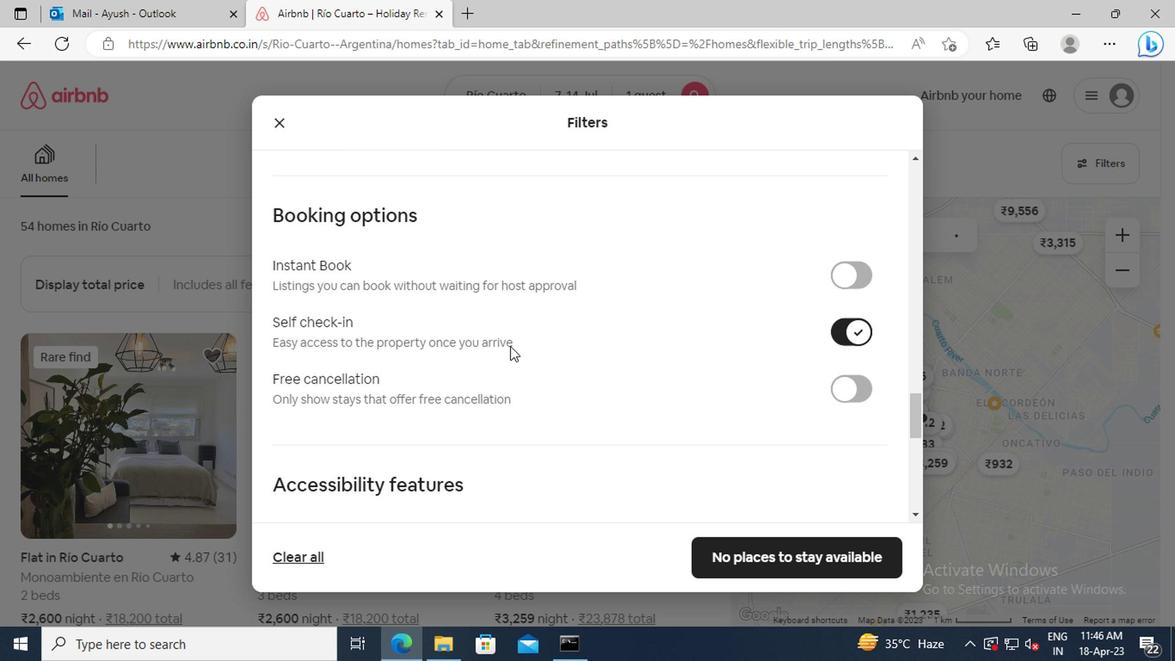 
Action: Mouse scrolled (488, 345) with delta (0, -1)
Screenshot: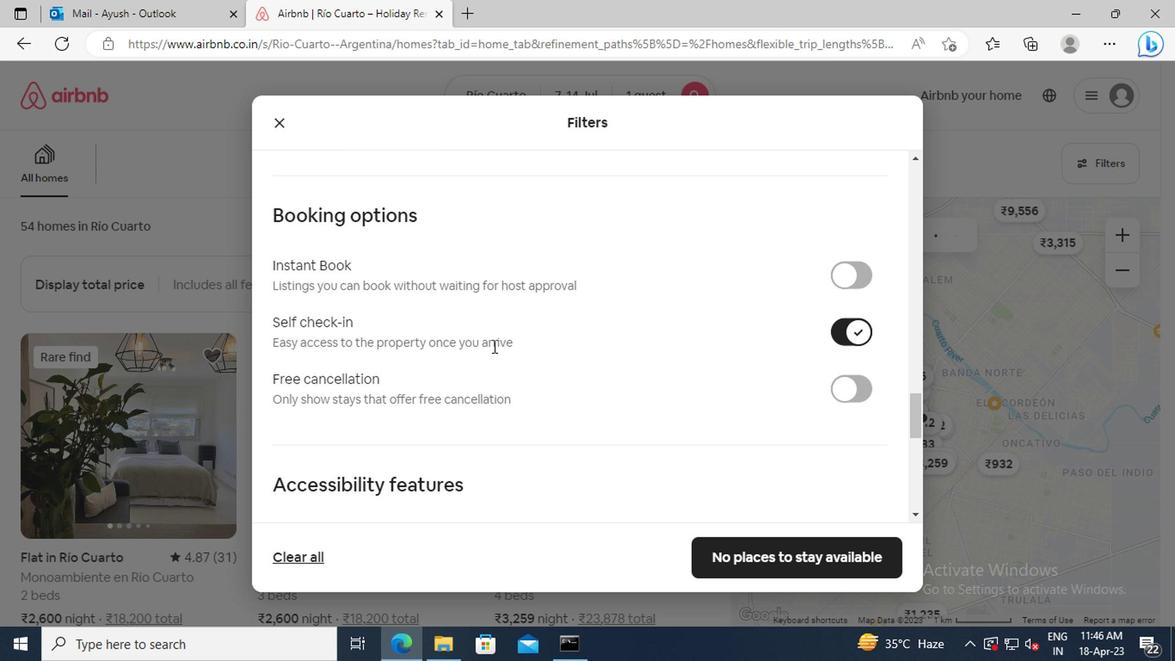 
Action: Mouse scrolled (488, 345) with delta (0, -1)
Screenshot: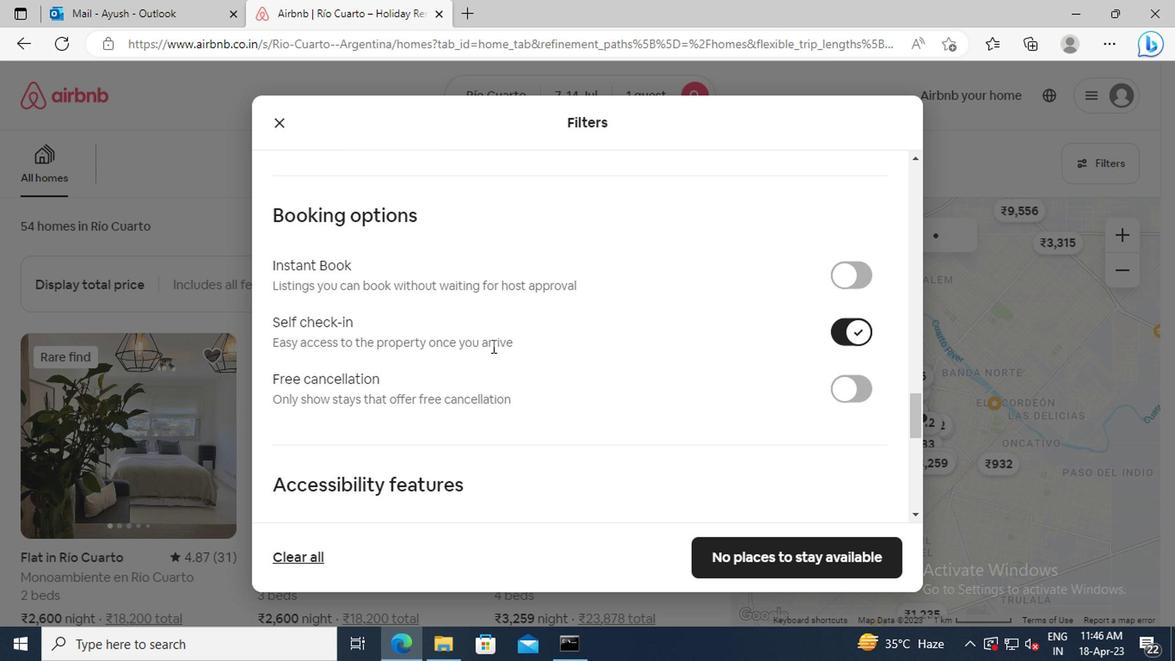 
Action: Mouse scrolled (488, 345) with delta (0, -1)
Screenshot: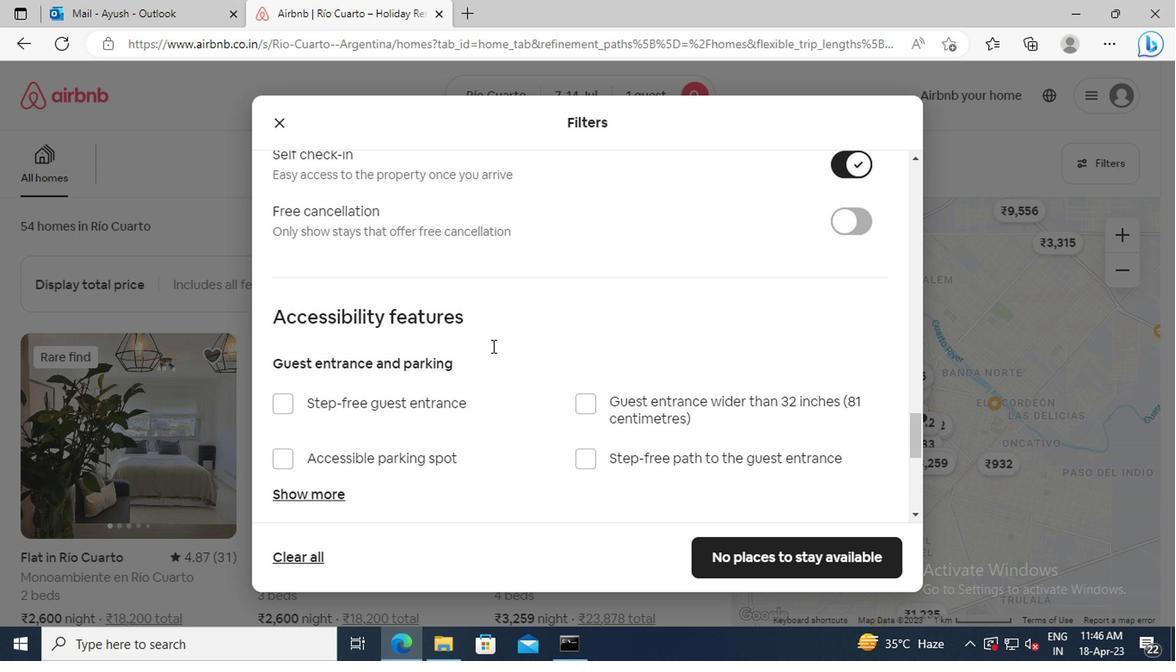 
Action: Mouse scrolled (488, 345) with delta (0, -1)
Screenshot: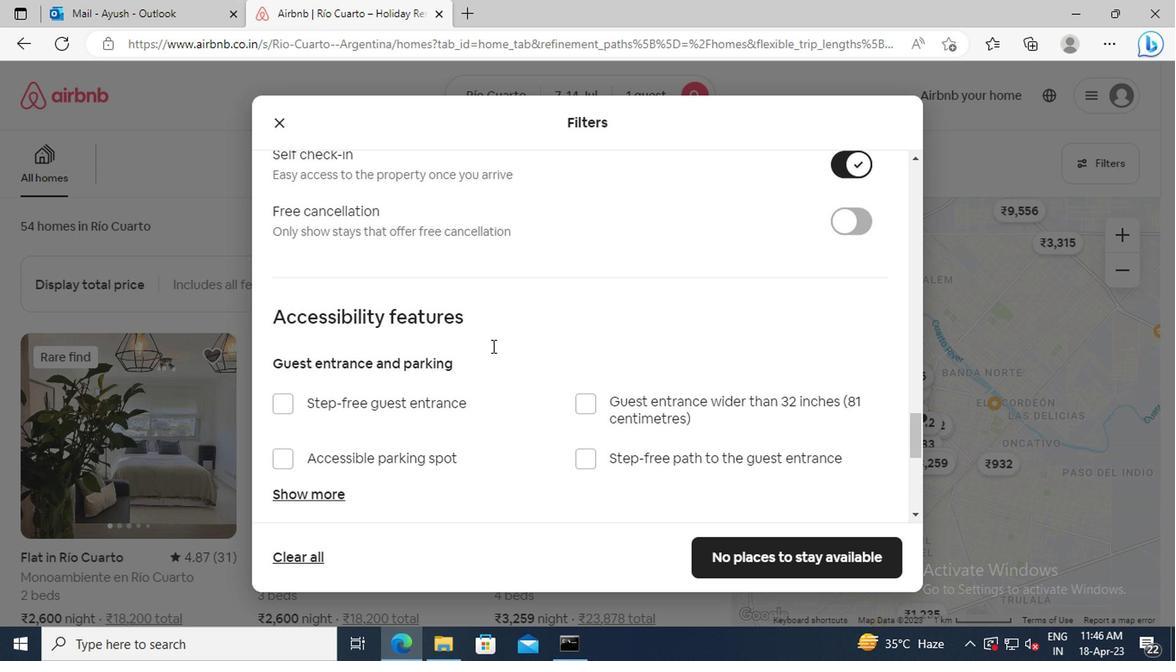 
Action: Mouse moved to (488, 347)
Screenshot: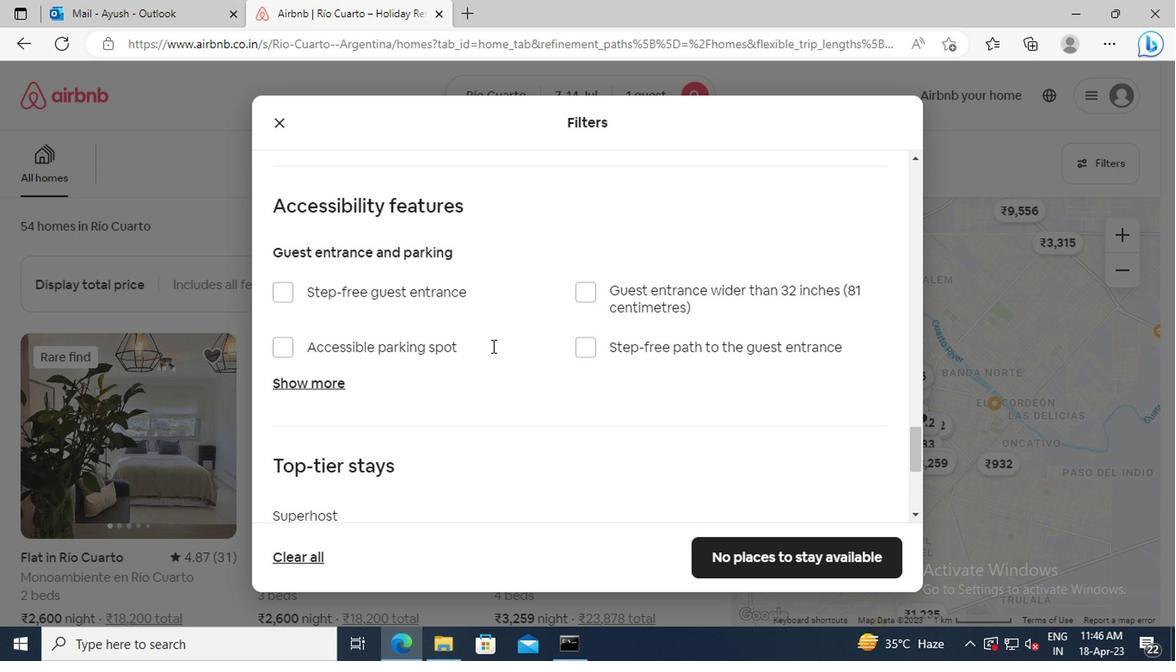
Action: Mouse scrolled (488, 345) with delta (0, -1)
Screenshot: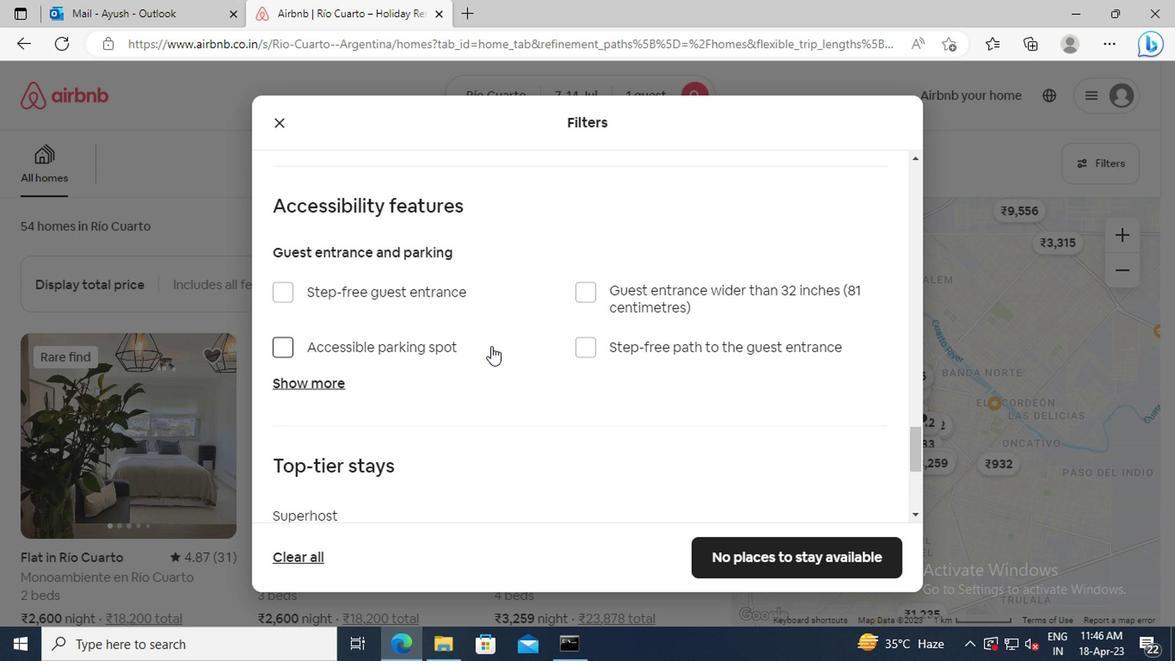 
Action: Mouse scrolled (488, 345) with delta (0, -1)
Screenshot: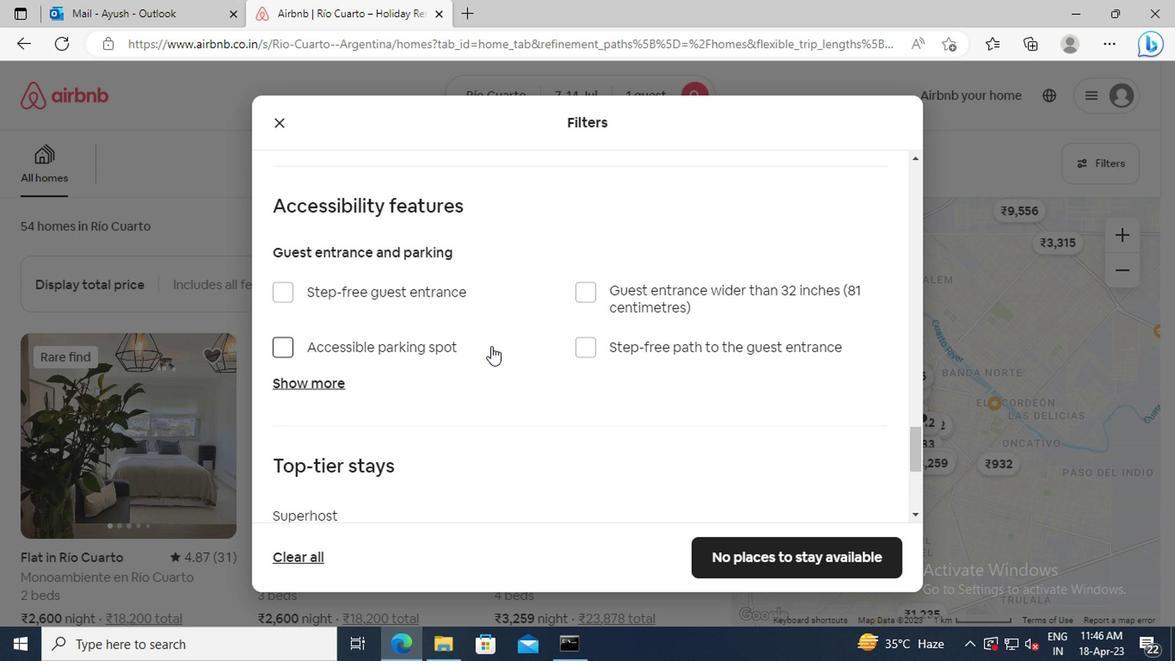 
Action: Mouse scrolled (488, 345) with delta (0, -1)
Screenshot: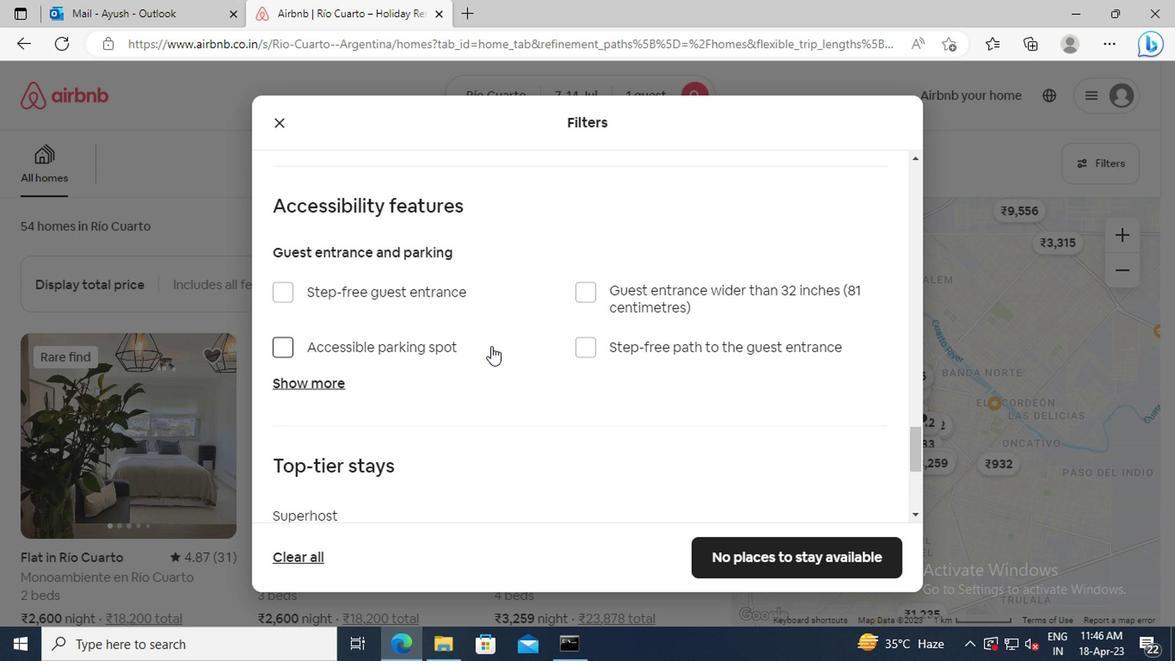 
Action: Mouse moved to (486, 347)
Screenshot: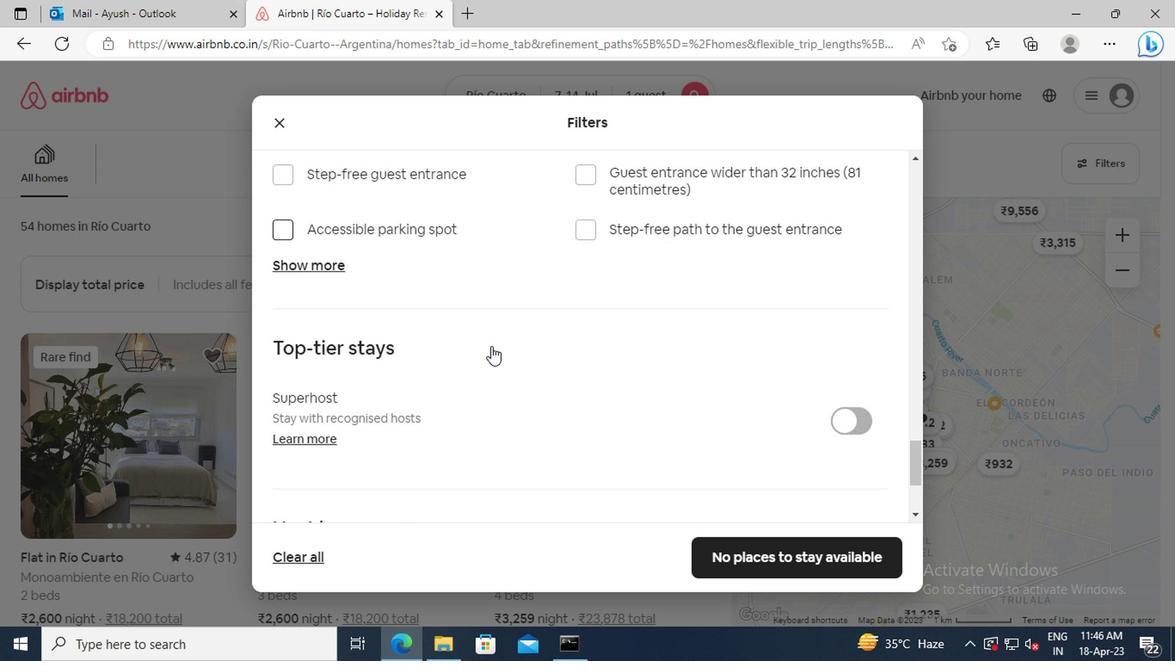 
Action: Mouse scrolled (486, 345) with delta (0, -1)
Screenshot: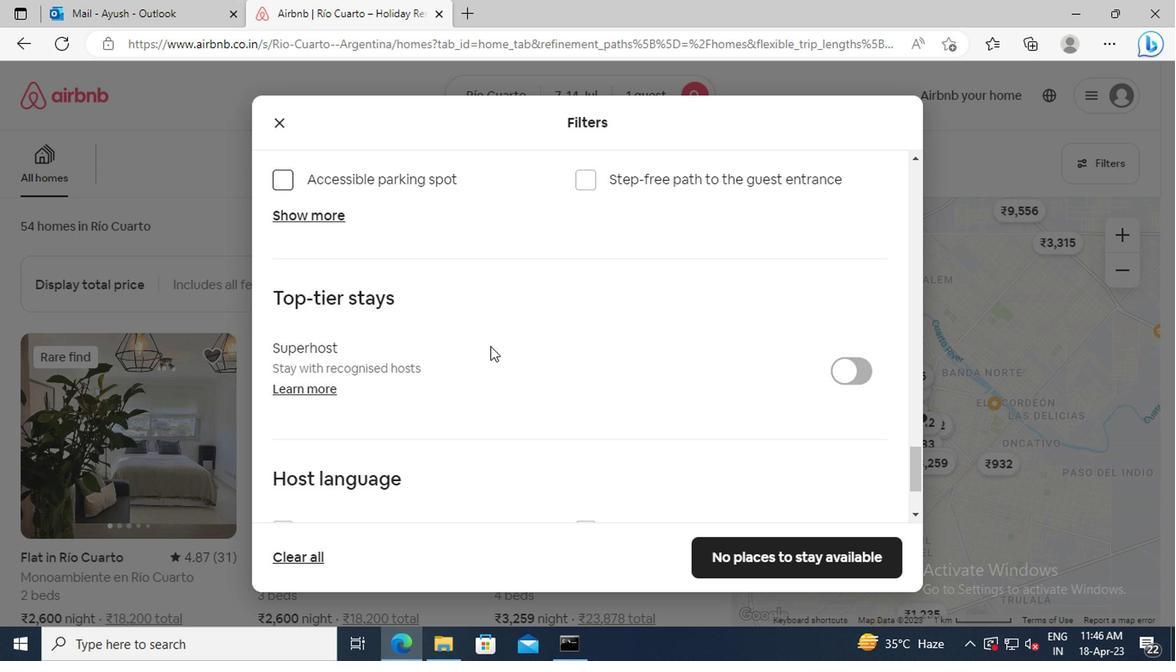 
Action: Mouse scrolled (486, 345) with delta (0, -1)
Screenshot: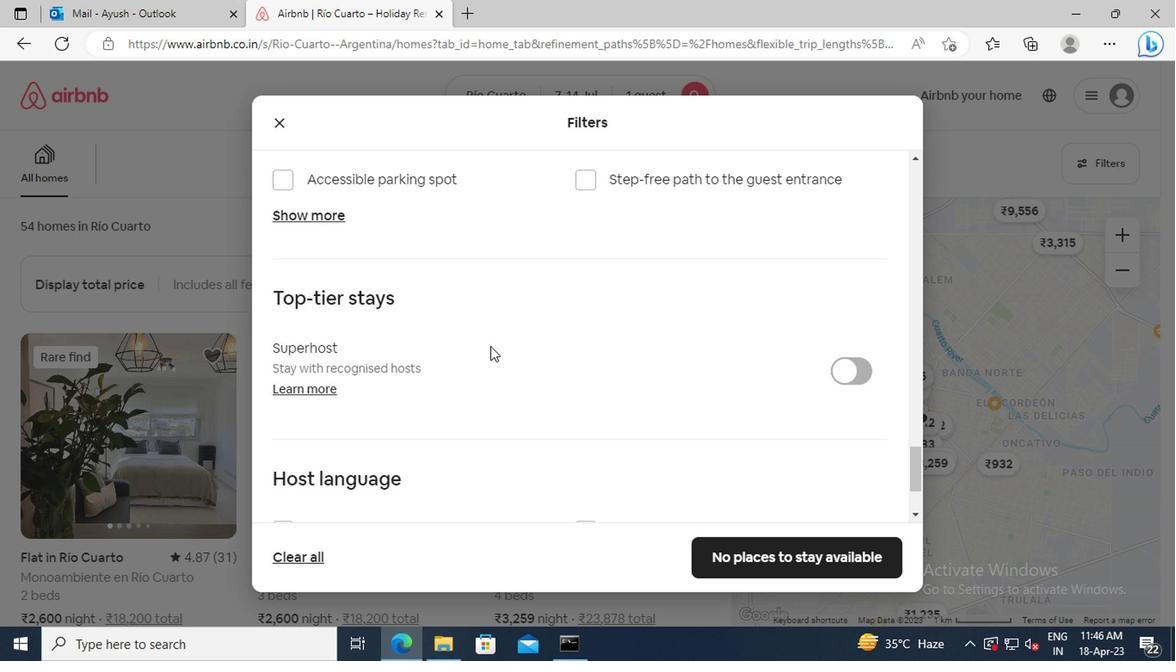 
Action: Mouse scrolled (486, 345) with delta (0, -1)
Screenshot: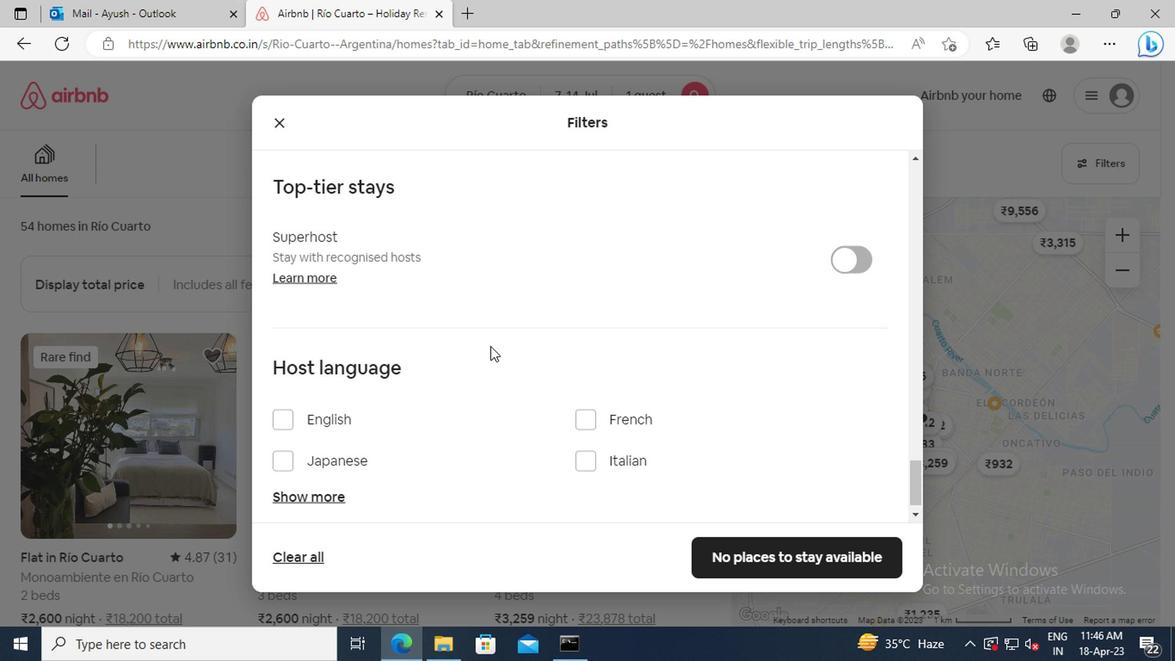 
Action: Mouse scrolled (486, 345) with delta (0, -1)
Screenshot: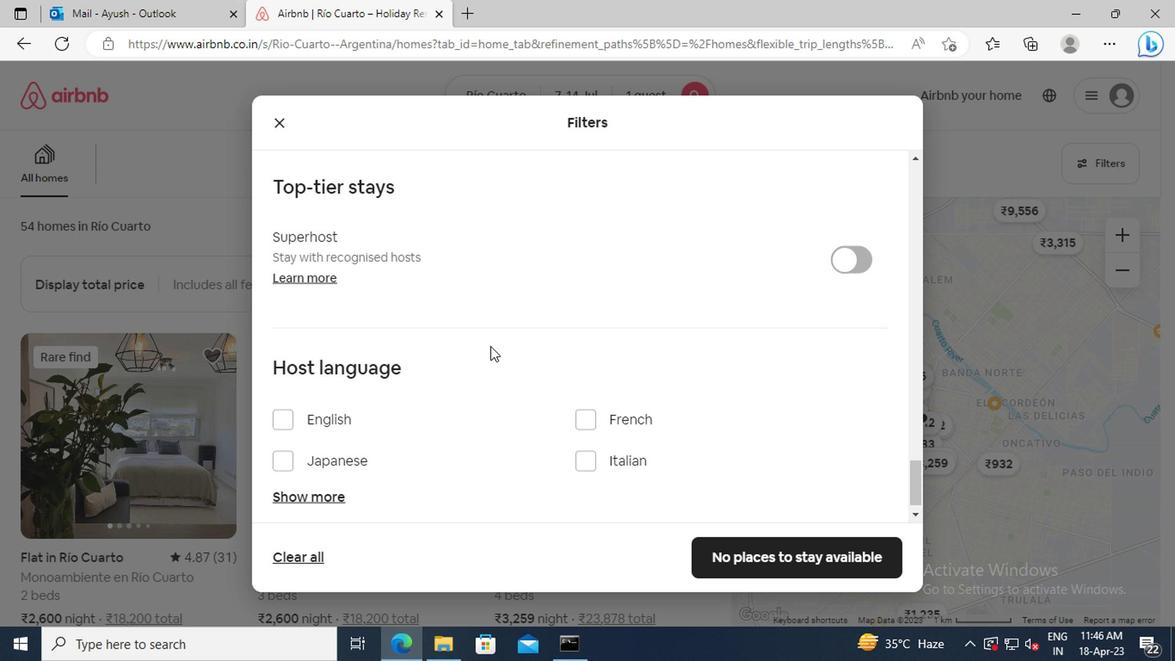
Action: Mouse moved to (279, 401)
Screenshot: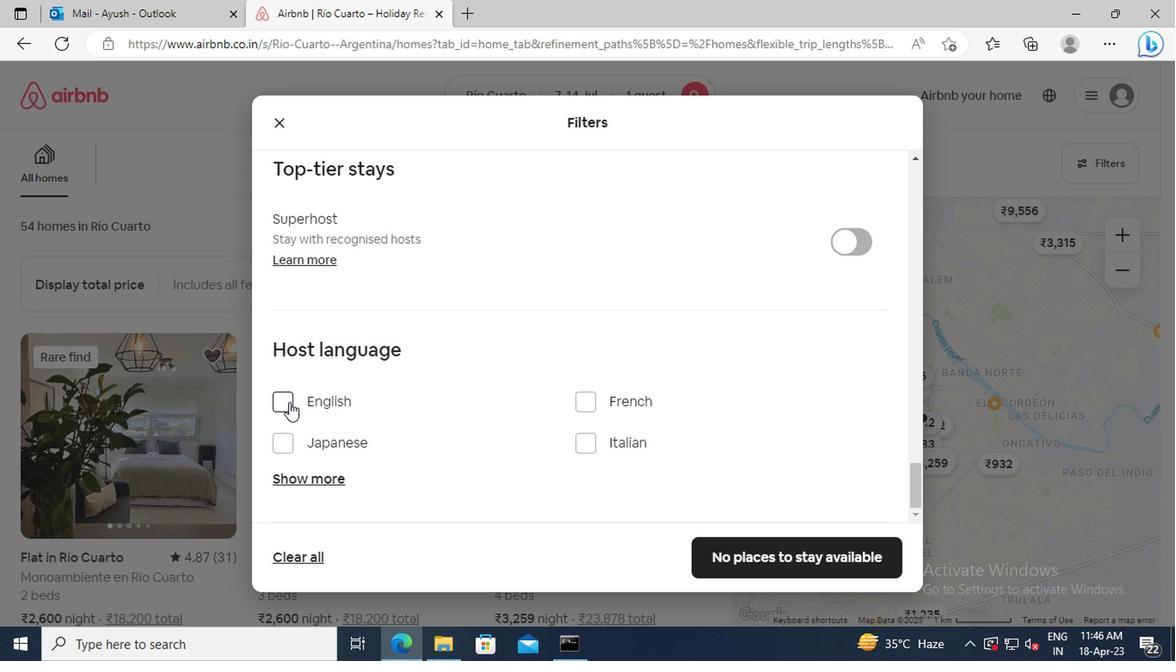 
Action: Mouse pressed left at (279, 401)
Screenshot: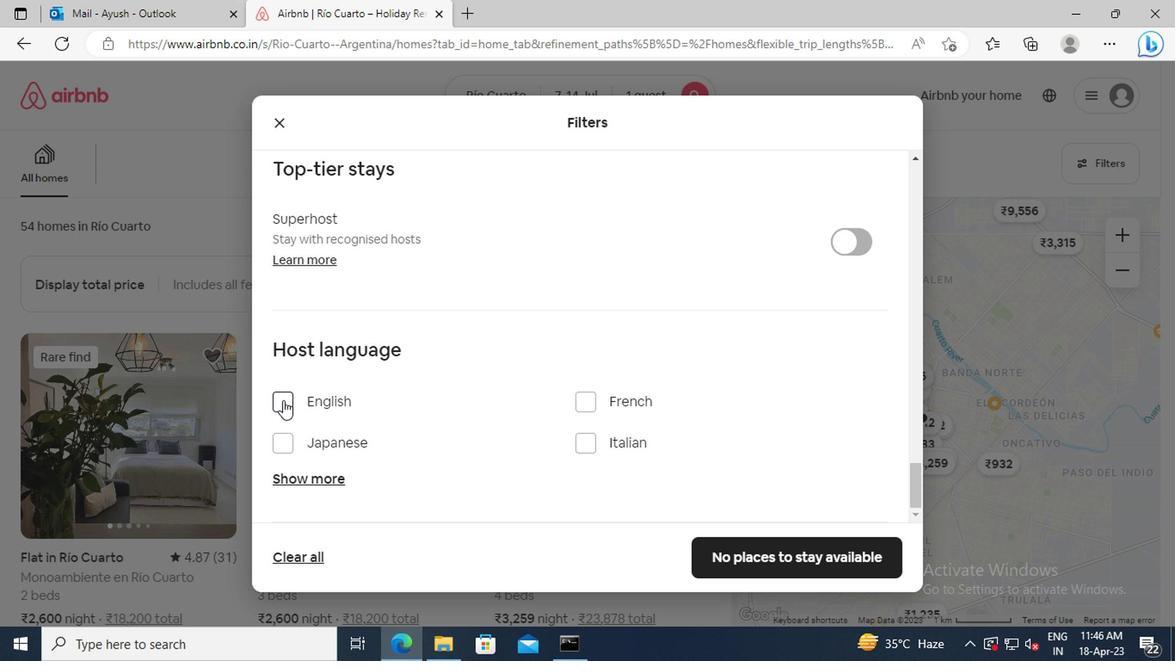 
Action: Mouse moved to (747, 553)
Screenshot: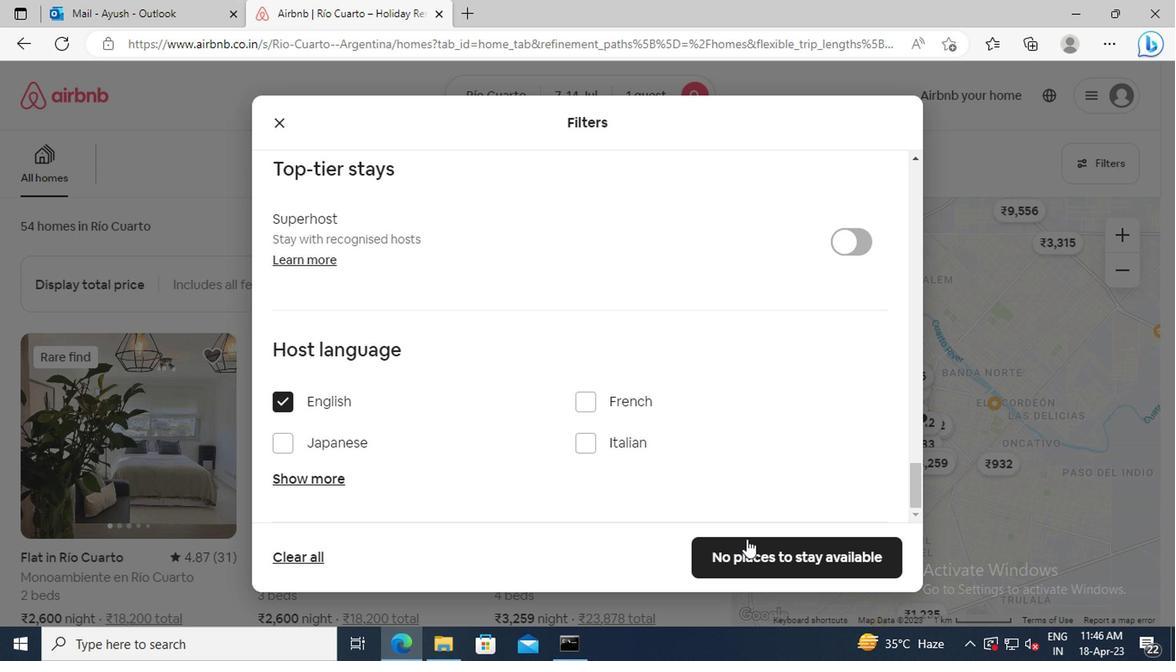 
Action: Mouse pressed left at (747, 553)
Screenshot: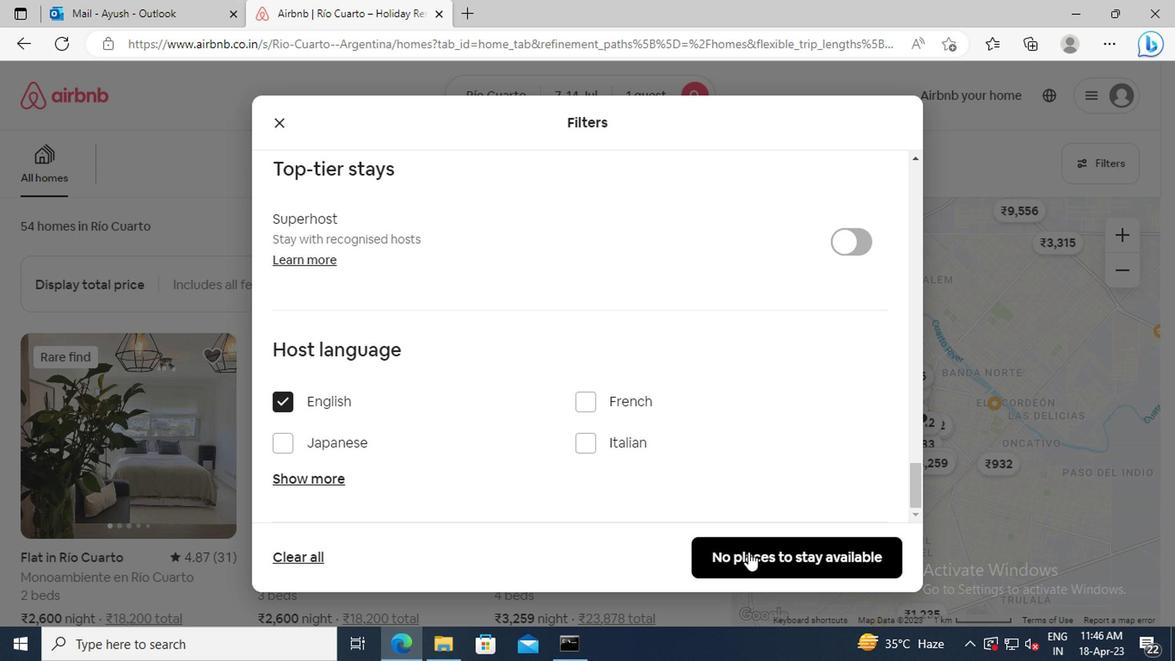 
